 Task: Add a signature Mario Parker containing Best wishes for a happy National Human Trafficking Awareness Day, Mario Parker to email address softage.9@softage.net and add a folder Vendor contracts
Action: Mouse moved to (1225, 95)
Screenshot: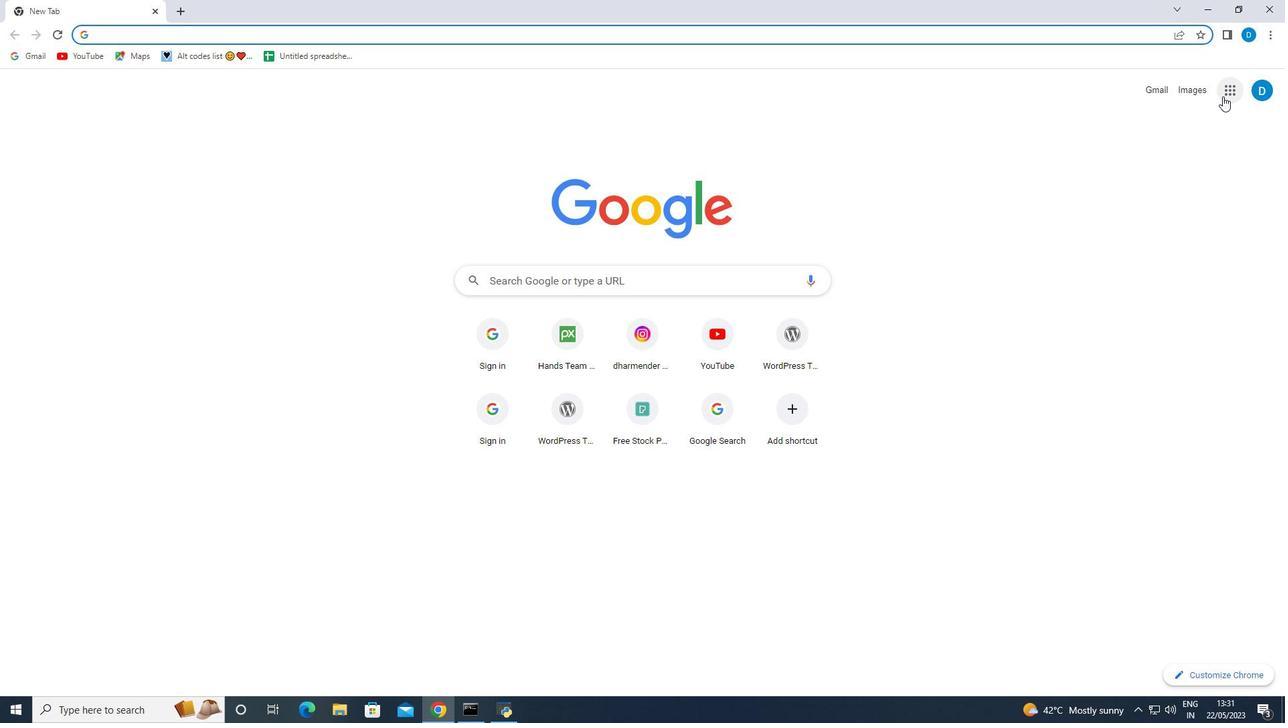 
Action: Mouse pressed left at (1225, 95)
Screenshot: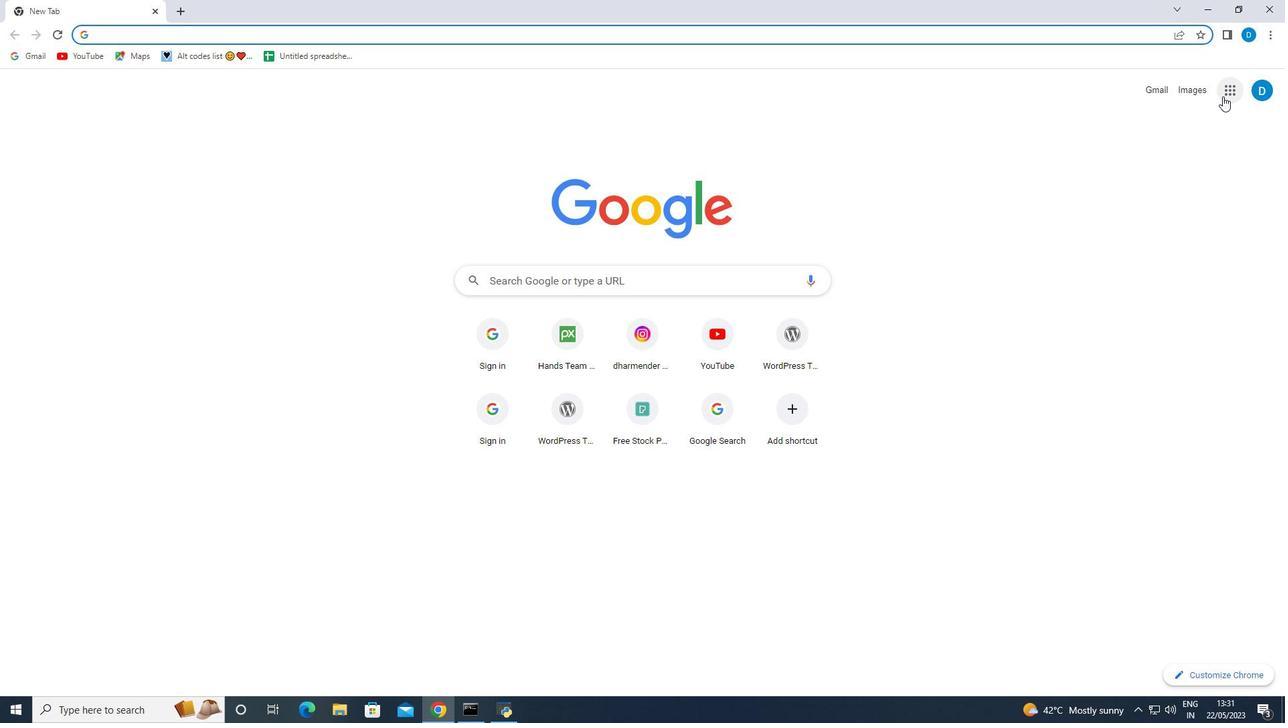 
Action: Mouse moved to (1113, 275)
Screenshot: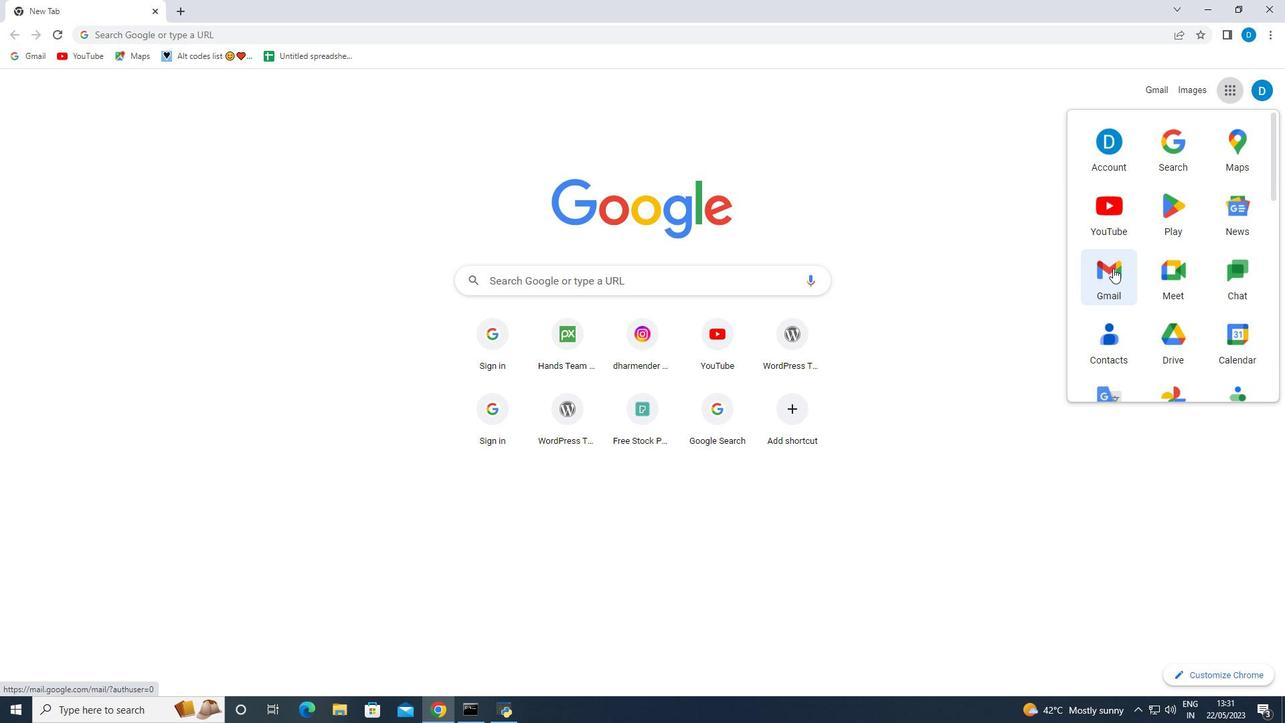 
Action: Mouse pressed left at (1113, 275)
Screenshot: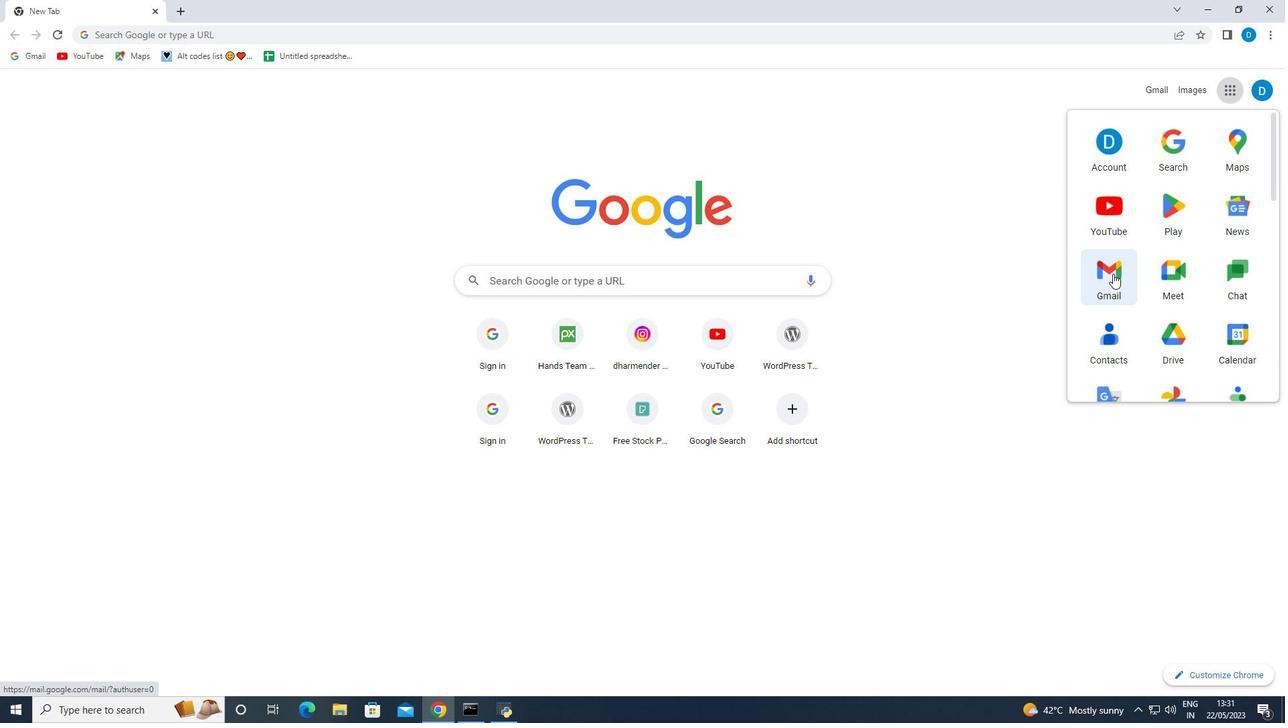 
Action: Mouse moved to (1201, 91)
Screenshot: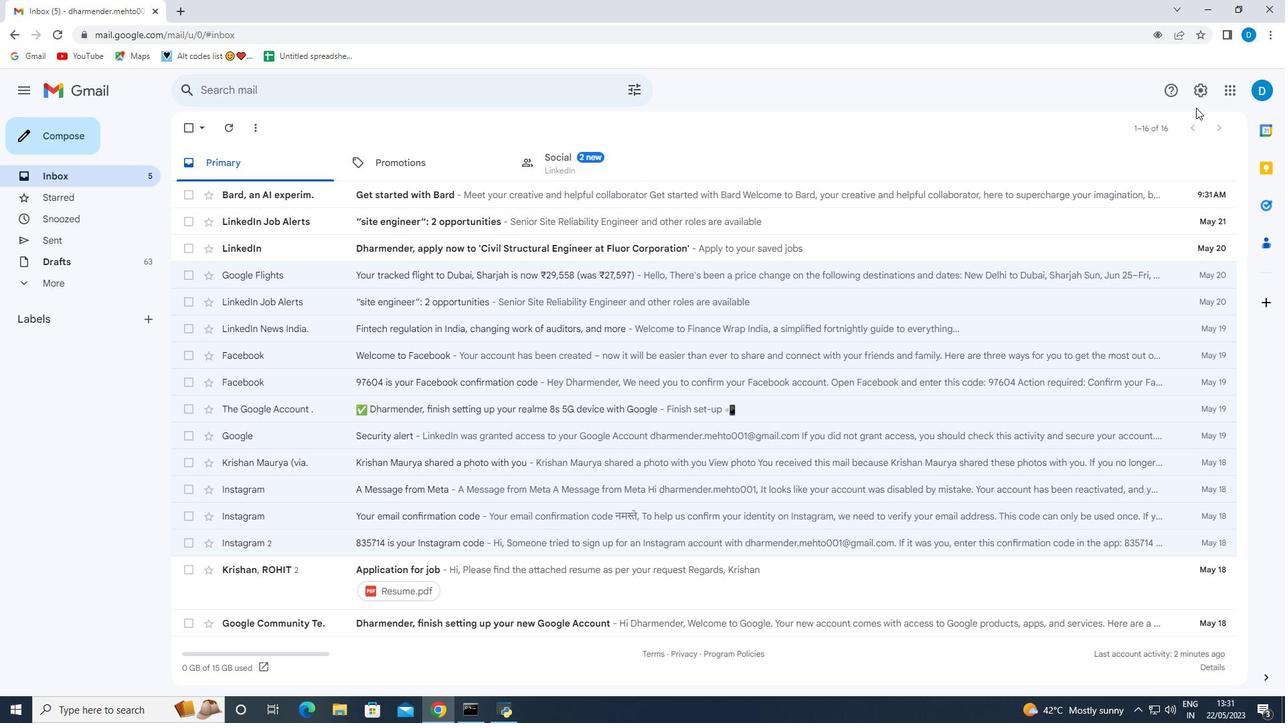 
Action: Mouse pressed left at (1201, 91)
Screenshot: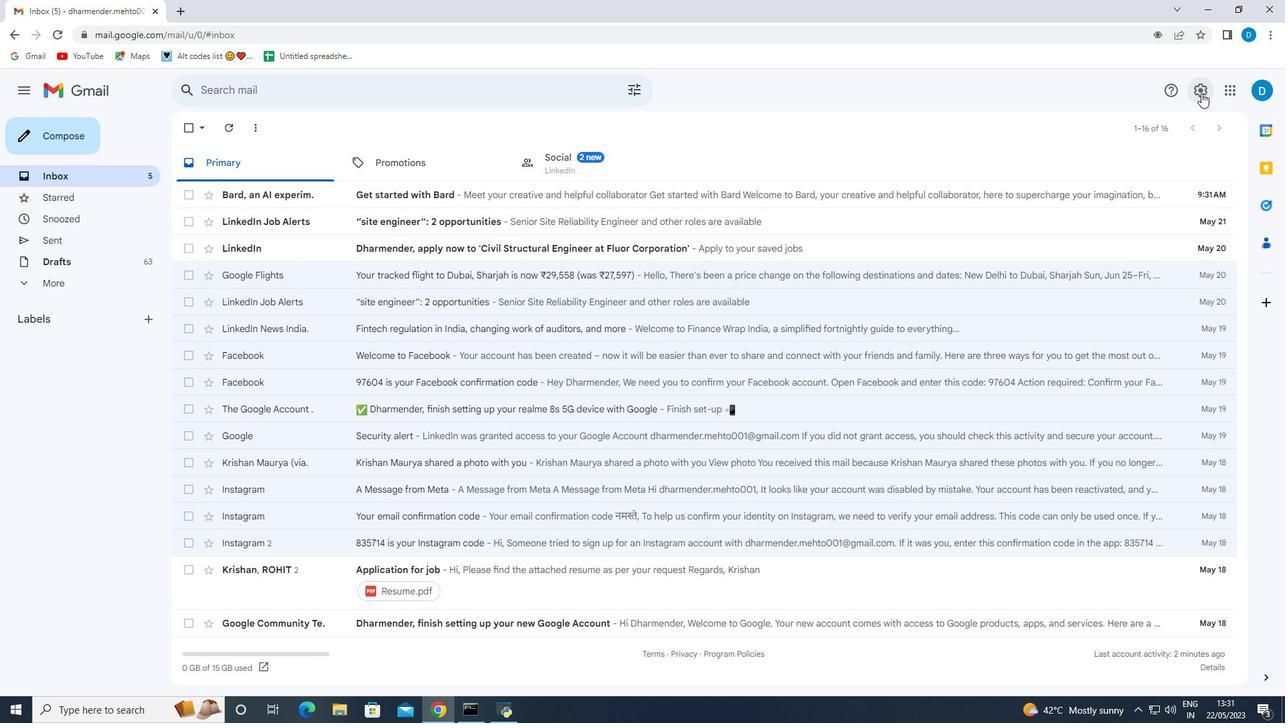 
Action: Mouse moved to (1131, 158)
Screenshot: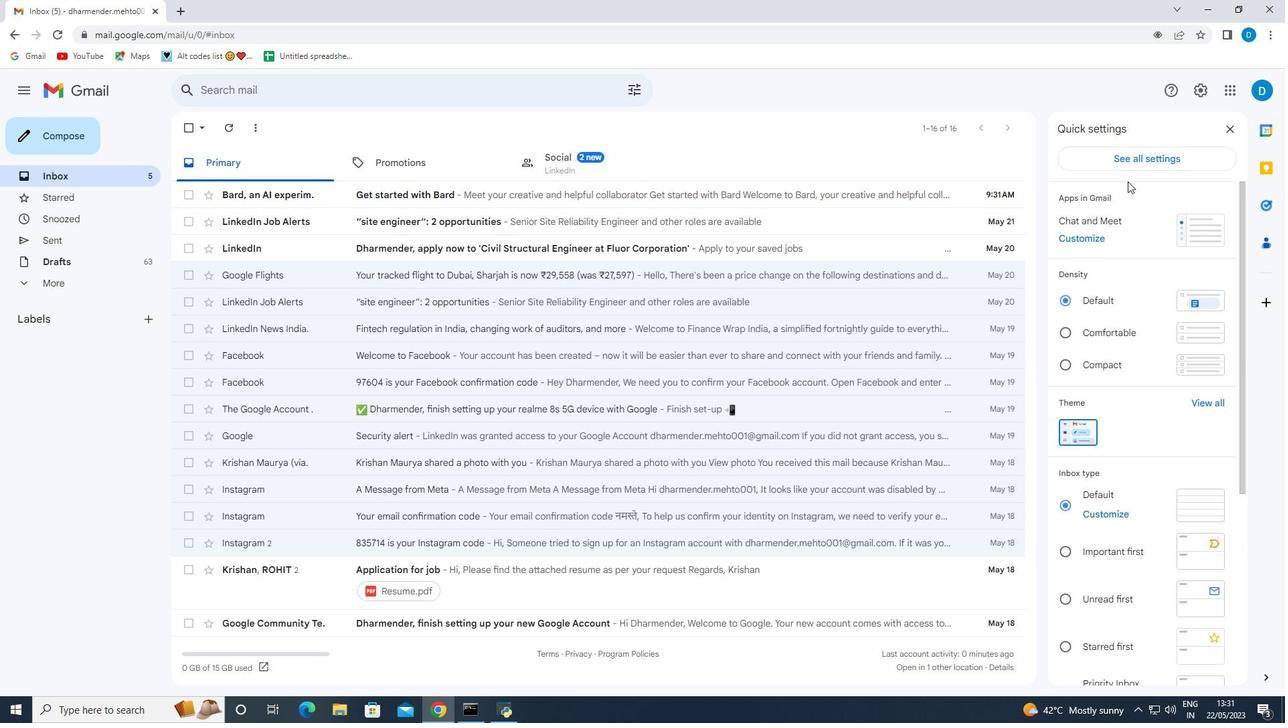 
Action: Mouse pressed left at (1131, 158)
Screenshot: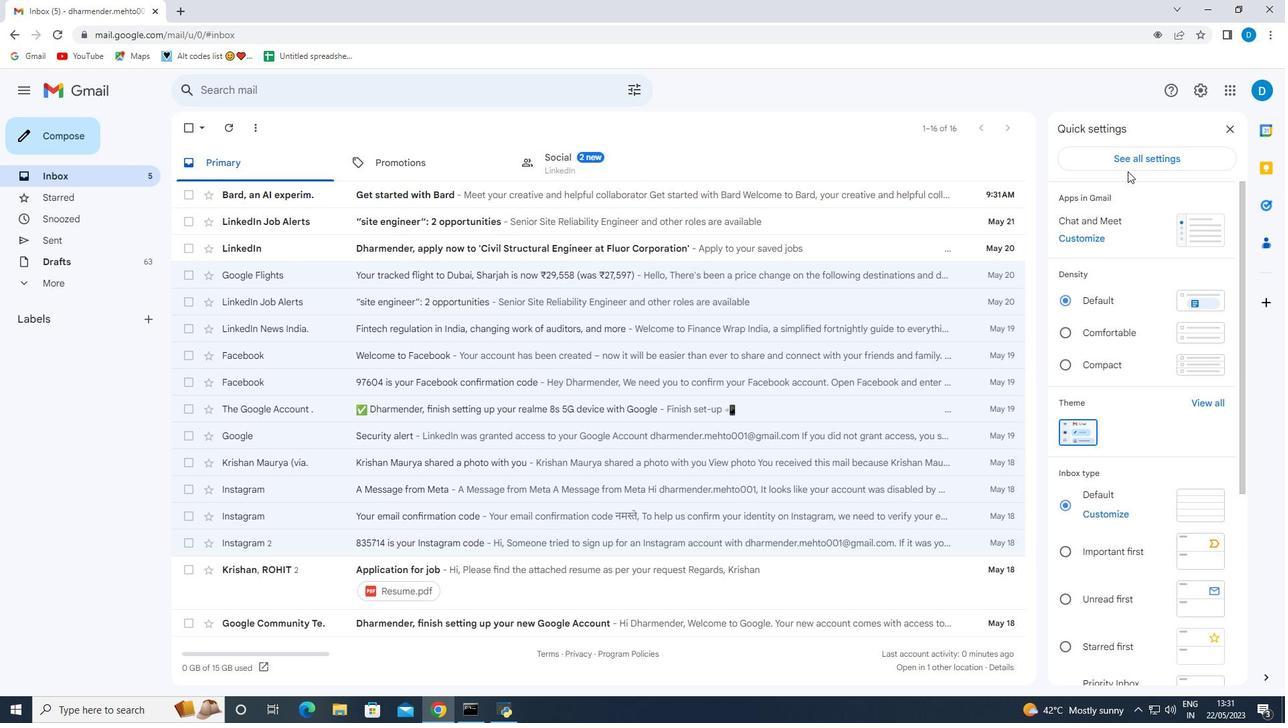 
Action: Mouse moved to (516, 385)
Screenshot: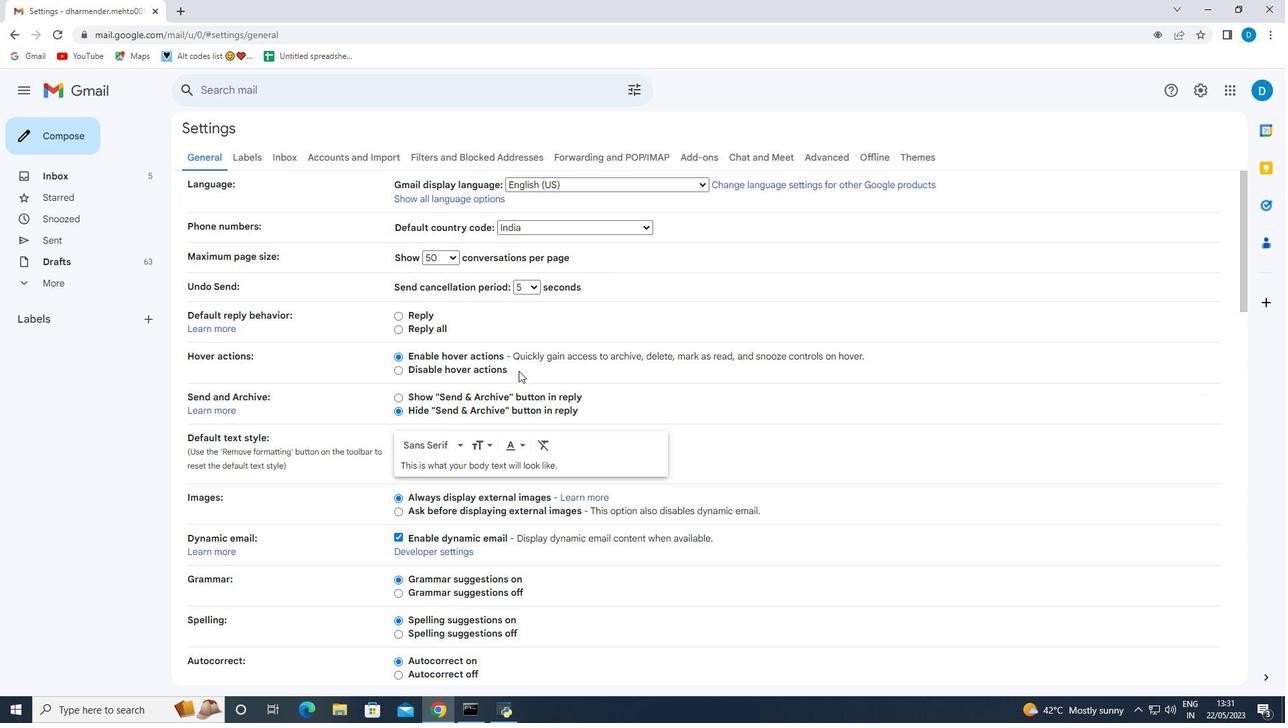 
Action: Mouse scrolled (516, 384) with delta (0, 0)
Screenshot: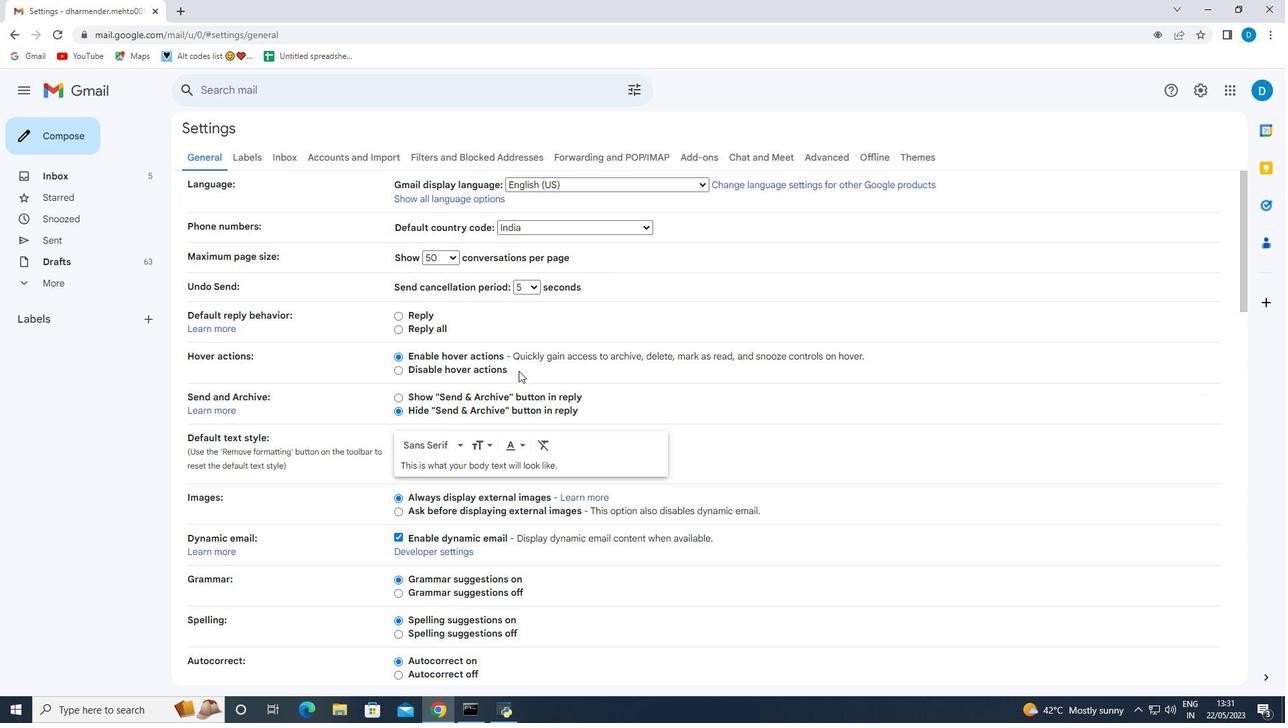 
Action: Mouse moved to (515, 402)
Screenshot: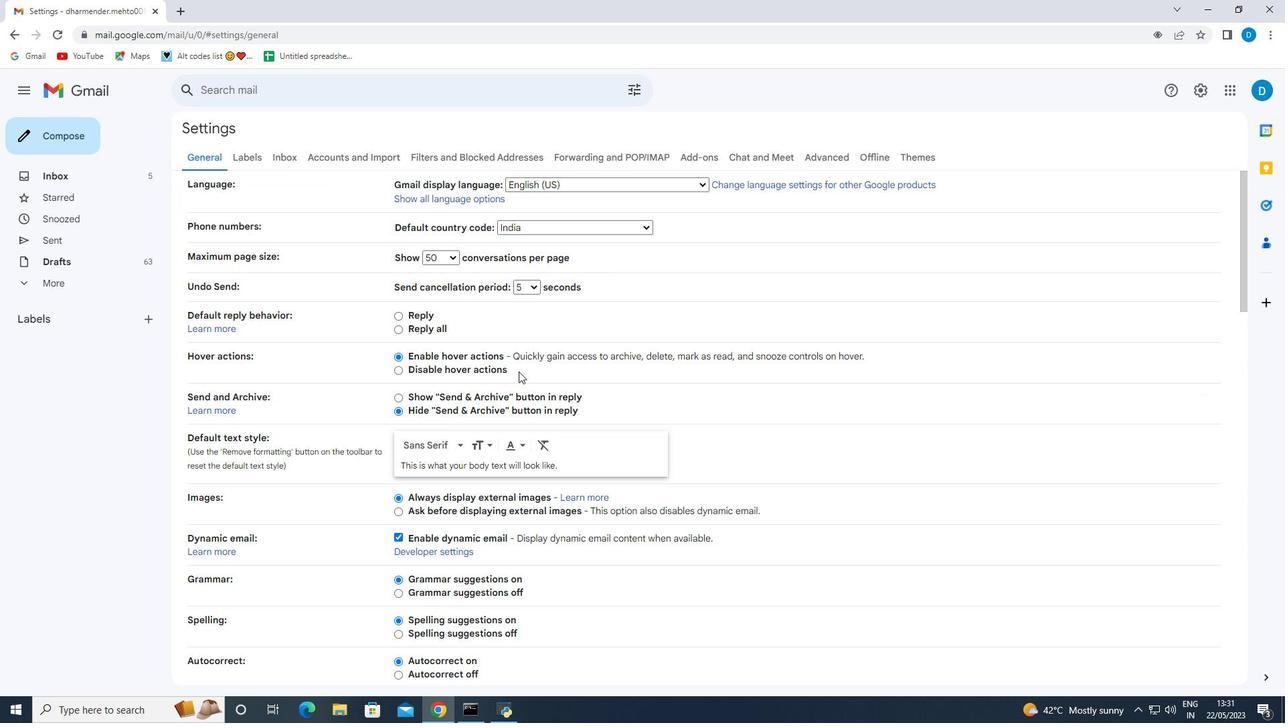 
Action: Mouse scrolled (515, 401) with delta (0, 0)
Screenshot: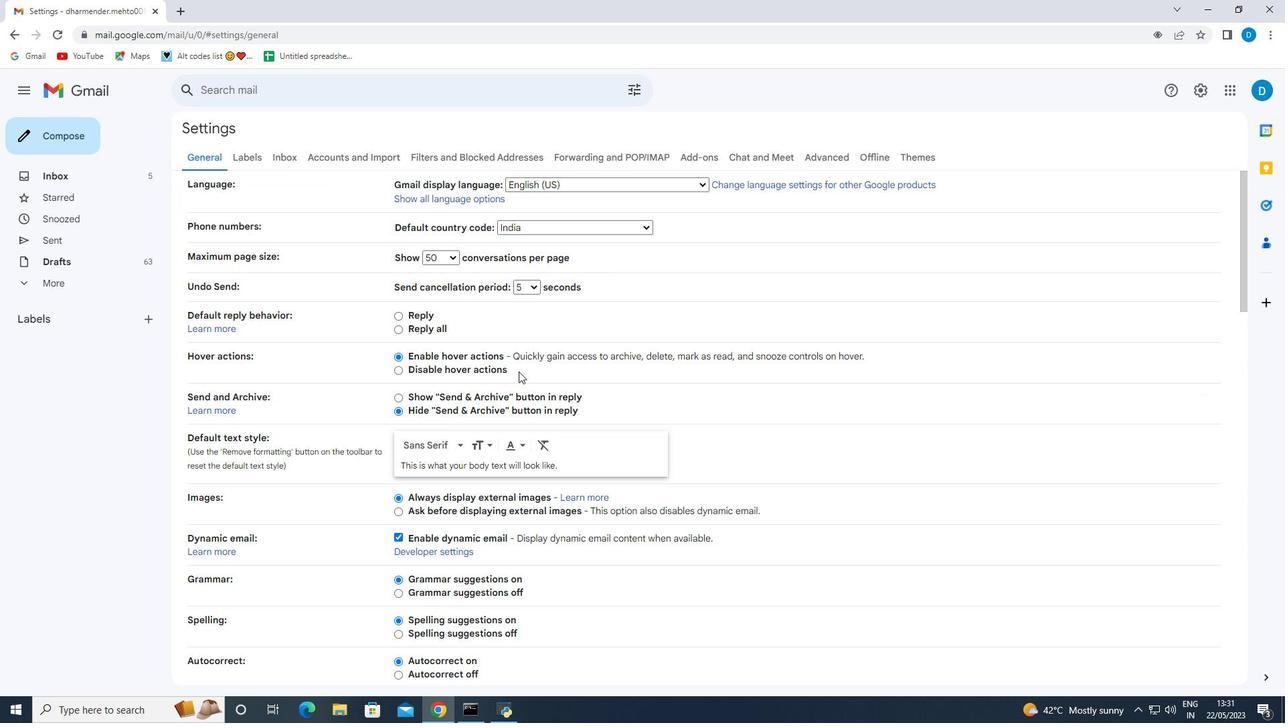
Action: Mouse moved to (514, 406)
Screenshot: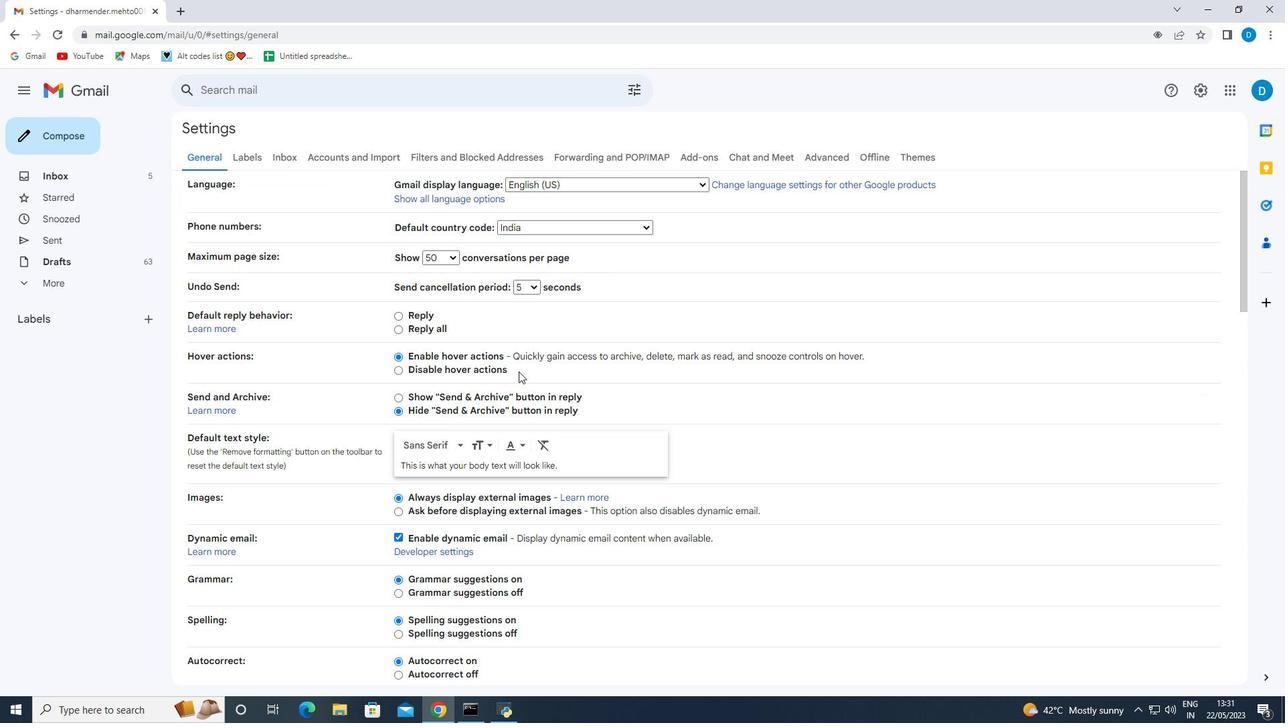 
Action: Mouse scrolled (514, 405) with delta (0, 0)
Screenshot: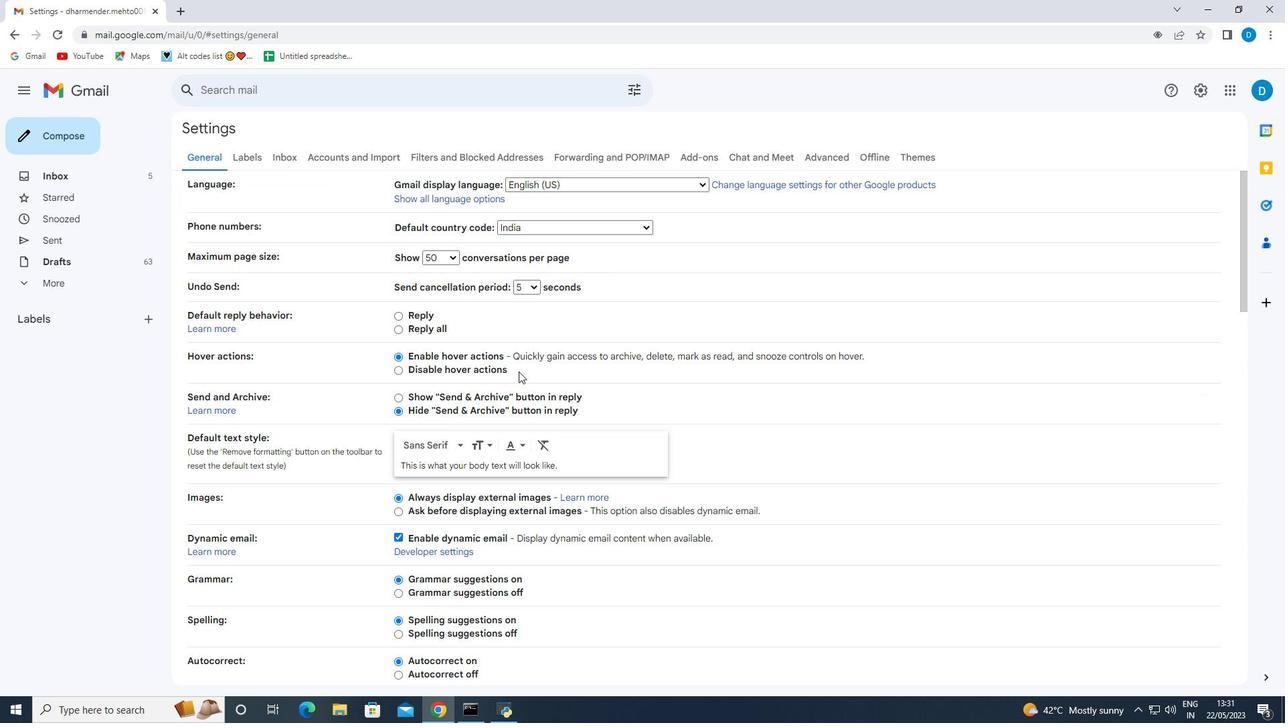 
Action: Mouse moved to (514, 407)
Screenshot: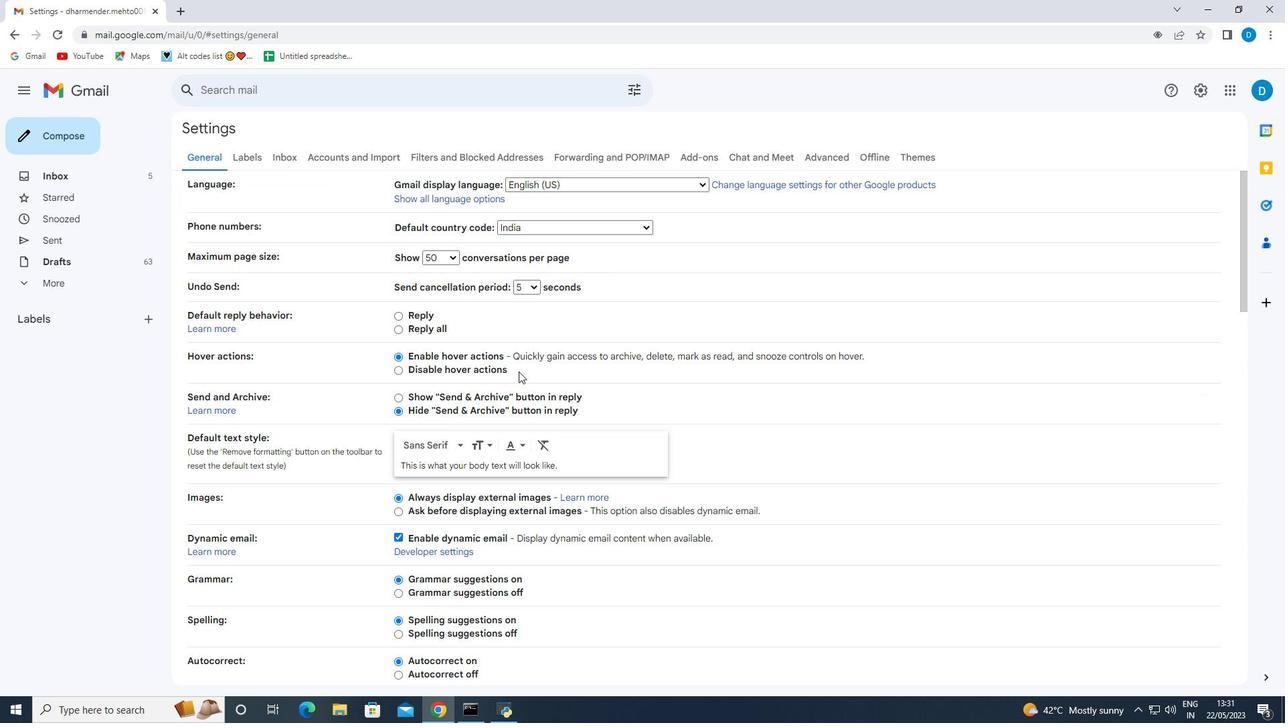 
Action: Mouse scrolled (514, 407) with delta (0, 0)
Screenshot: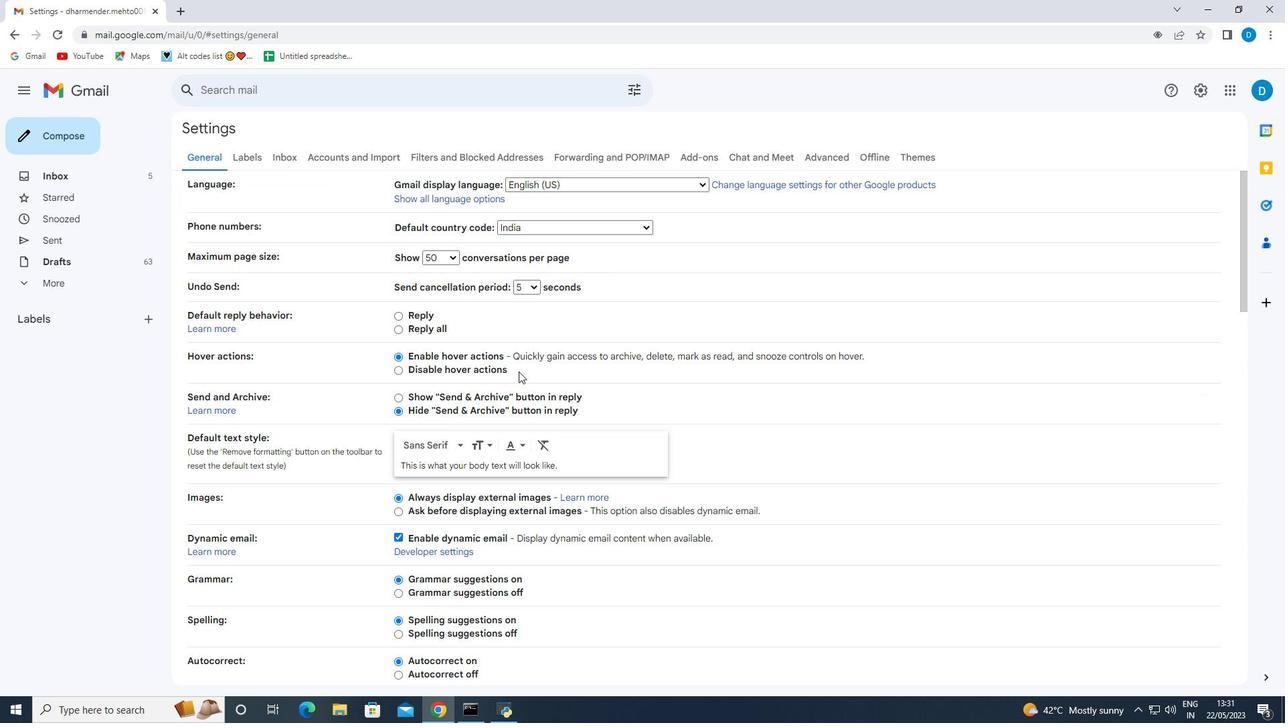 
Action: Mouse moved to (514, 408)
Screenshot: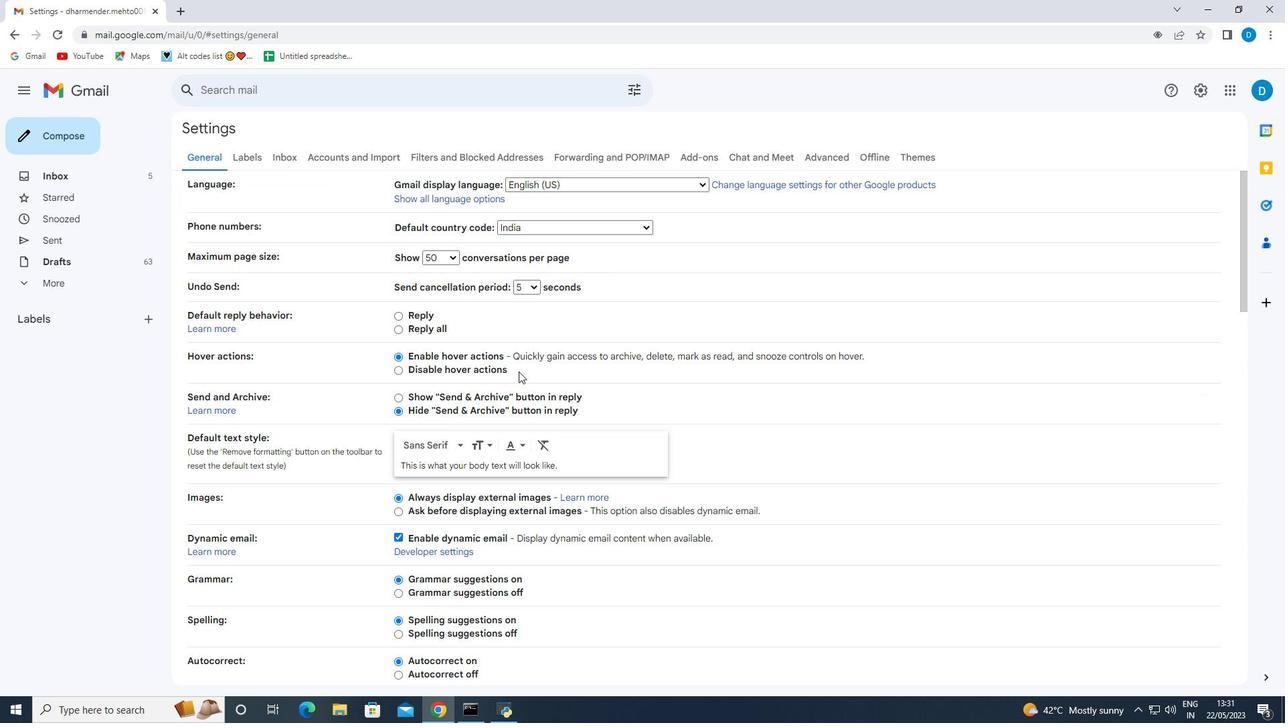 
Action: Mouse scrolled (514, 407) with delta (0, 0)
Screenshot: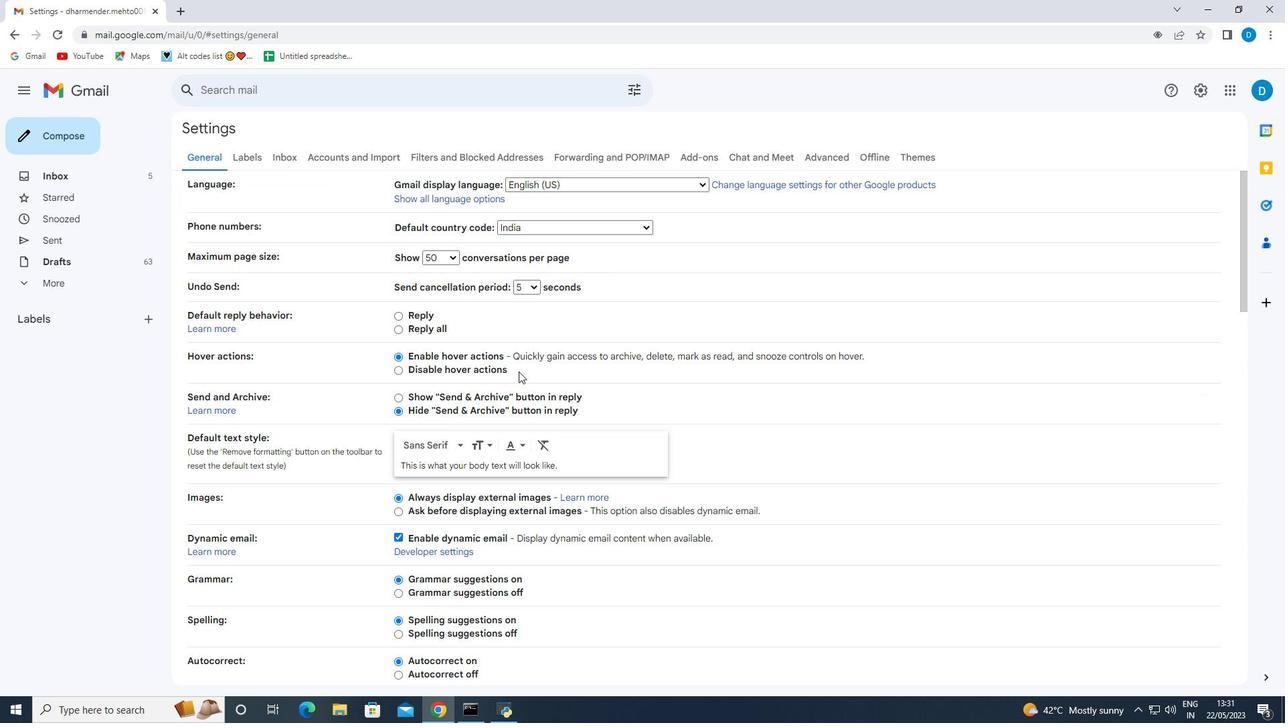 
Action: Mouse scrolled (514, 407) with delta (0, 0)
Screenshot: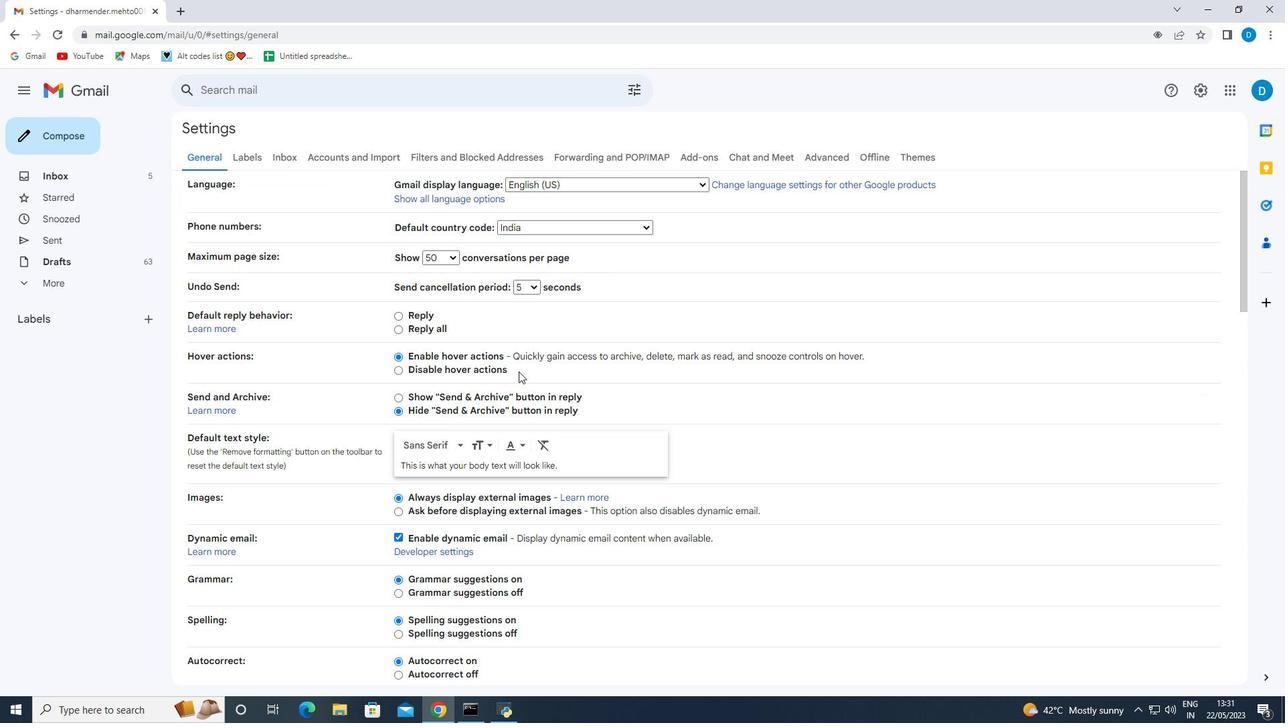 
Action: Mouse scrolled (514, 407) with delta (0, 0)
Screenshot: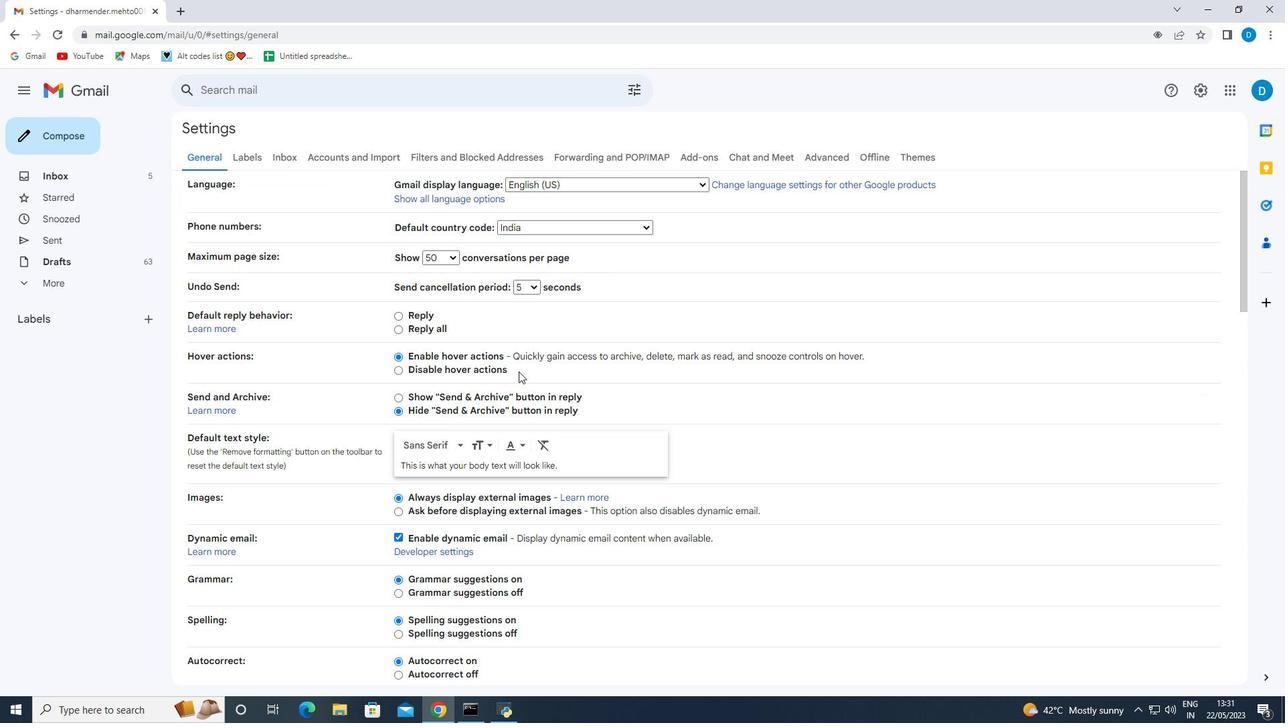 
Action: Mouse moved to (515, 409)
Screenshot: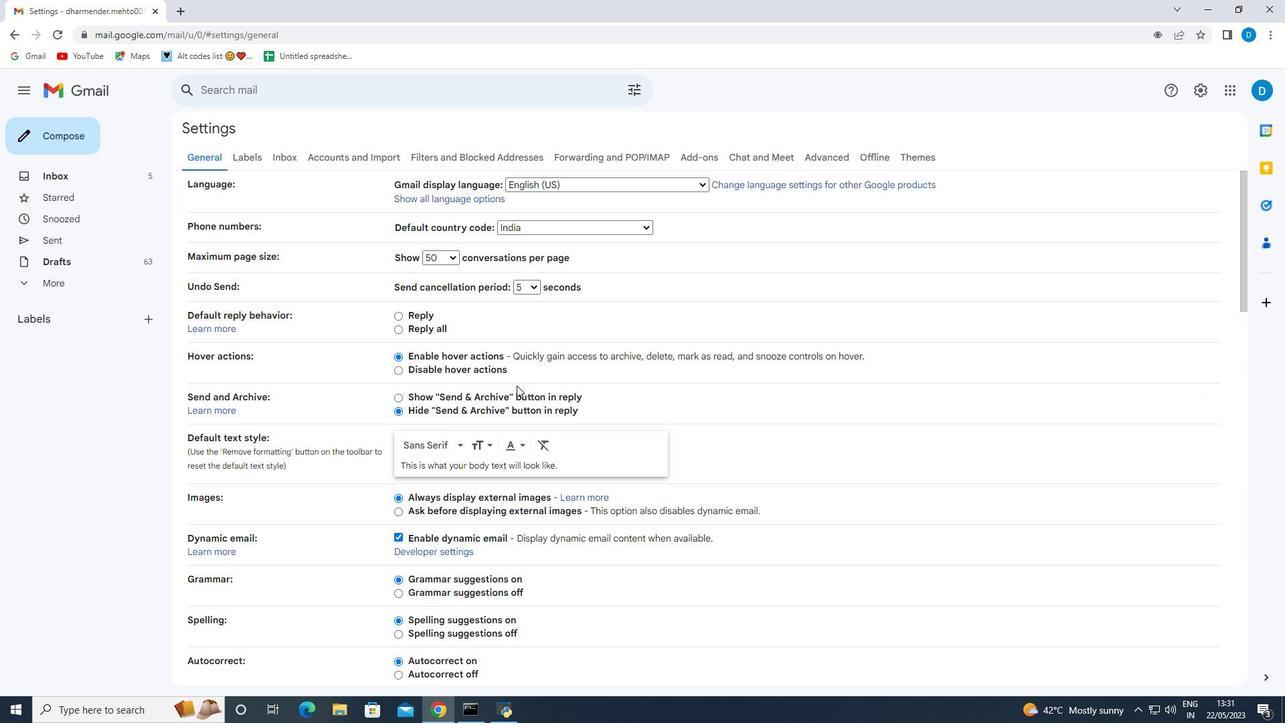 
Action: Mouse scrolled (515, 408) with delta (0, 0)
Screenshot: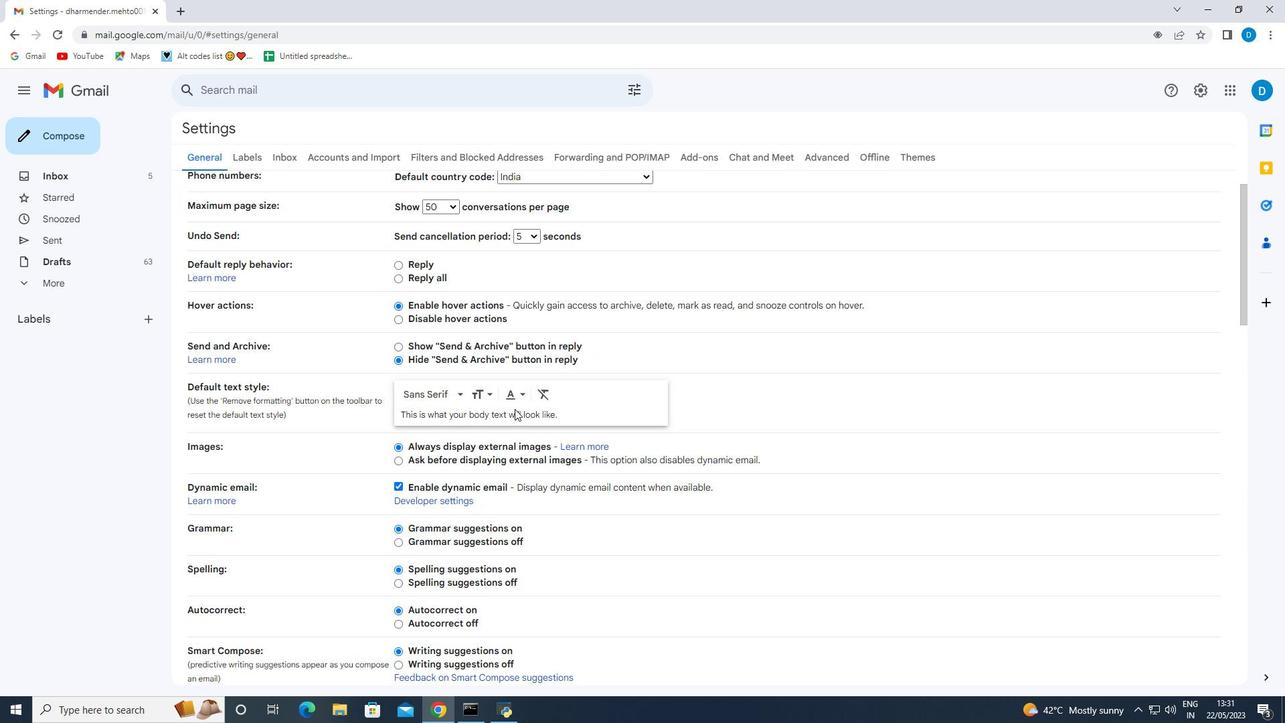 
Action: Mouse scrolled (515, 408) with delta (0, 0)
Screenshot: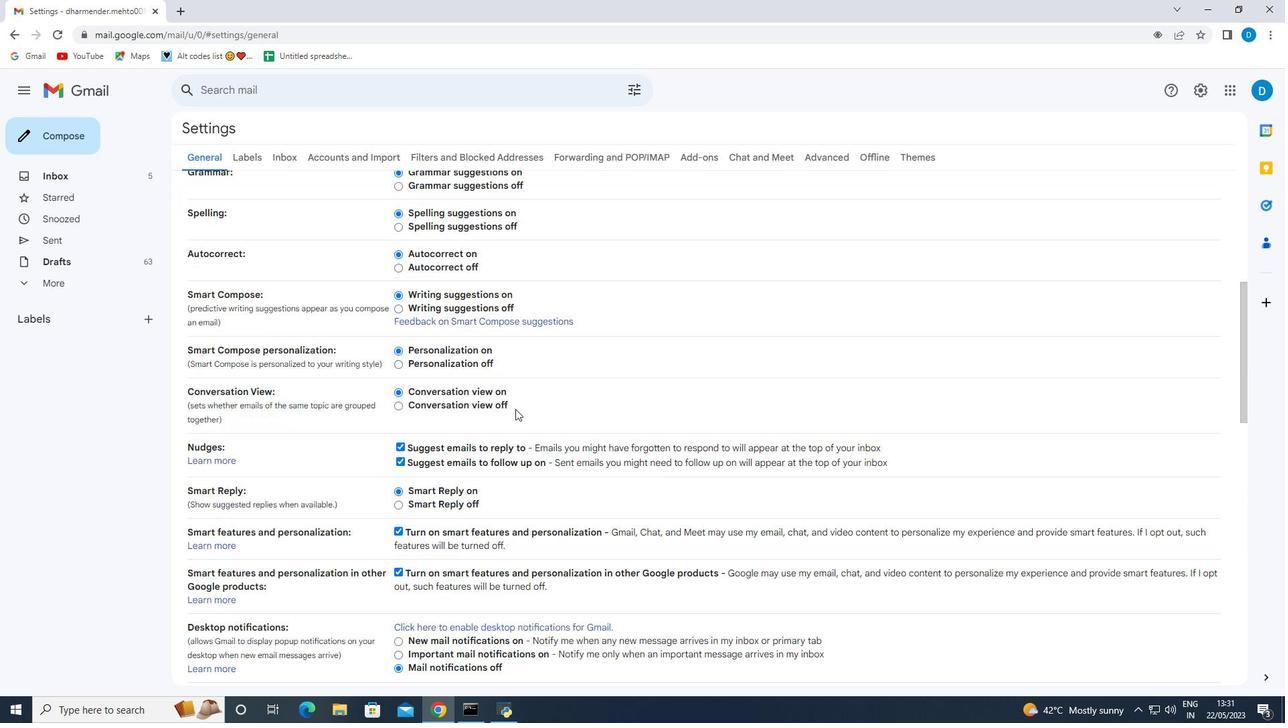 
Action: Mouse scrolled (515, 408) with delta (0, 0)
Screenshot: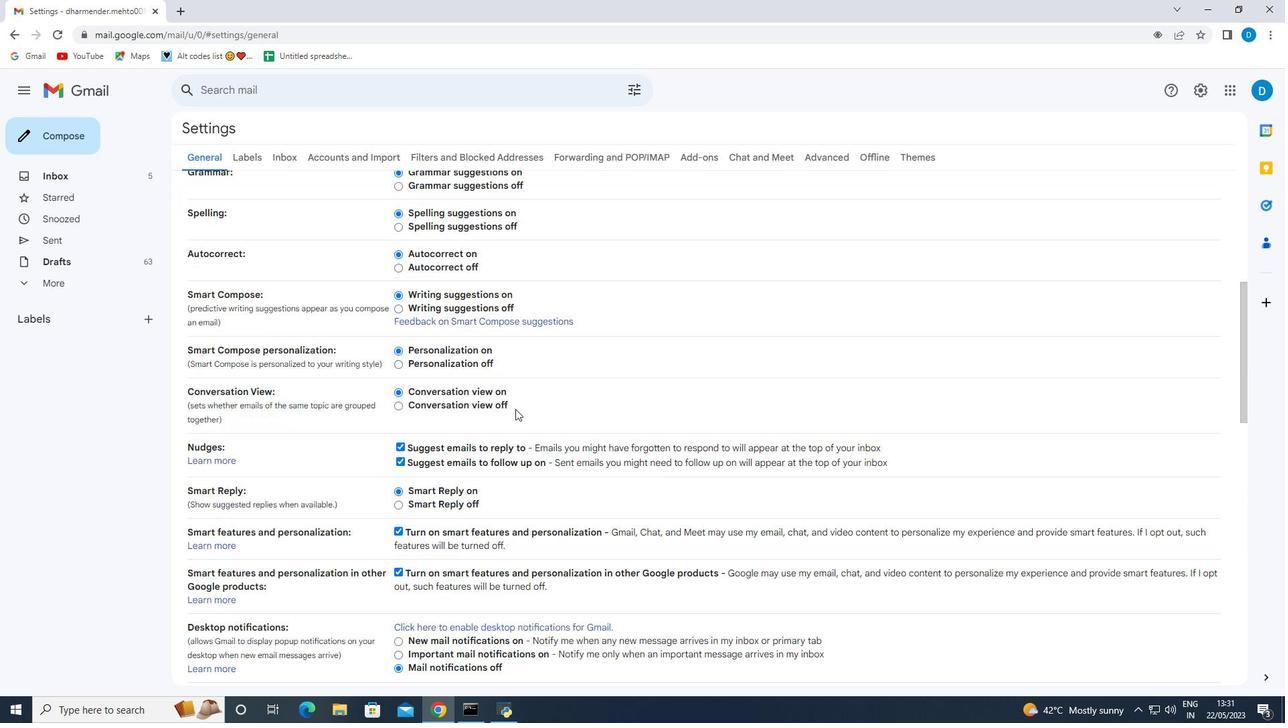 
Action: Mouse scrolled (515, 408) with delta (0, 0)
Screenshot: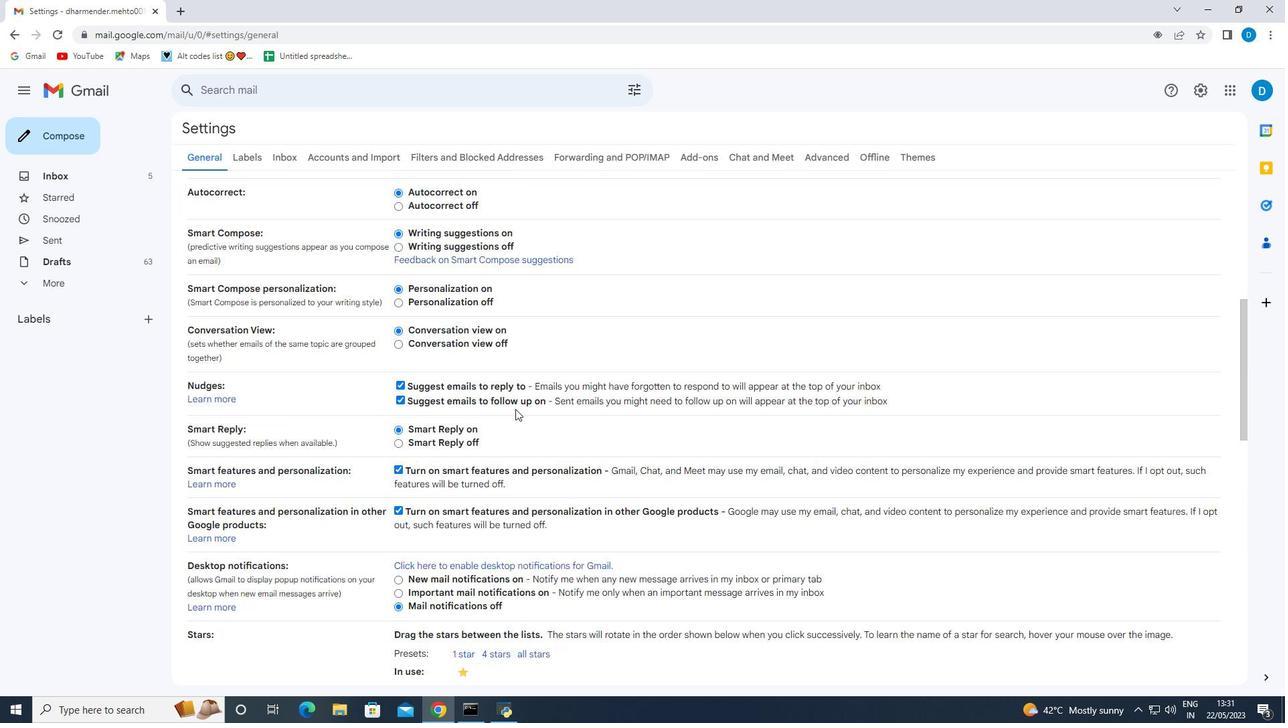 
Action: Mouse scrolled (515, 408) with delta (0, 0)
Screenshot: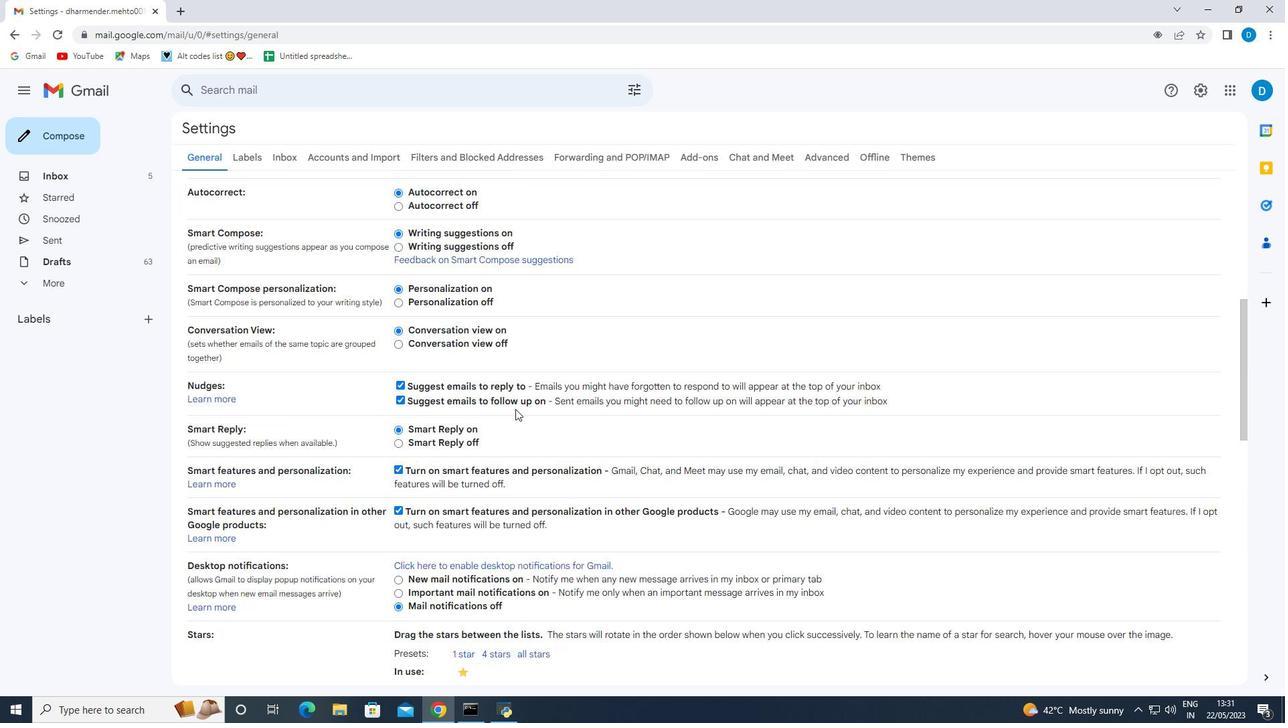
Action: Mouse scrolled (515, 408) with delta (0, 0)
Screenshot: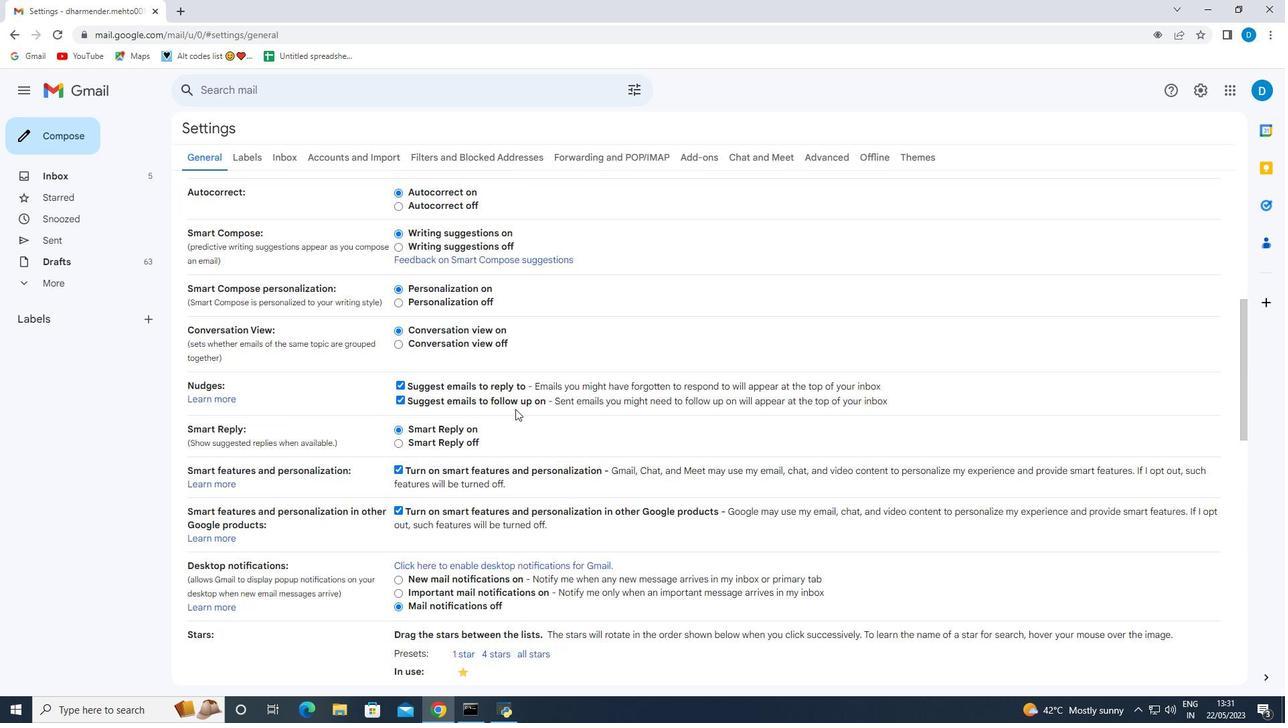 
Action: Mouse scrolled (515, 408) with delta (0, 0)
Screenshot: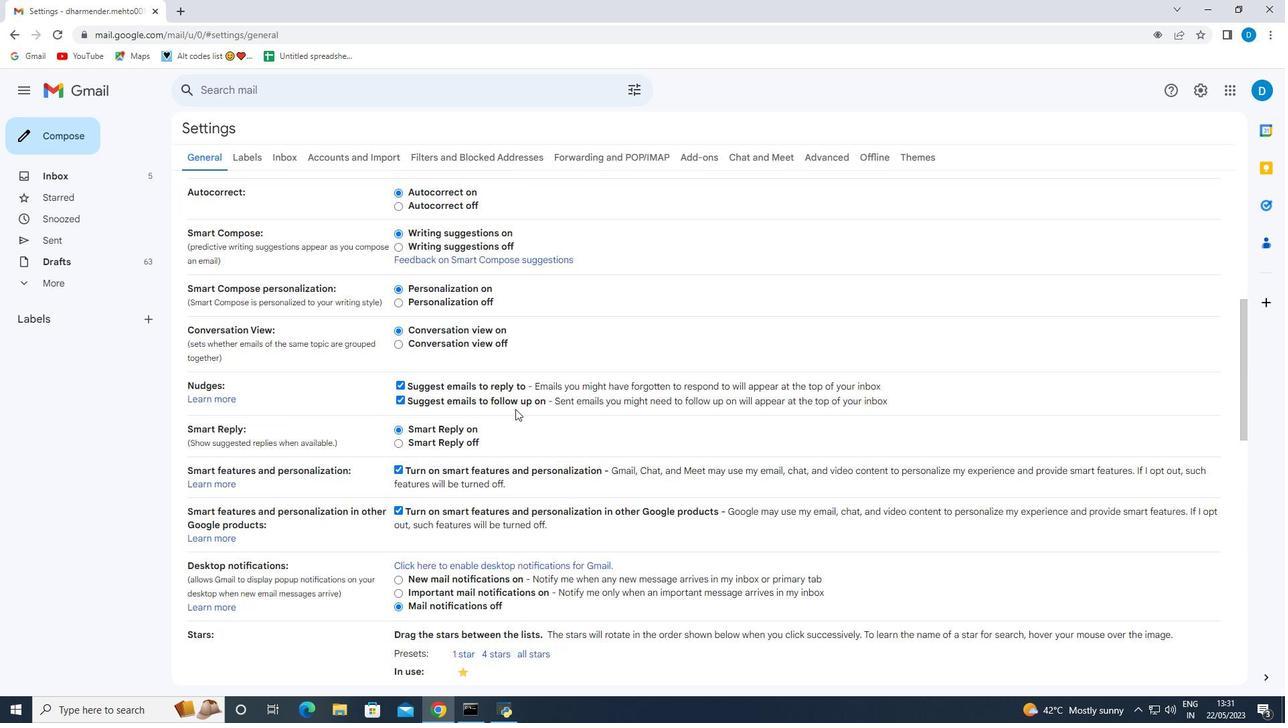 
Action: Mouse moved to (537, 468)
Screenshot: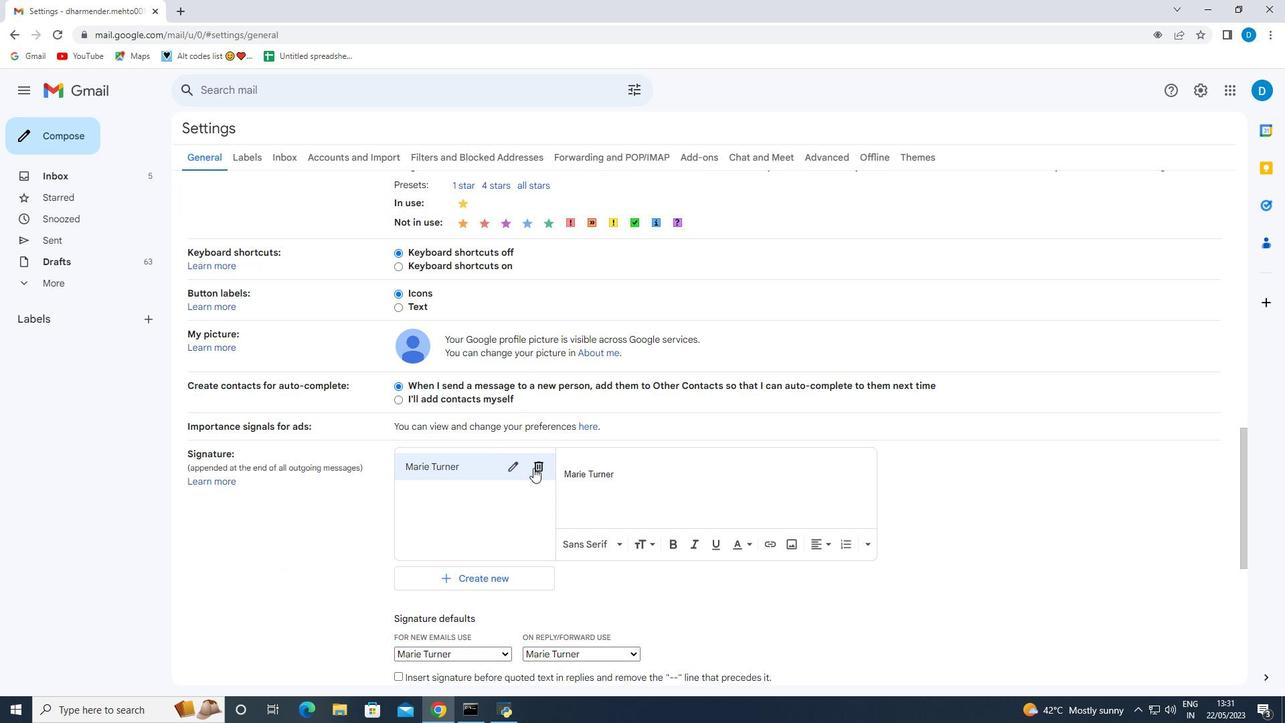 
Action: Mouse pressed left at (537, 468)
Screenshot: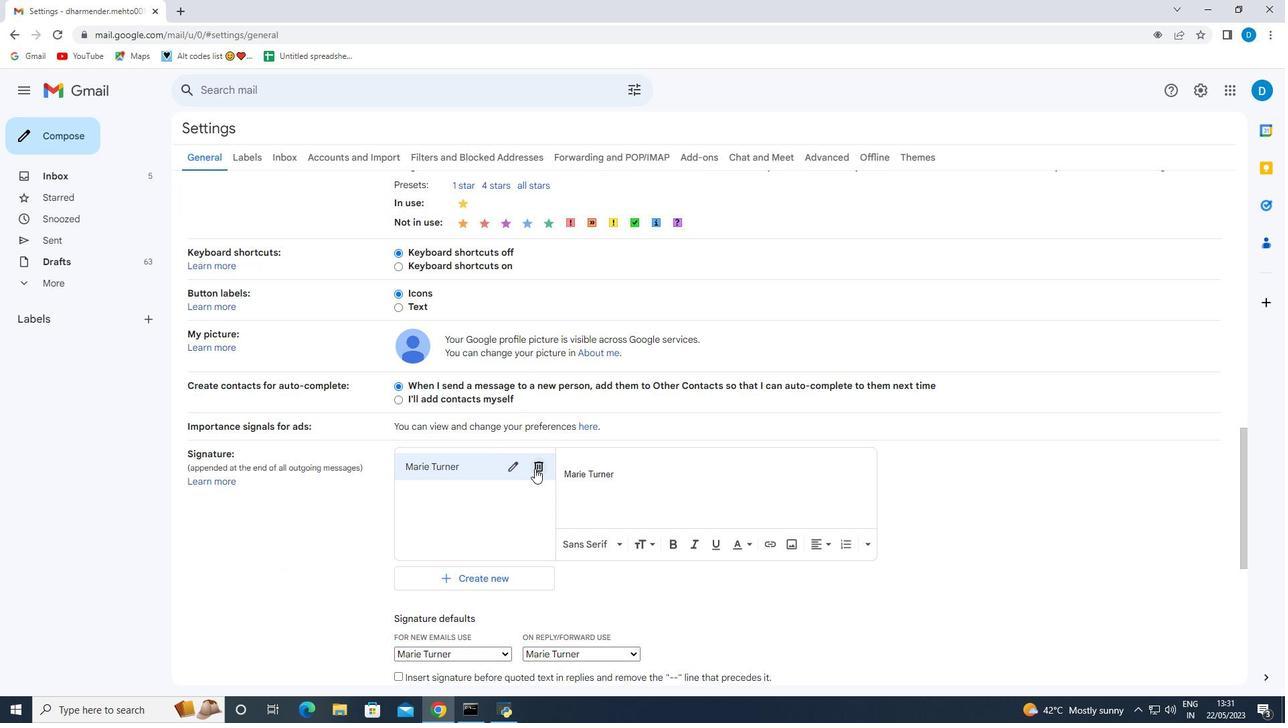
Action: Mouse moved to (757, 402)
Screenshot: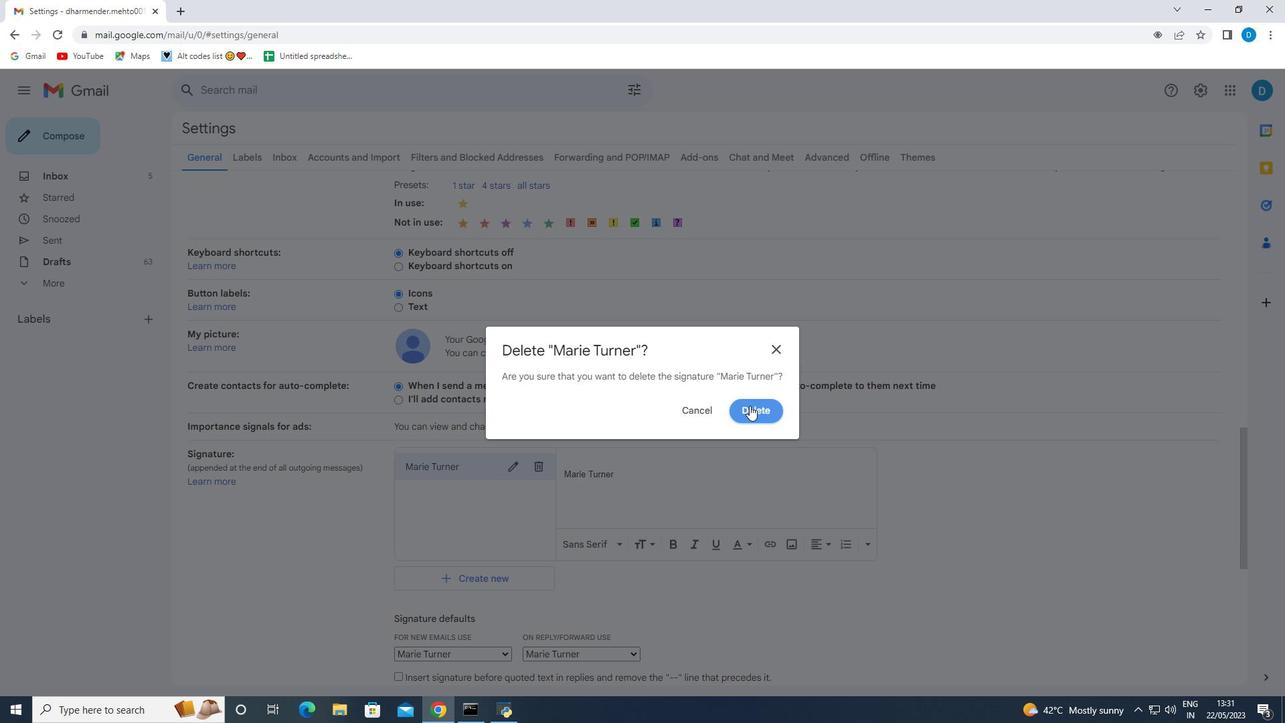
Action: Mouse pressed left at (757, 402)
Screenshot: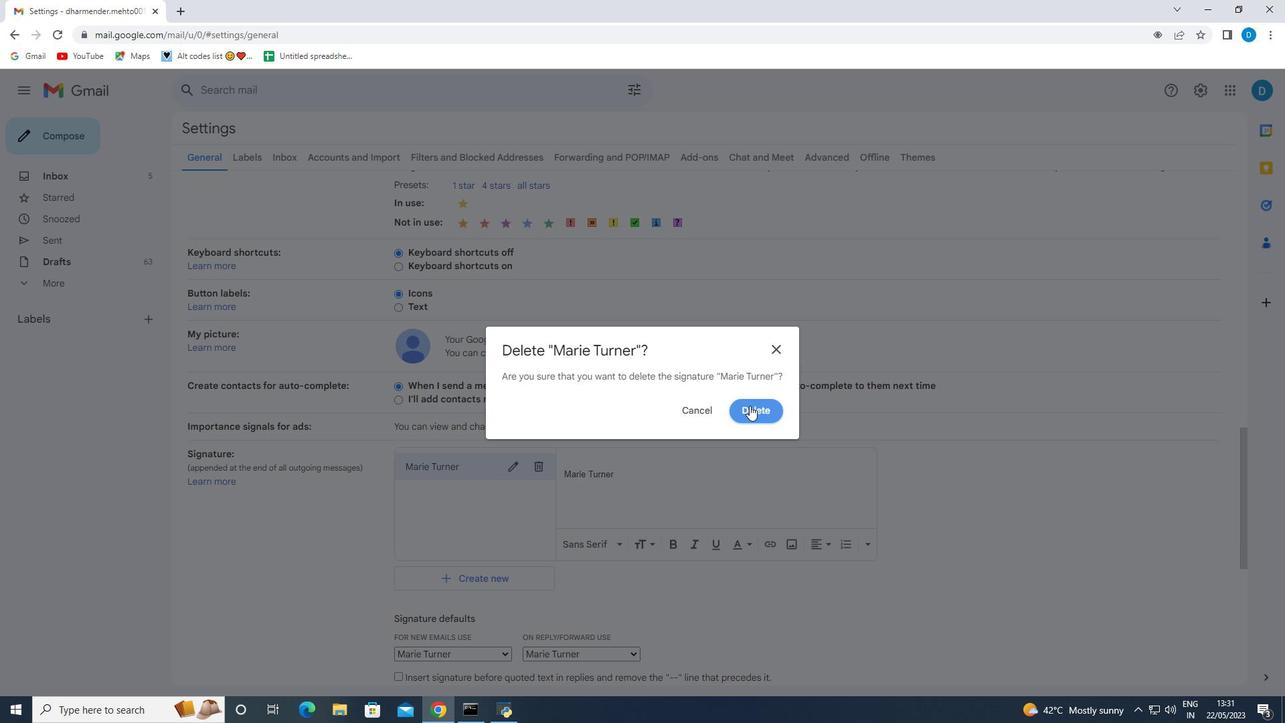 
Action: Mouse moved to (448, 479)
Screenshot: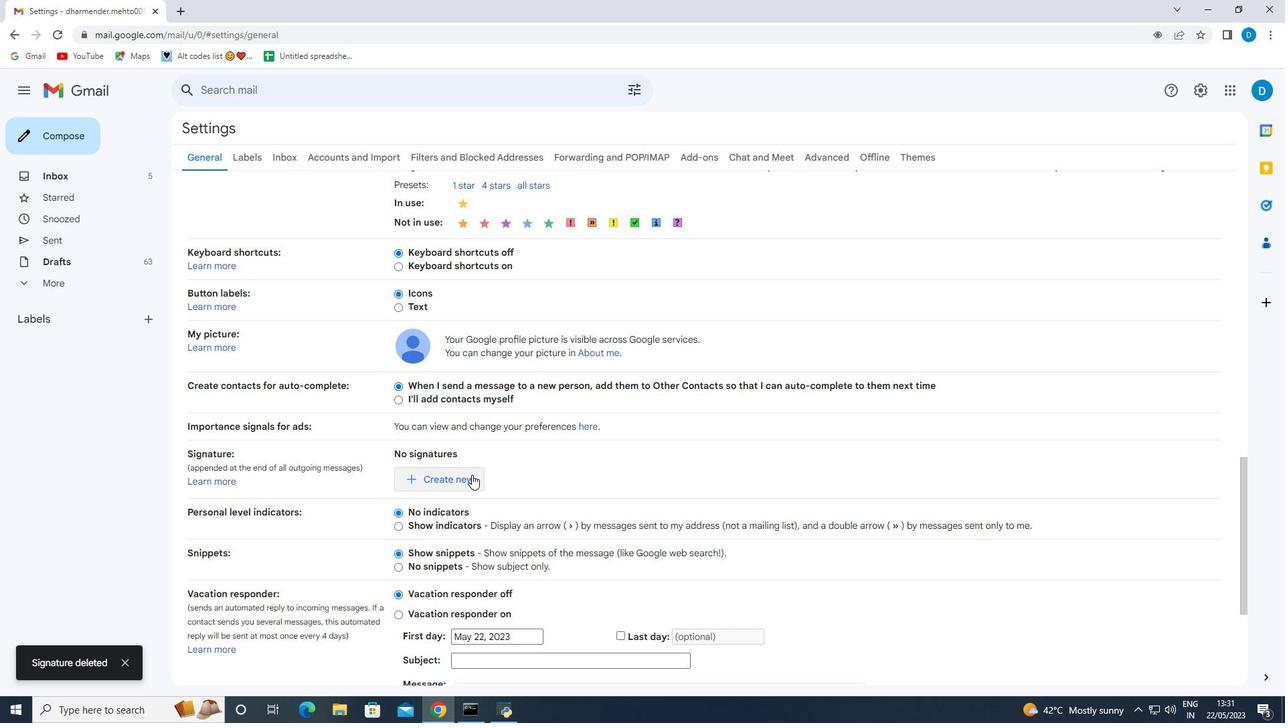 
Action: Mouse pressed left at (448, 479)
Screenshot: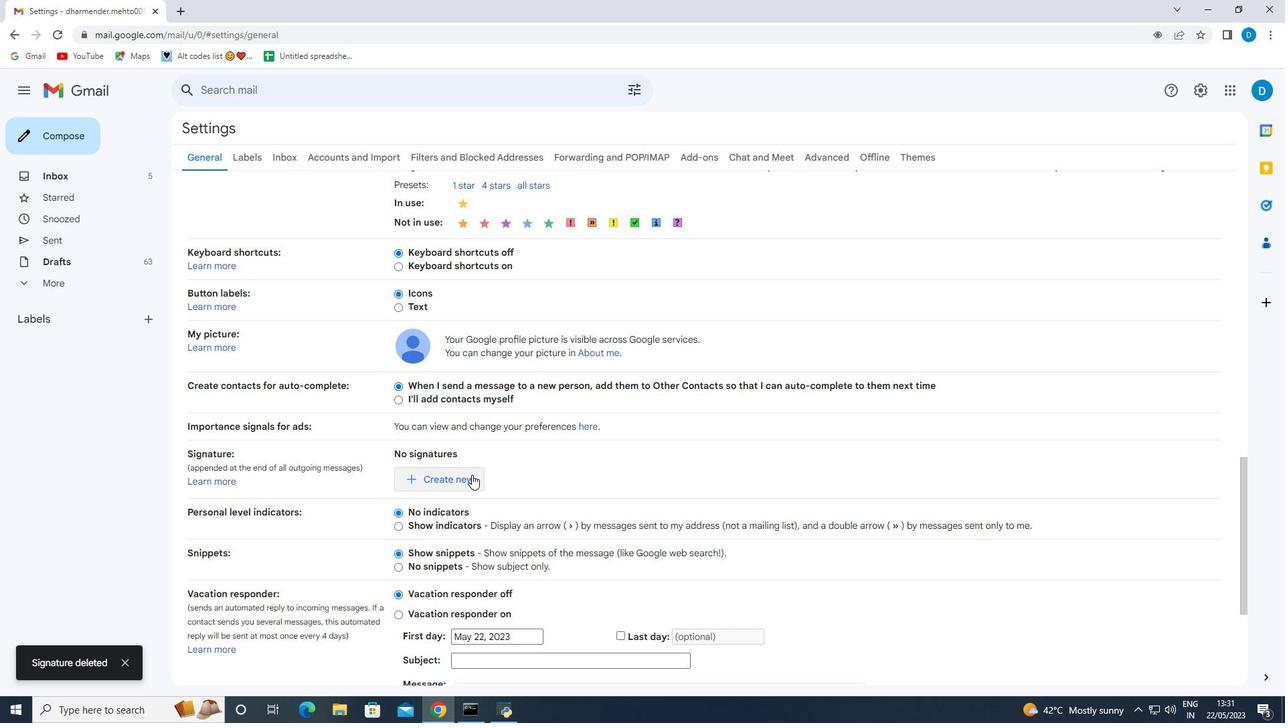 
Action: Mouse moved to (546, 380)
Screenshot: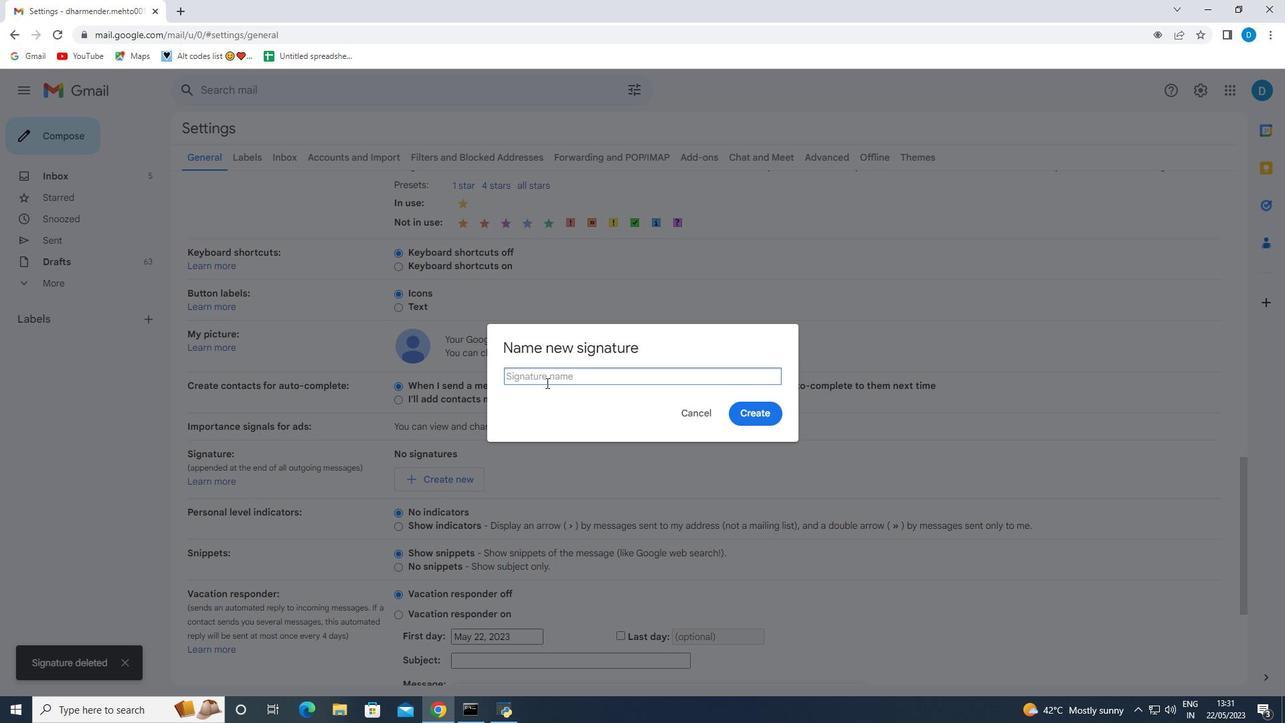 
Action: Mouse pressed left at (546, 380)
Screenshot: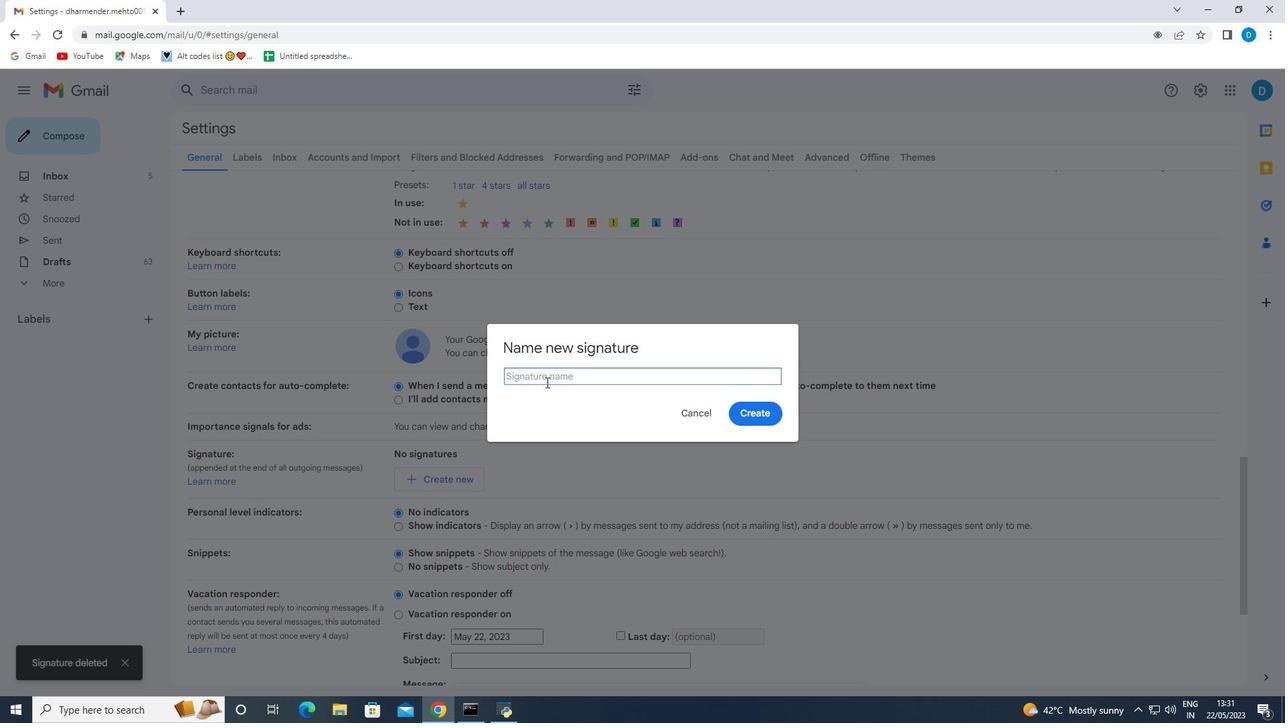 
Action: Key pressed <Key.shift>Mario<Key.space><Key.shift>Parker
Screenshot: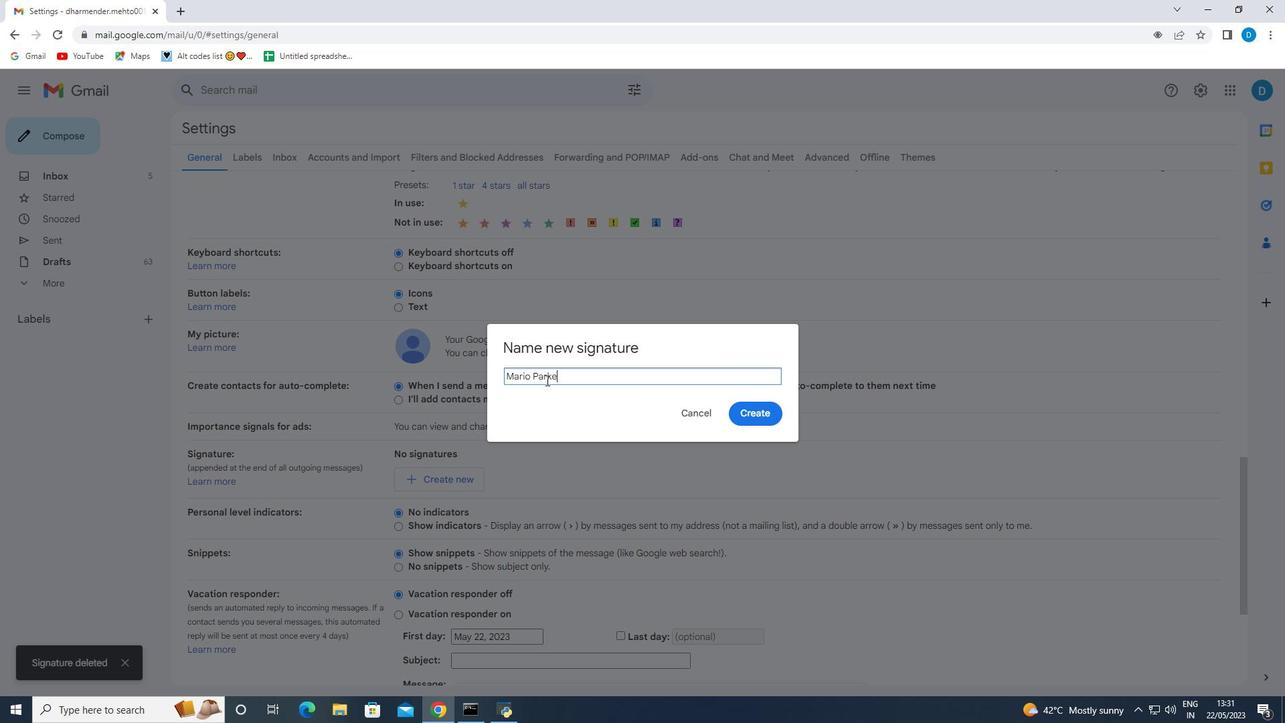 
Action: Mouse moved to (761, 407)
Screenshot: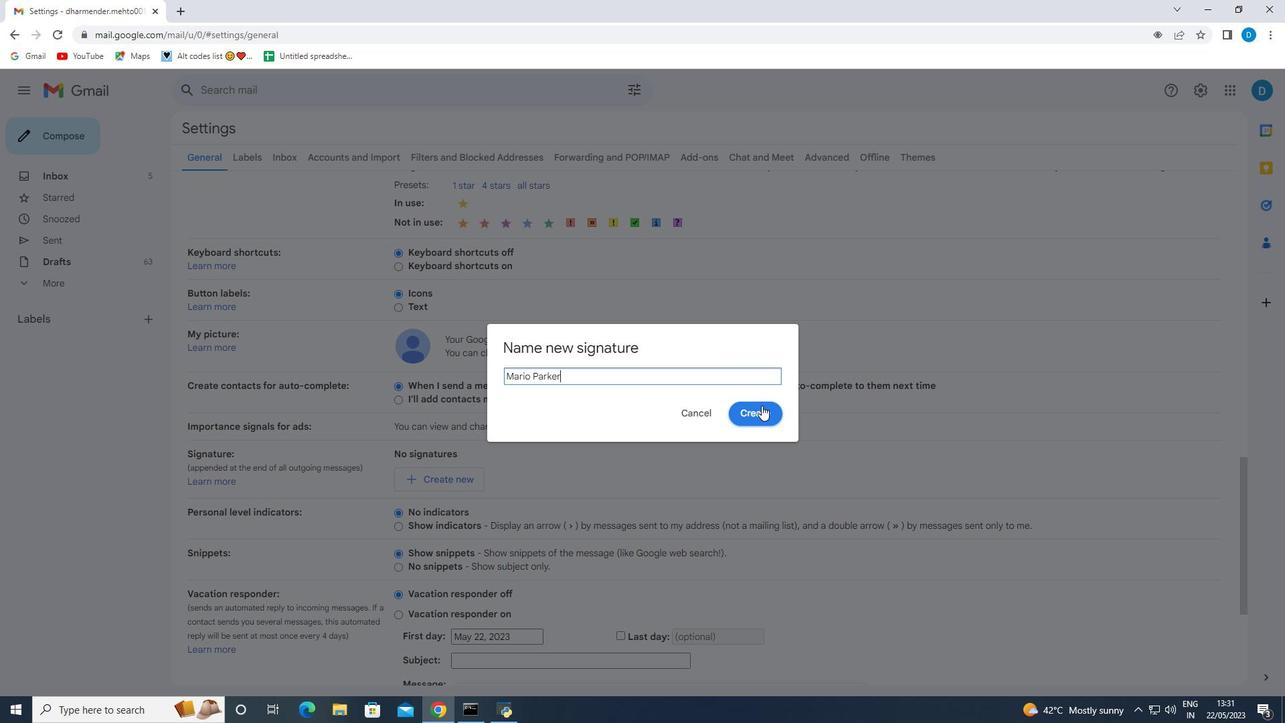
Action: Mouse pressed left at (761, 407)
Screenshot: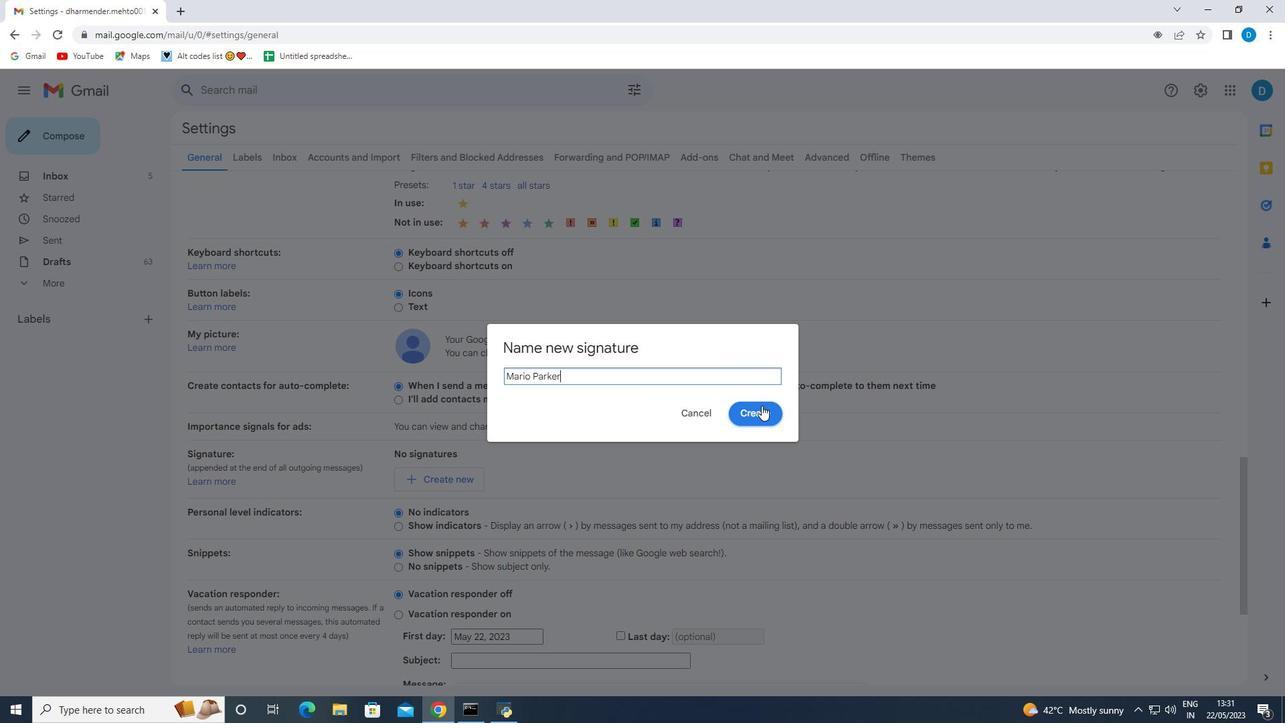 
Action: Mouse moved to (610, 477)
Screenshot: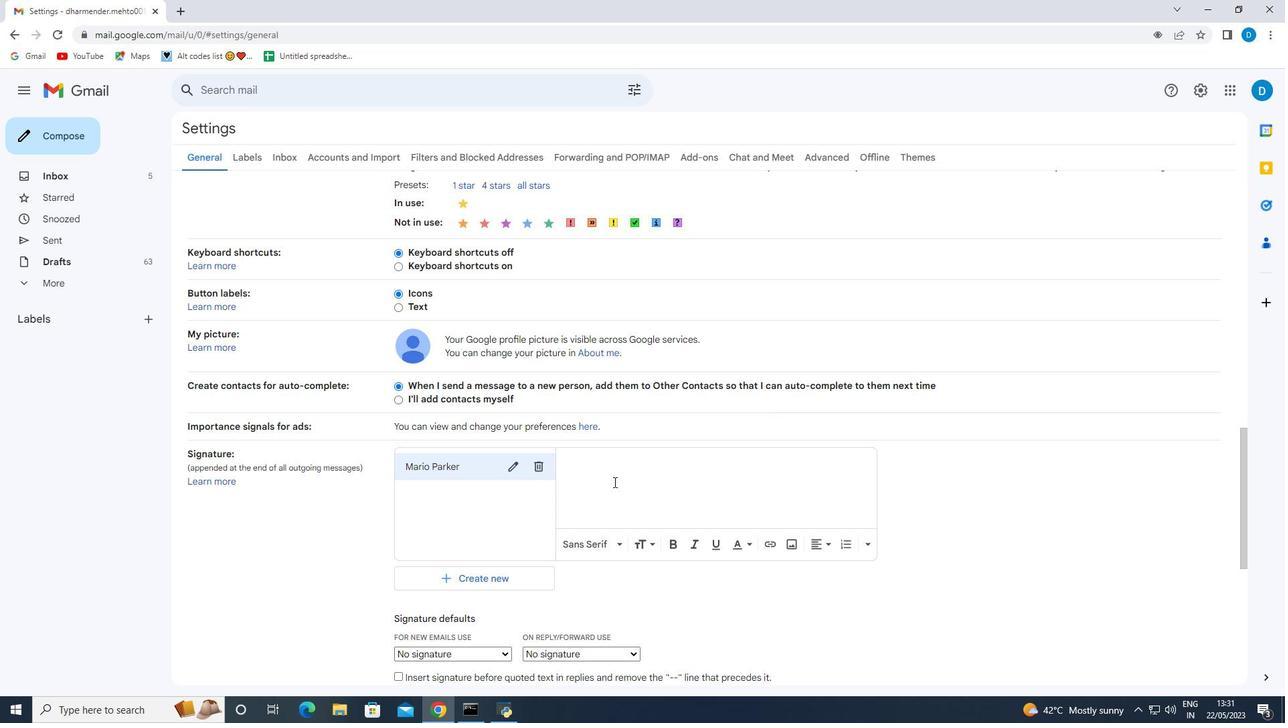 
Action: Mouse pressed left at (610, 477)
Screenshot: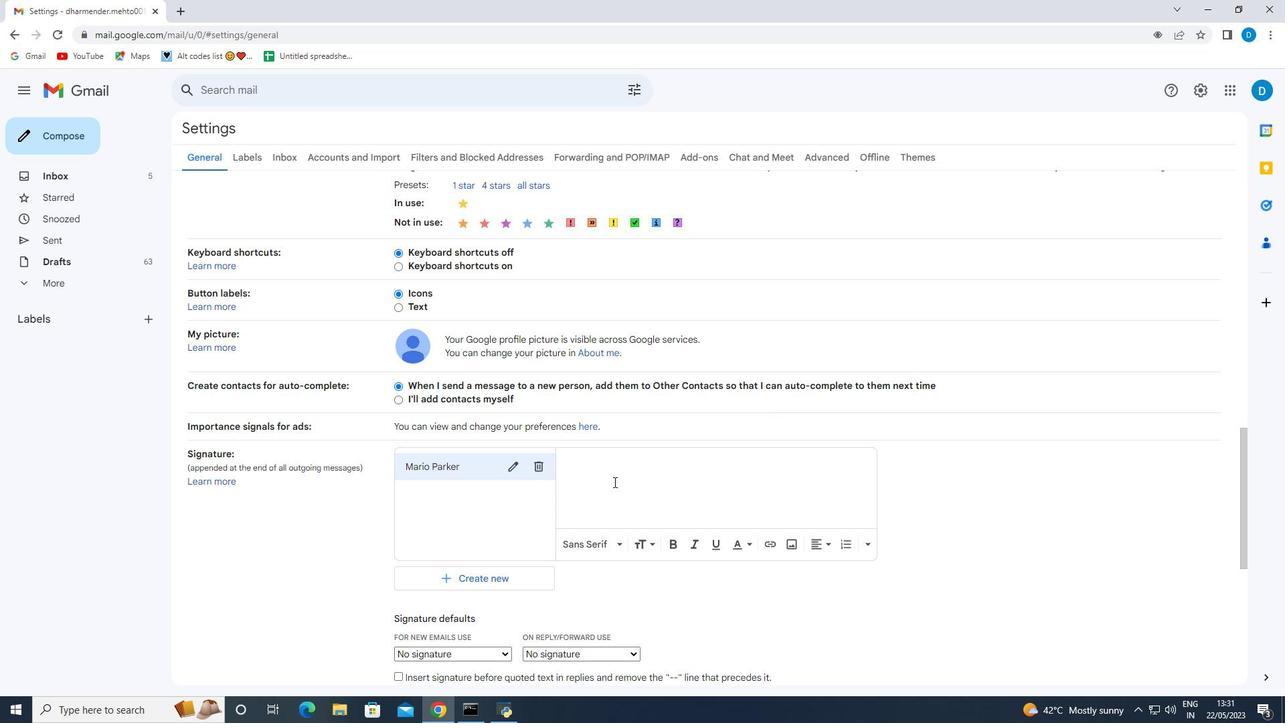 
Action: Mouse moved to (610, 475)
Screenshot: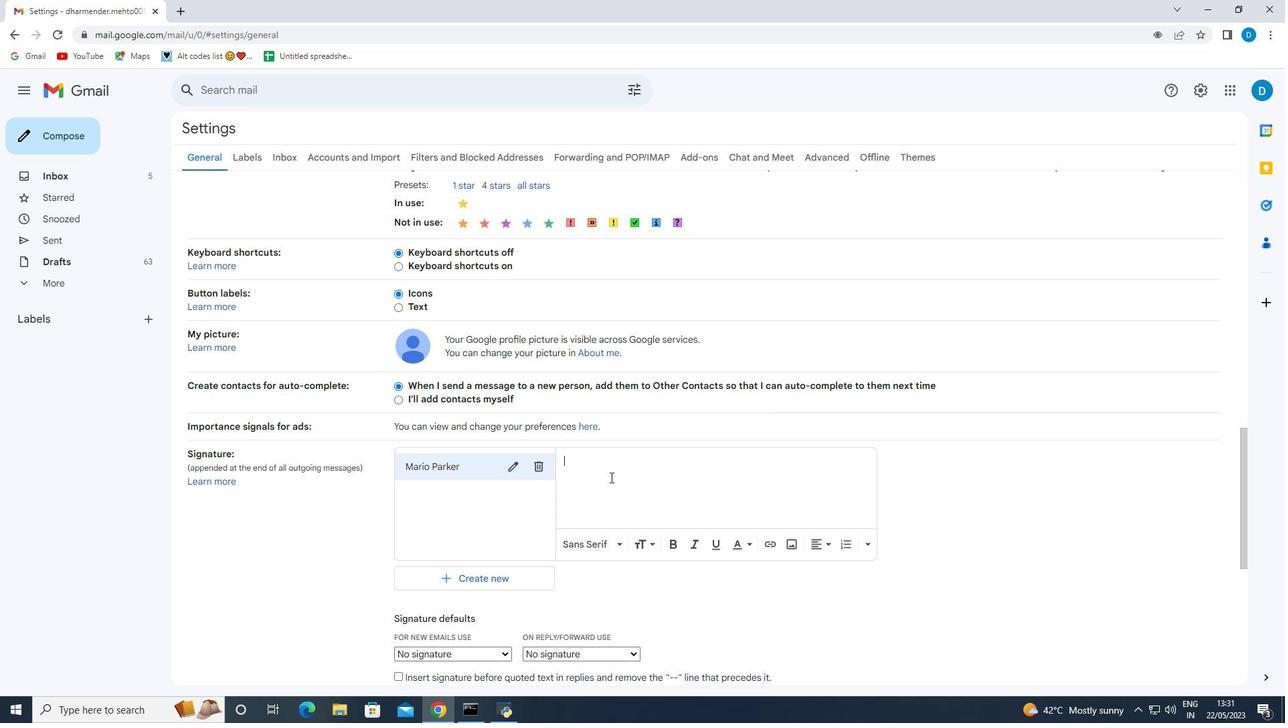 
Action: Key pressed <Key.shift>Mario<Key.space><Key.shift>Parker
Screenshot: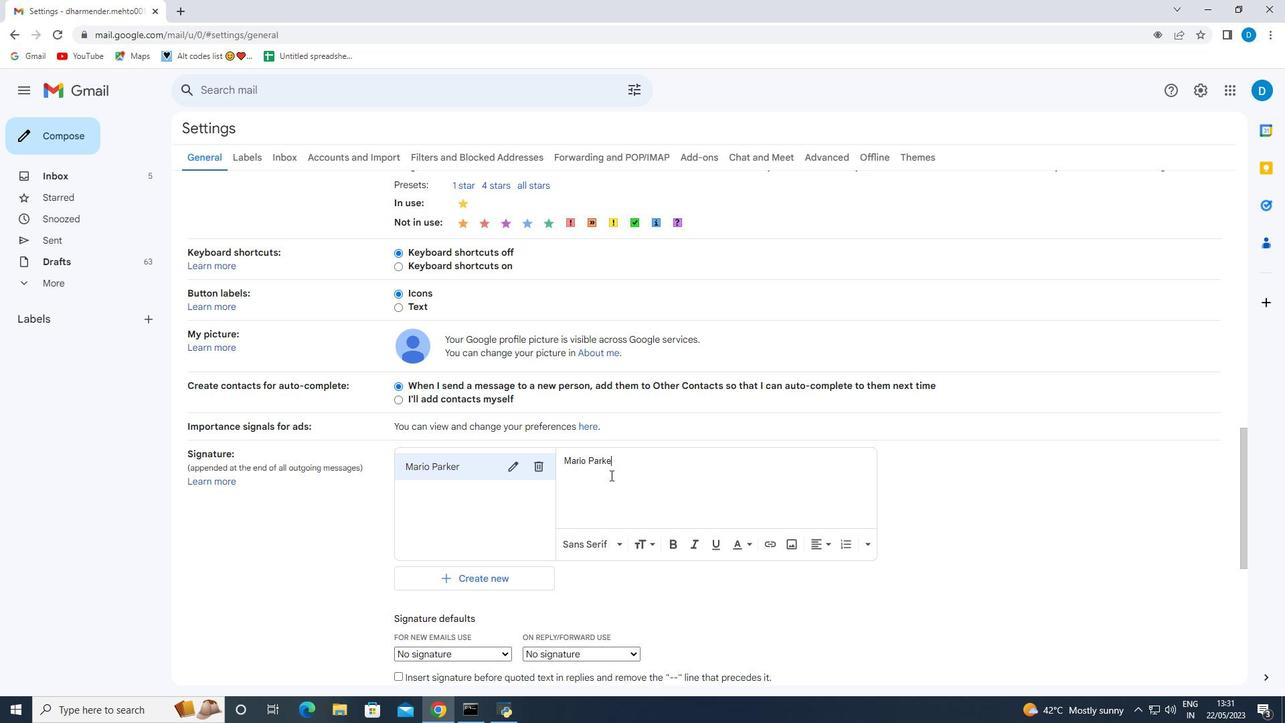 
Action: Mouse moved to (653, 508)
Screenshot: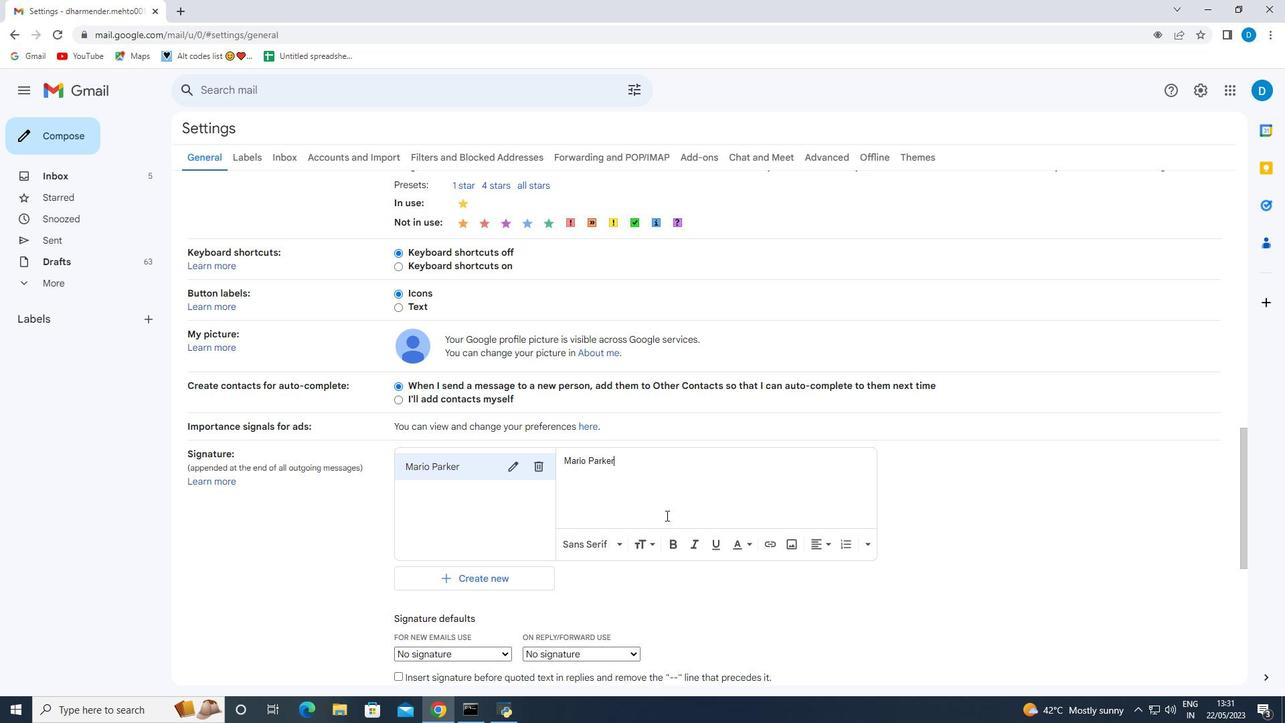
Action: Mouse scrolled (653, 508) with delta (0, 0)
Screenshot: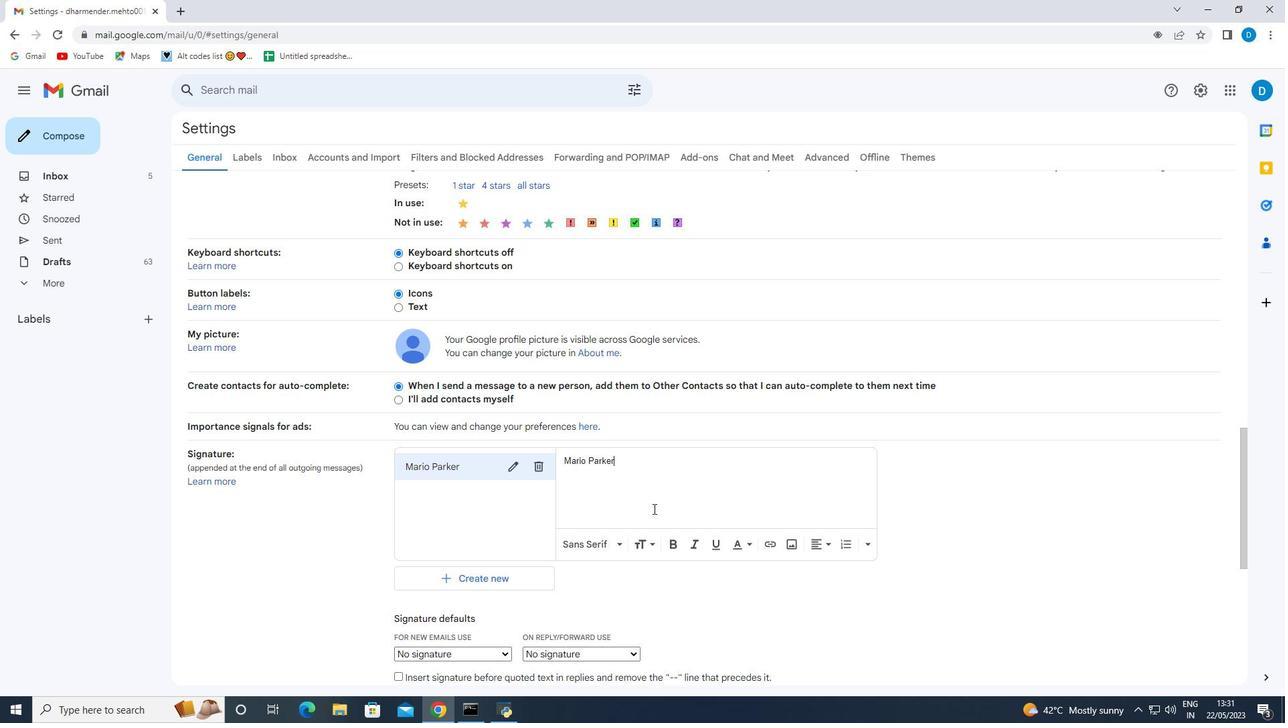 
Action: Mouse scrolled (653, 508) with delta (0, 0)
Screenshot: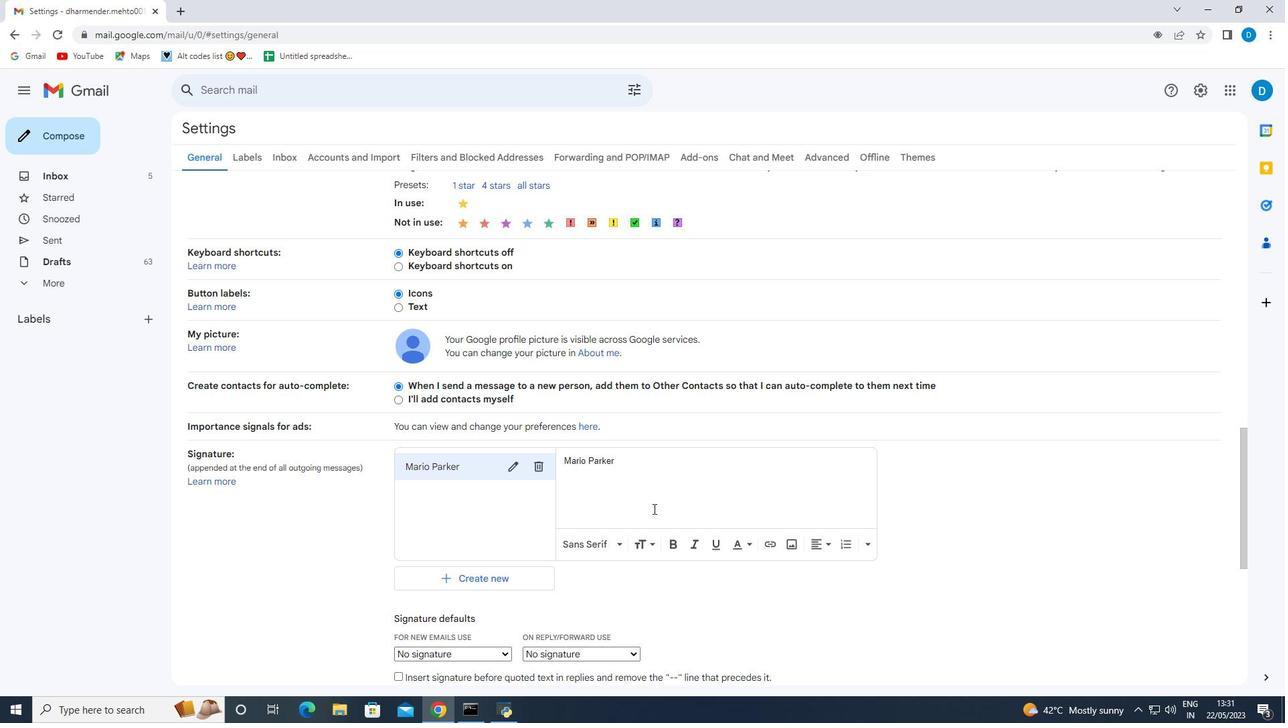 
Action: Mouse moved to (559, 520)
Screenshot: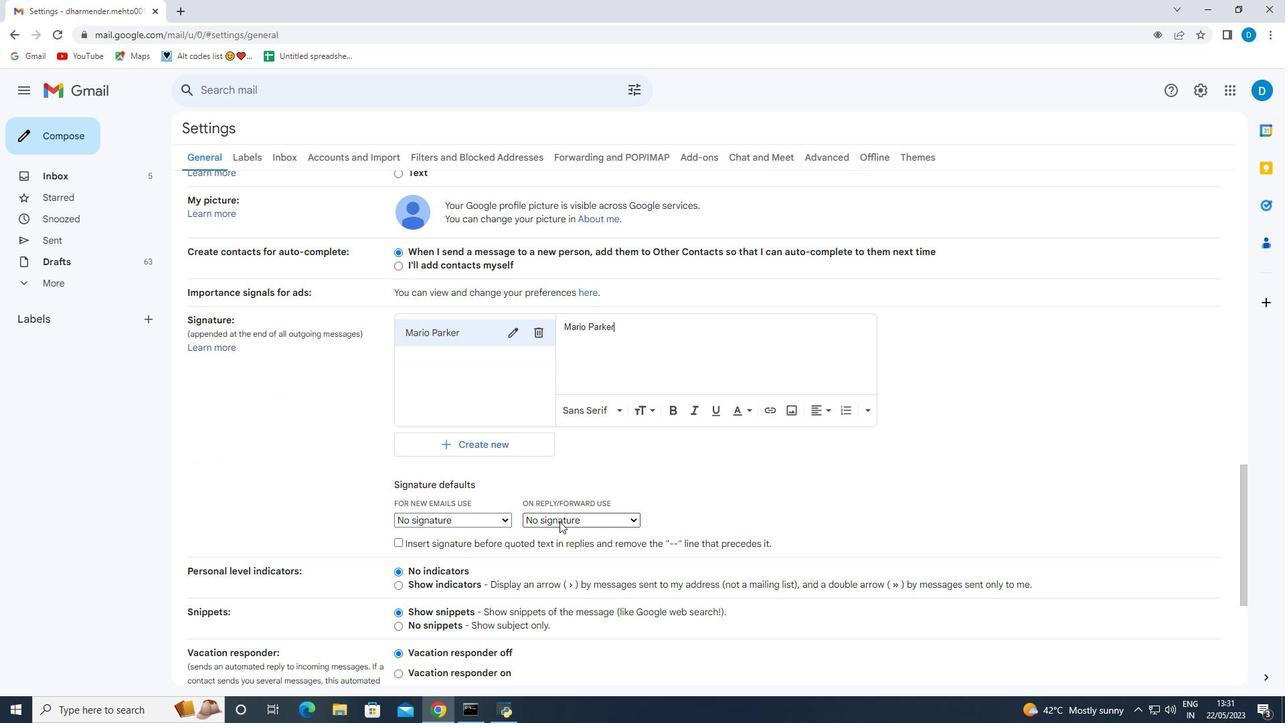 
Action: Mouse pressed left at (559, 520)
Screenshot: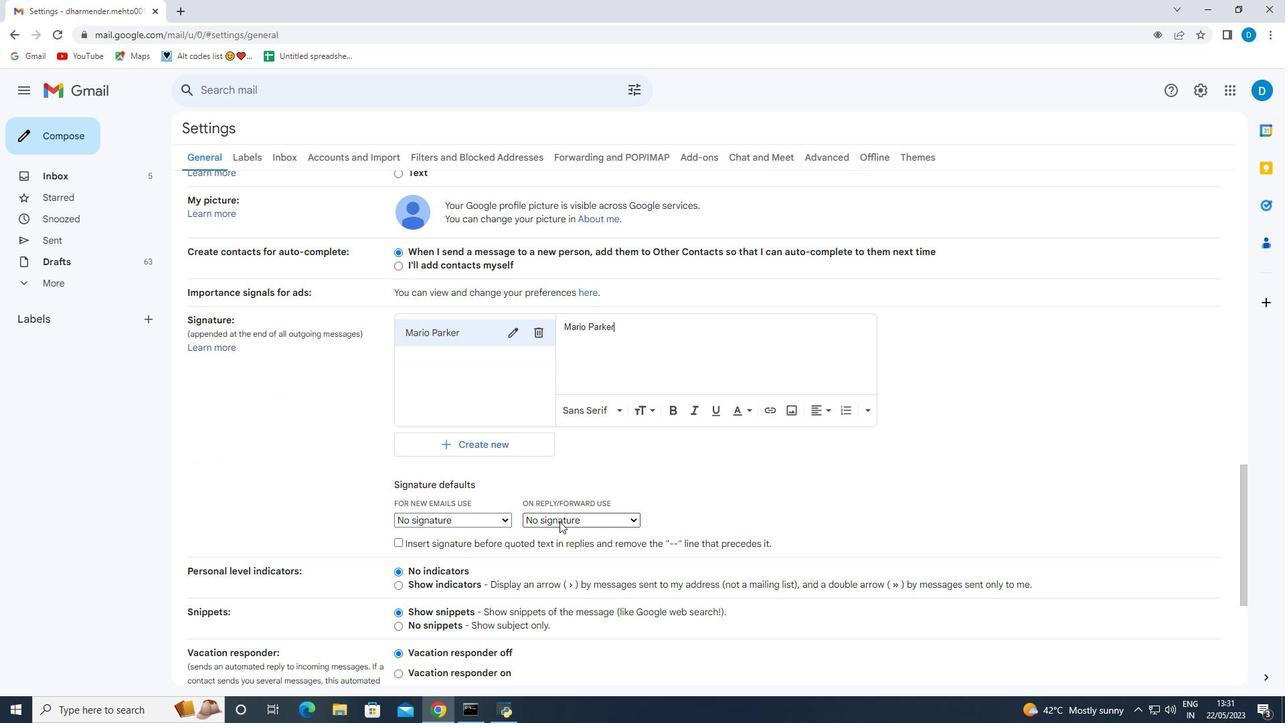 
Action: Mouse moved to (569, 543)
Screenshot: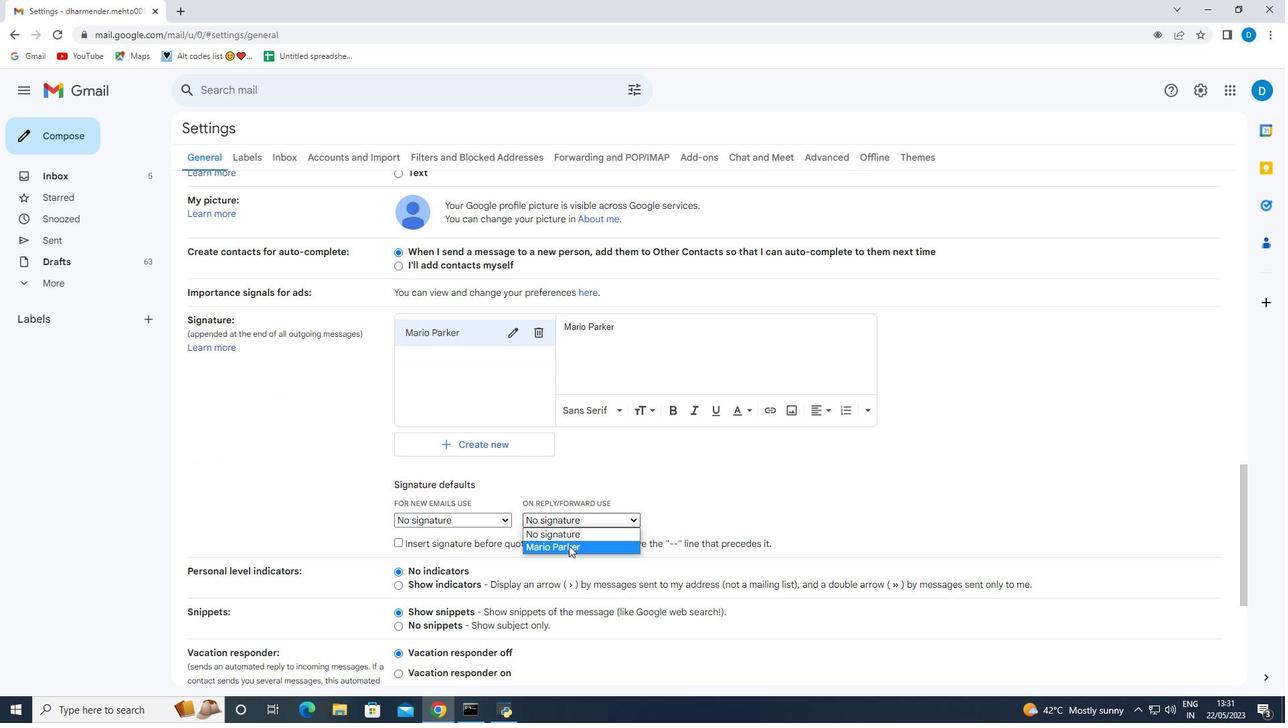 
Action: Mouse pressed left at (569, 543)
Screenshot: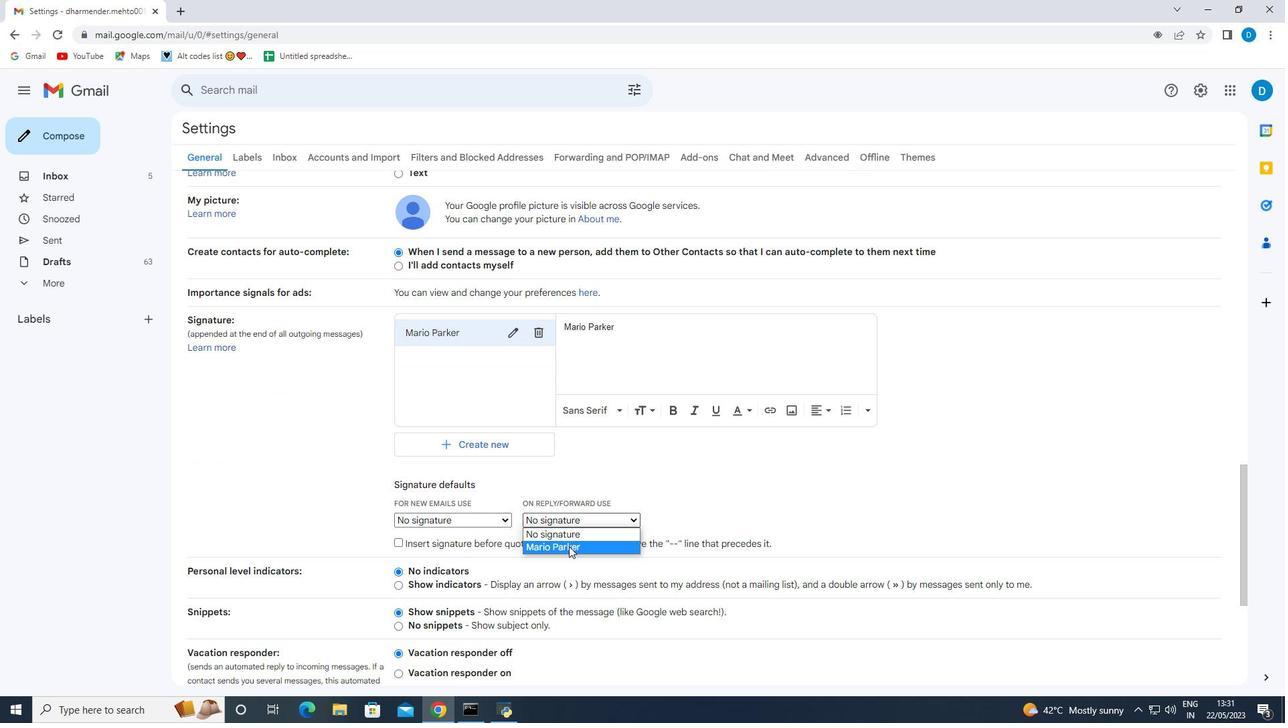 
Action: Mouse moved to (479, 520)
Screenshot: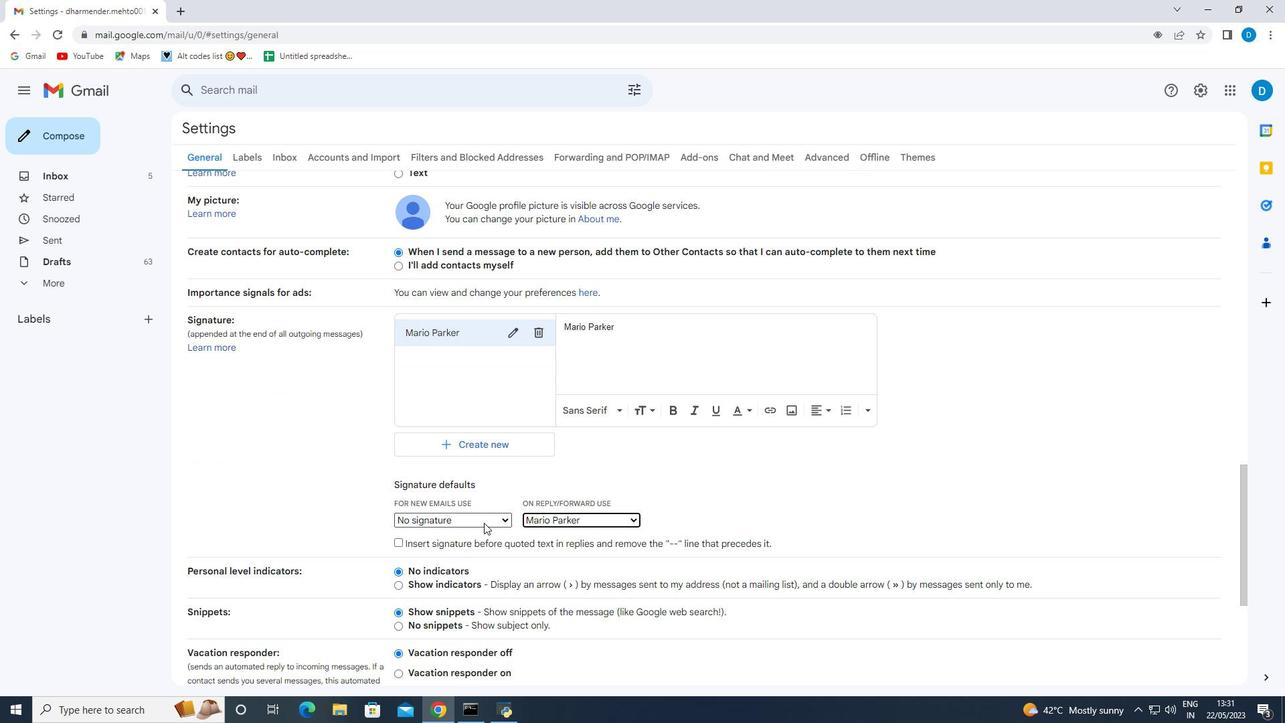 
Action: Mouse pressed left at (479, 520)
Screenshot: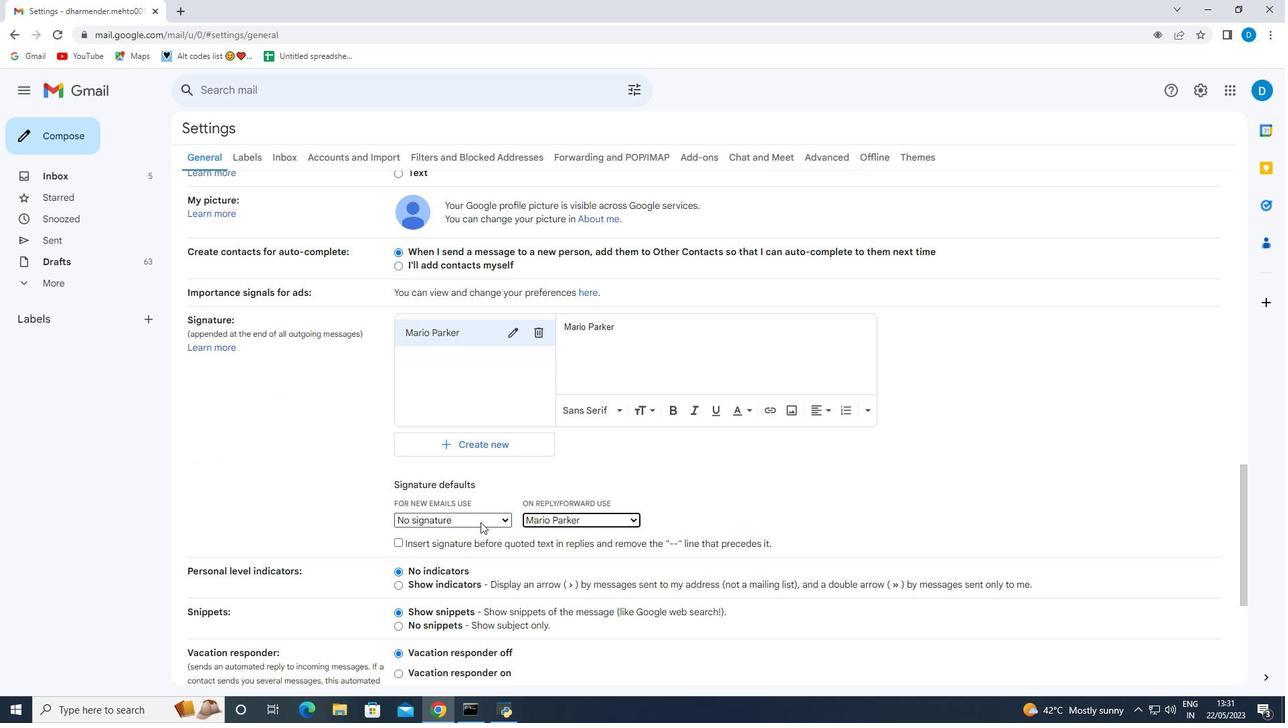 
Action: Mouse moved to (477, 549)
Screenshot: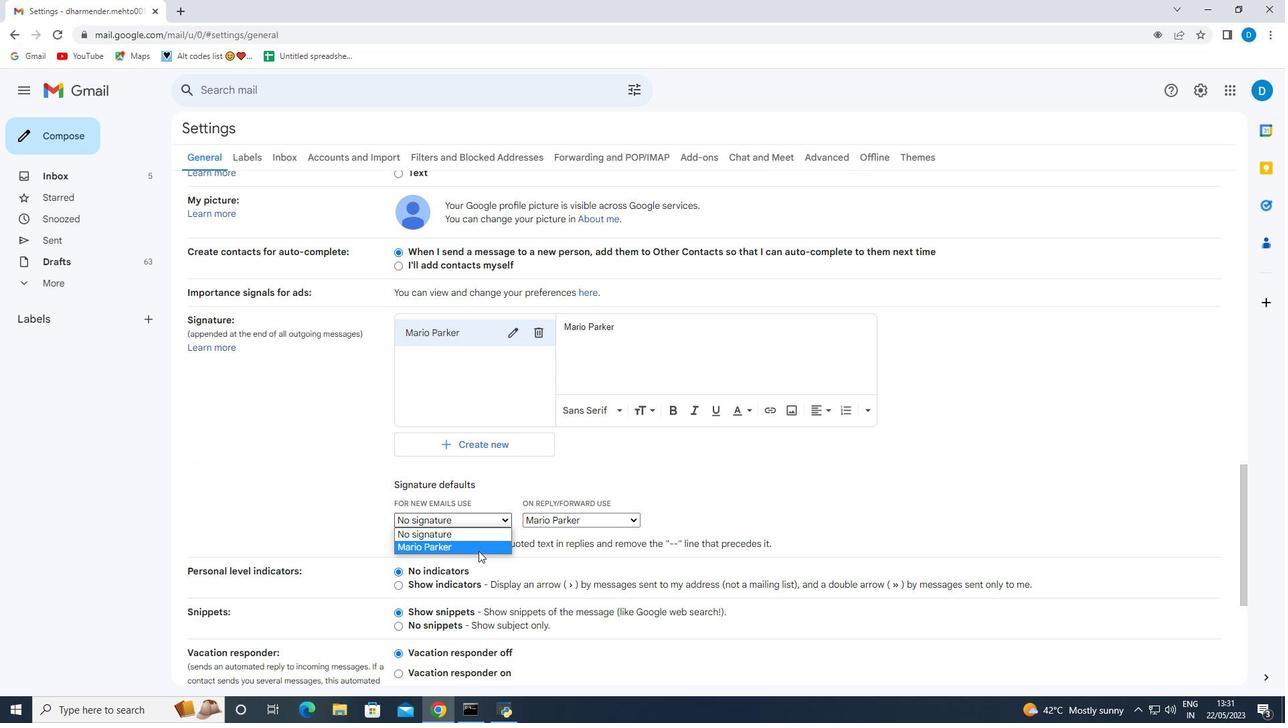
Action: Mouse pressed left at (477, 549)
Screenshot: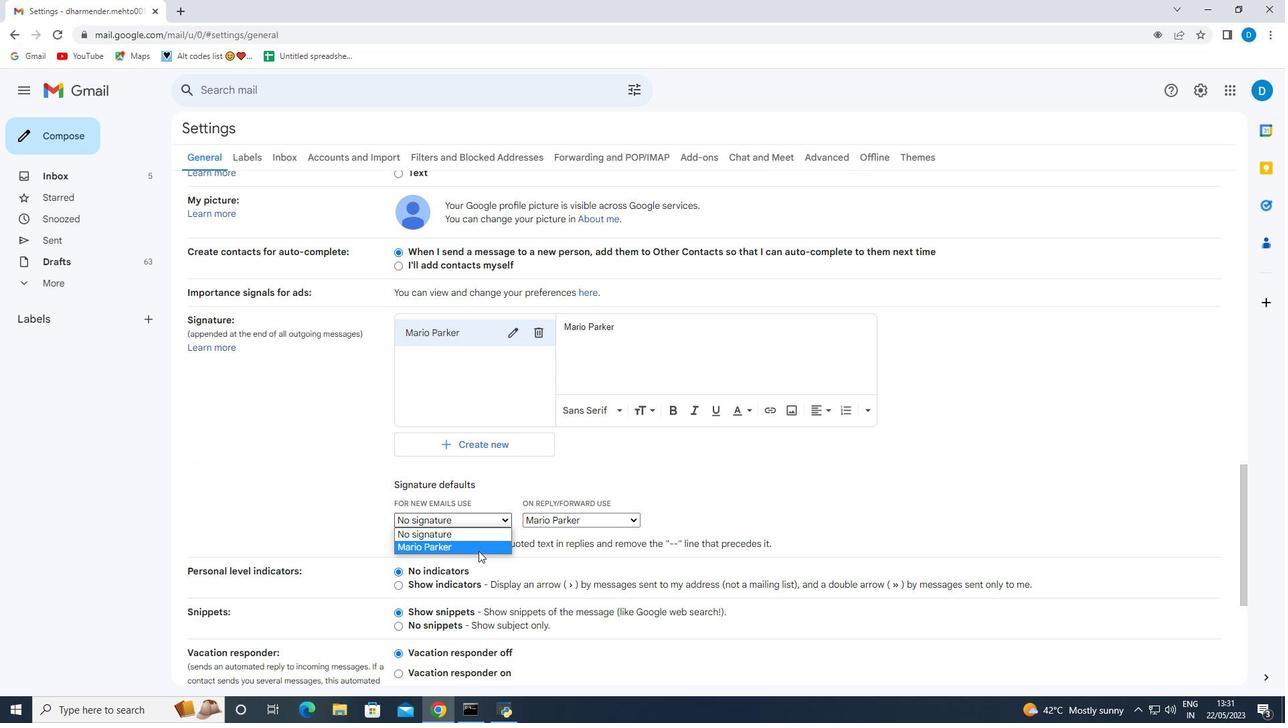 
Action: Mouse moved to (506, 525)
Screenshot: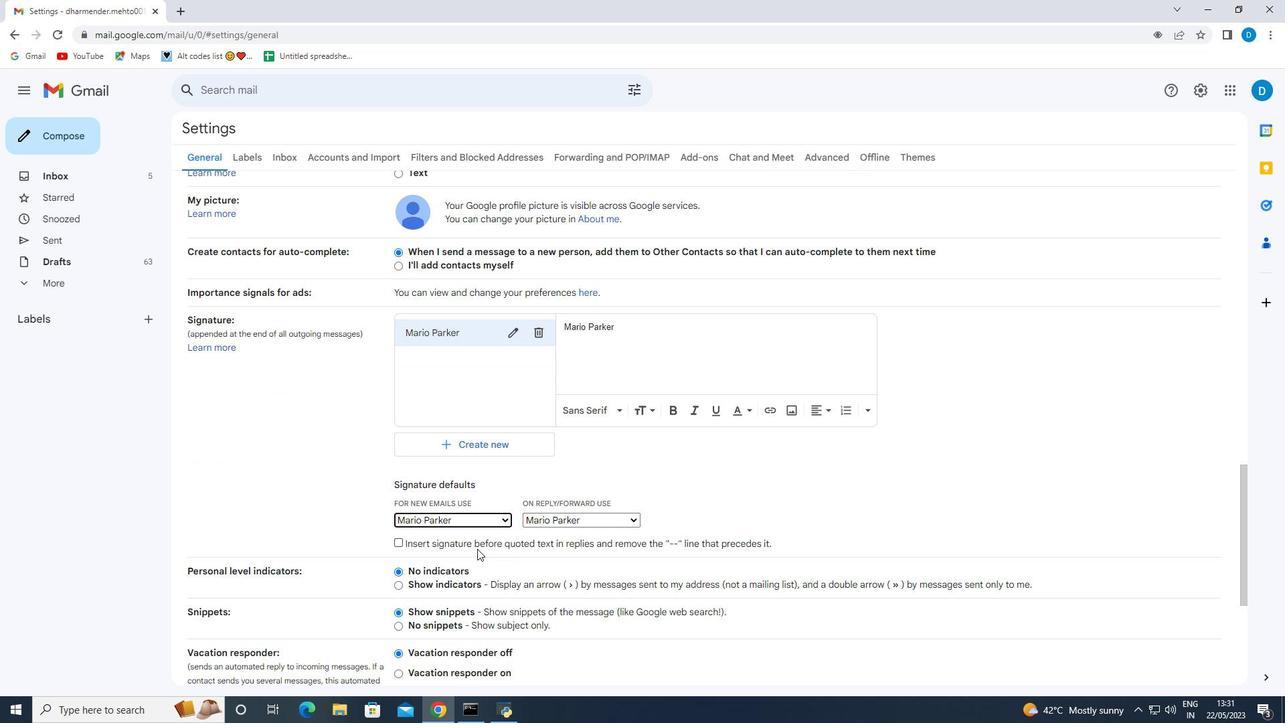 
Action: Mouse scrolled (506, 524) with delta (0, 0)
Screenshot: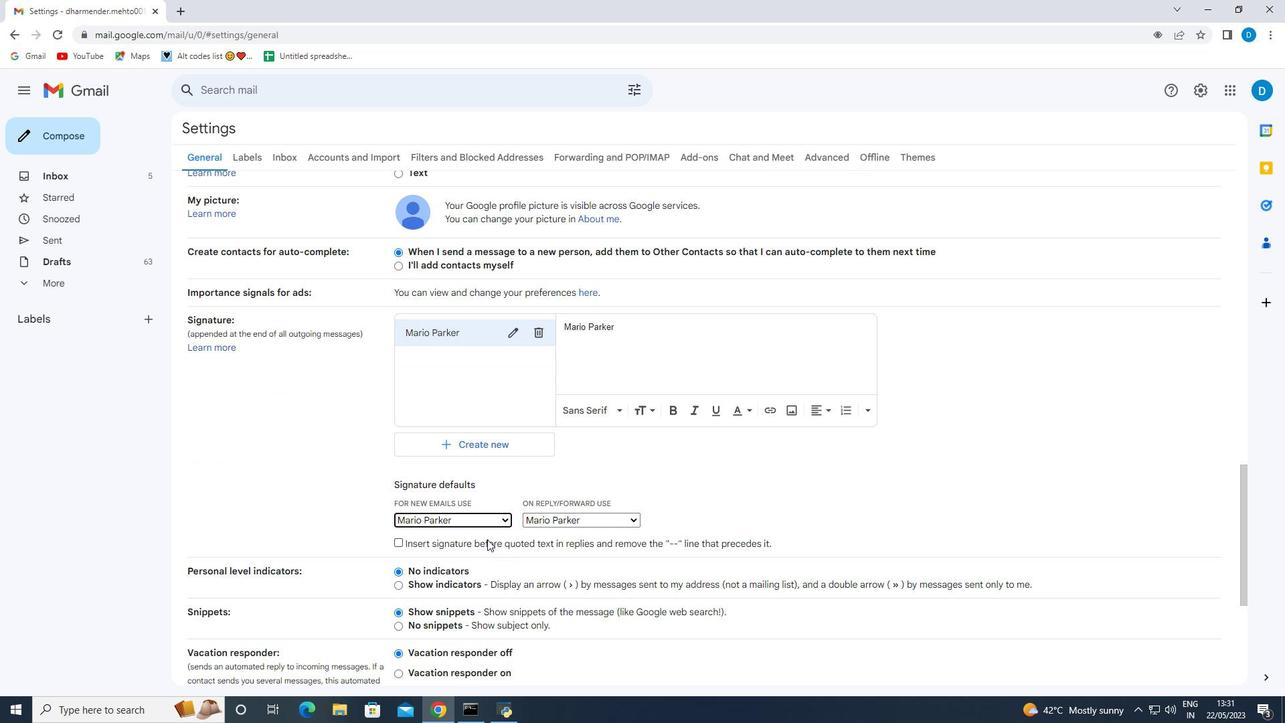 
Action: Mouse scrolled (506, 524) with delta (0, 0)
Screenshot: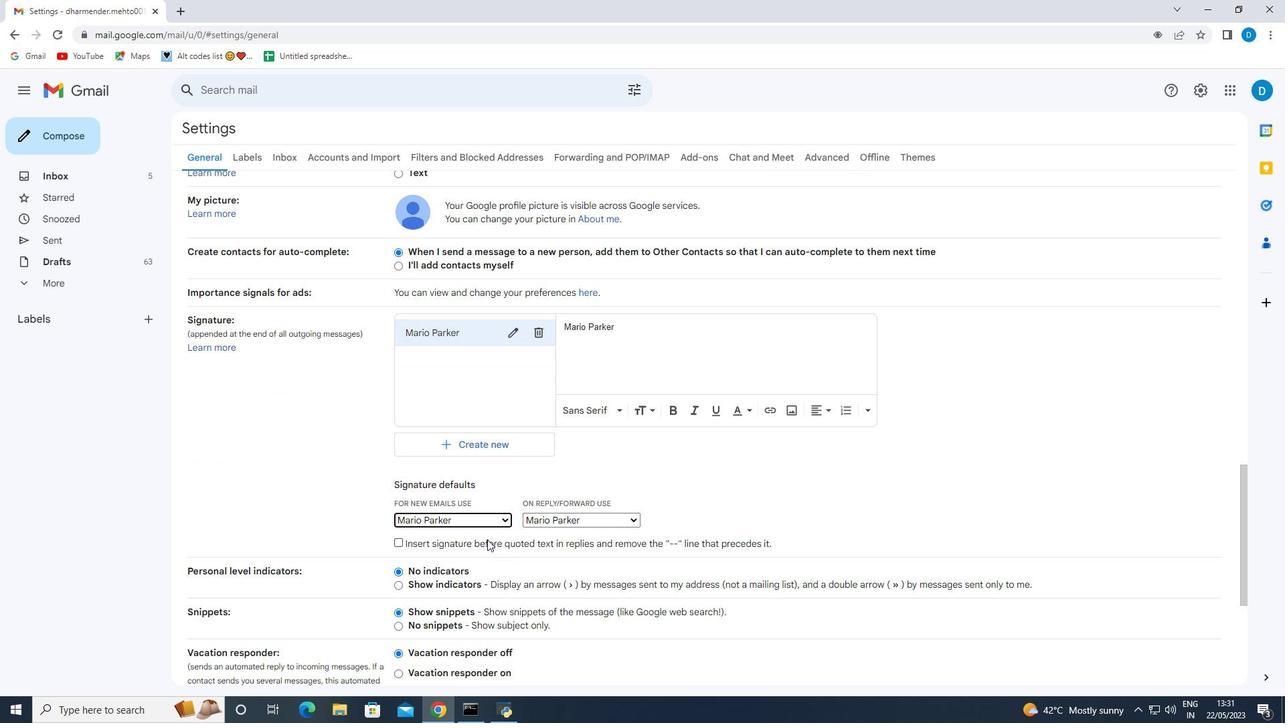 
Action: Mouse scrolled (506, 524) with delta (0, 0)
Screenshot: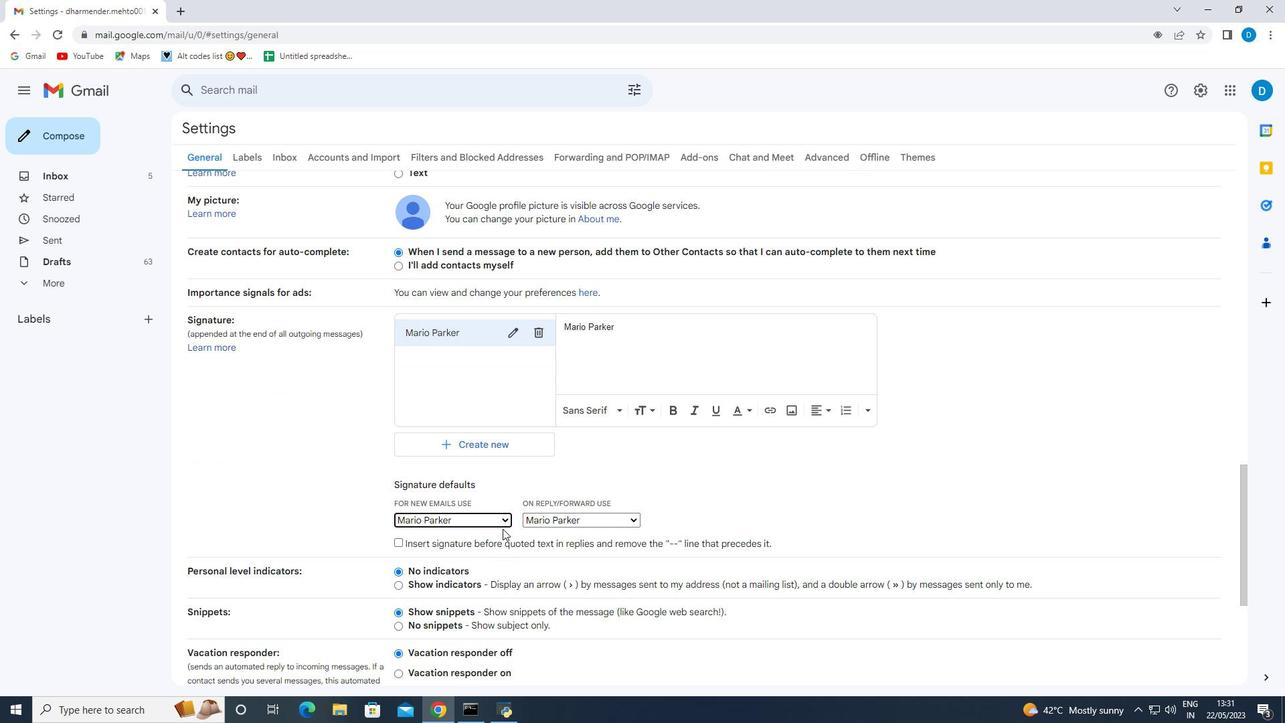 
Action: Mouse scrolled (506, 524) with delta (0, 0)
Screenshot: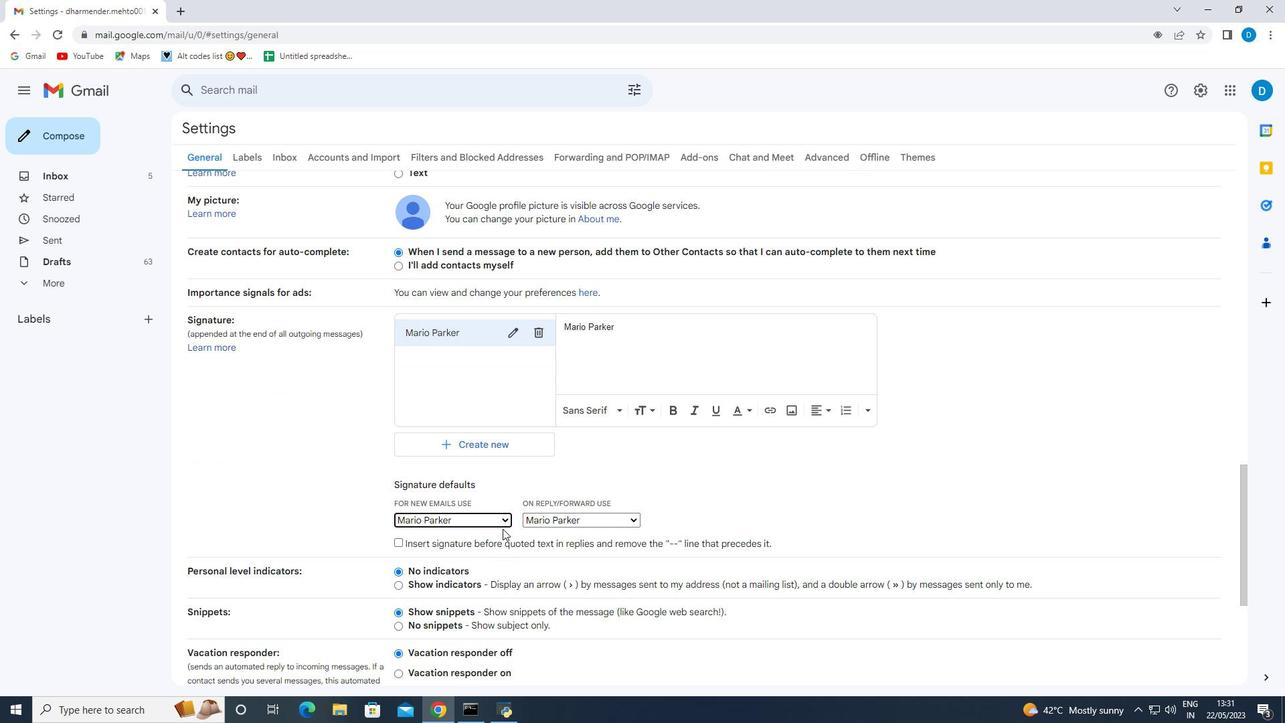 
Action: Mouse scrolled (506, 524) with delta (0, 0)
Screenshot: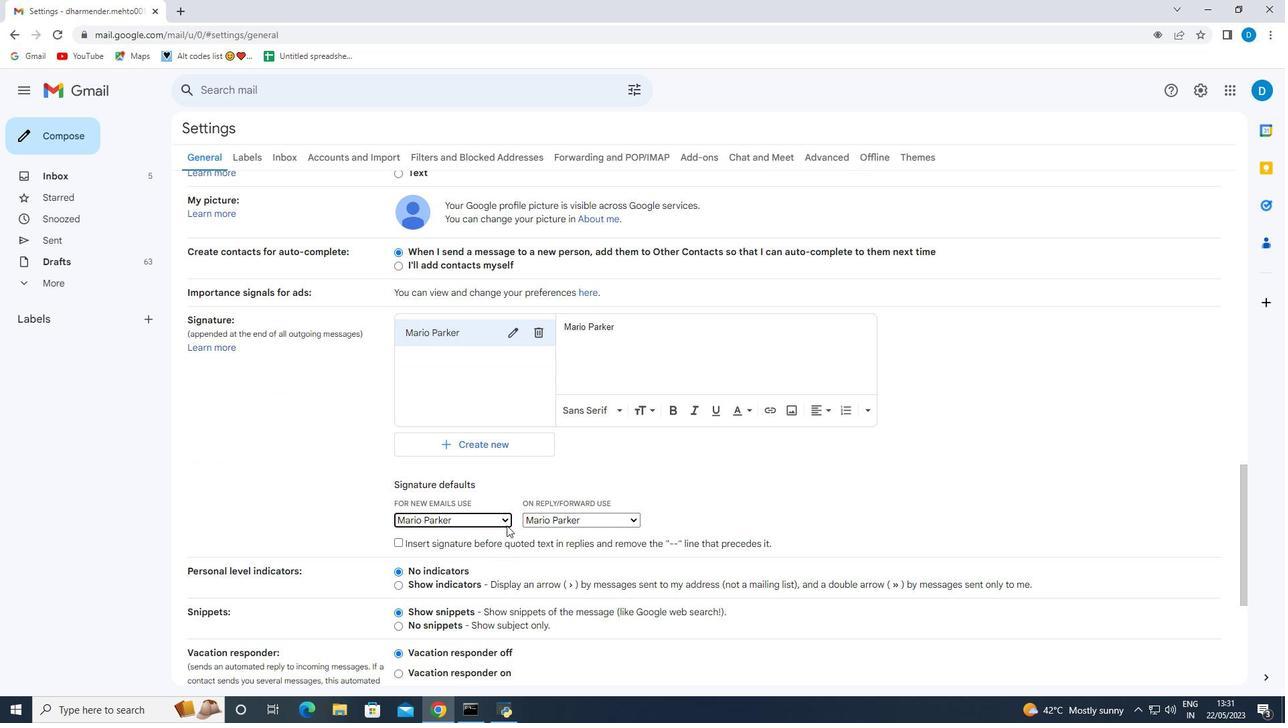 
Action: Mouse scrolled (506, 524) with delta (0, 0)
Screenshot: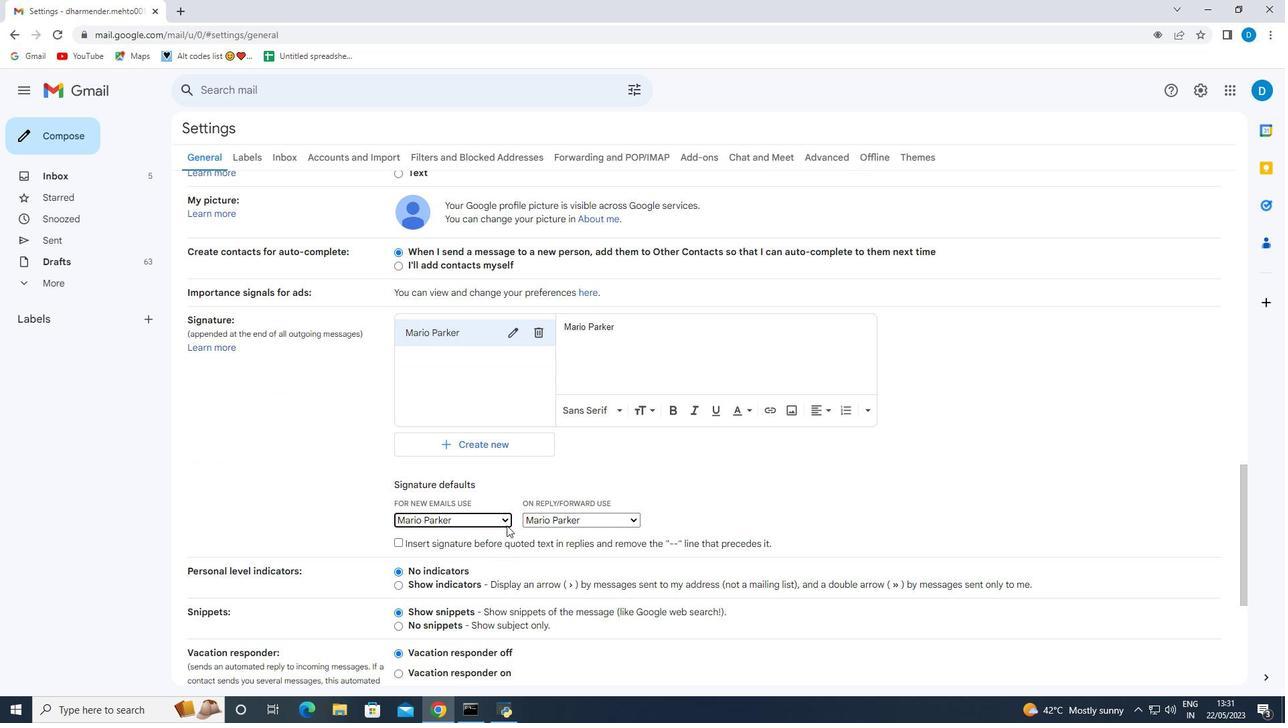 
Action: Mouse moved to (697, 614)
Screenshot: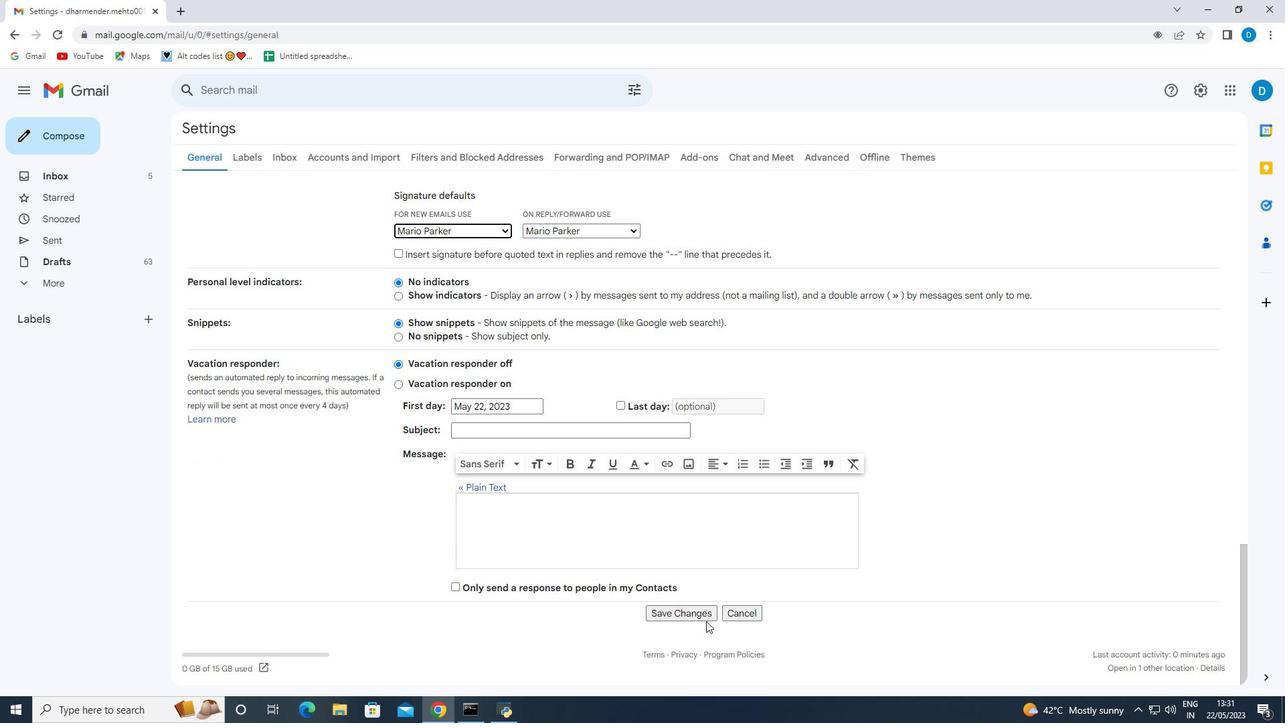 
Action: Mouse pressed left at (697, 614)
Screenshot: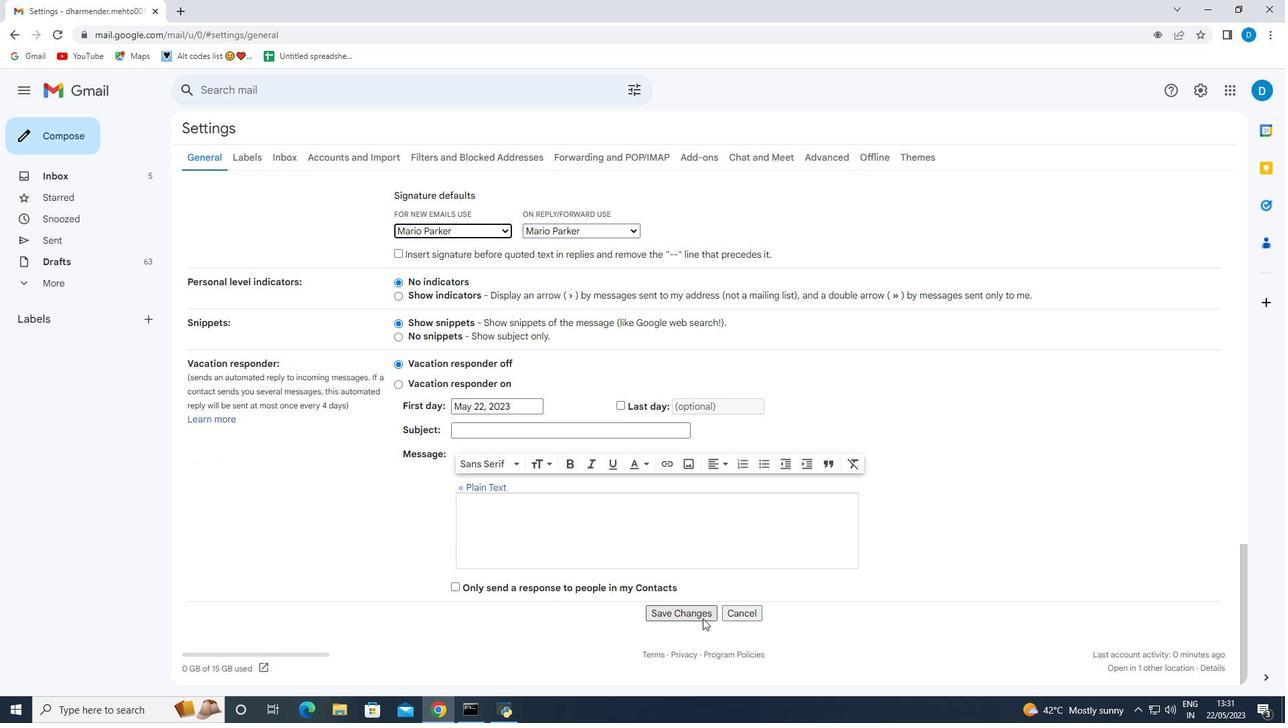 
Action: Mouse moved to (929, 429)
Screenshot: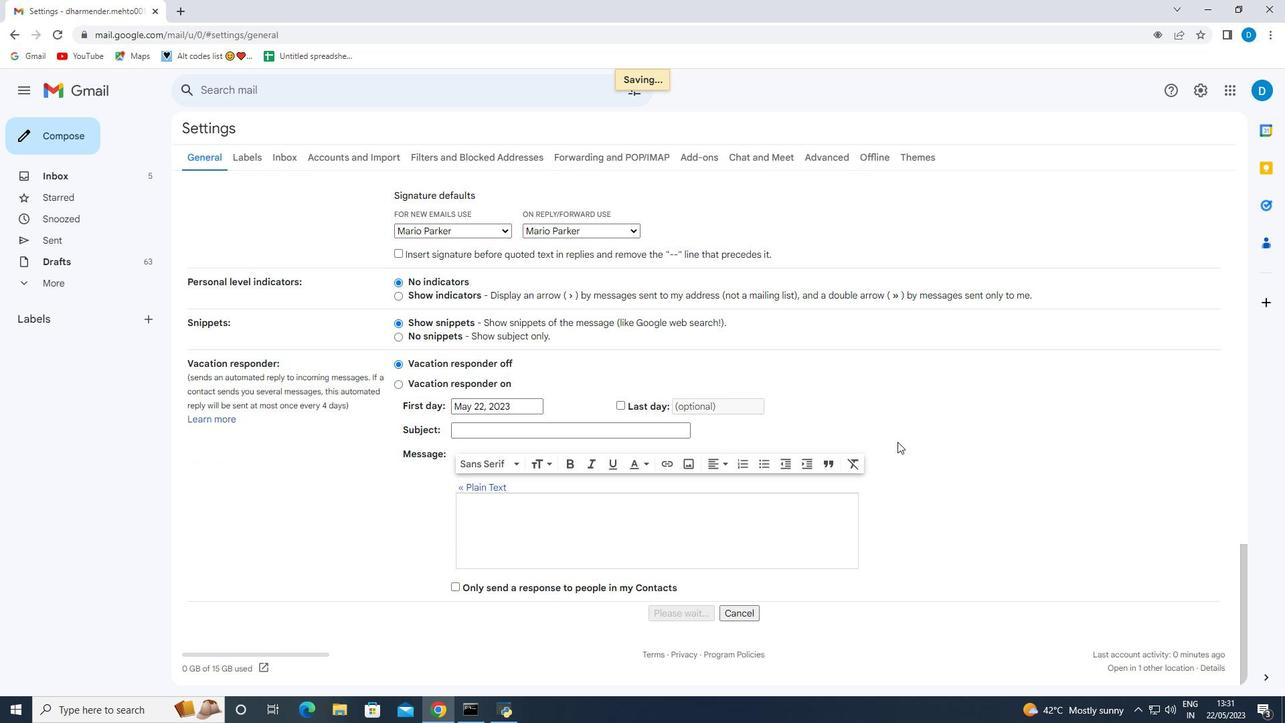 
Action: Mouse scrolled (929, 430) with delta (0, 0)
Screenshot: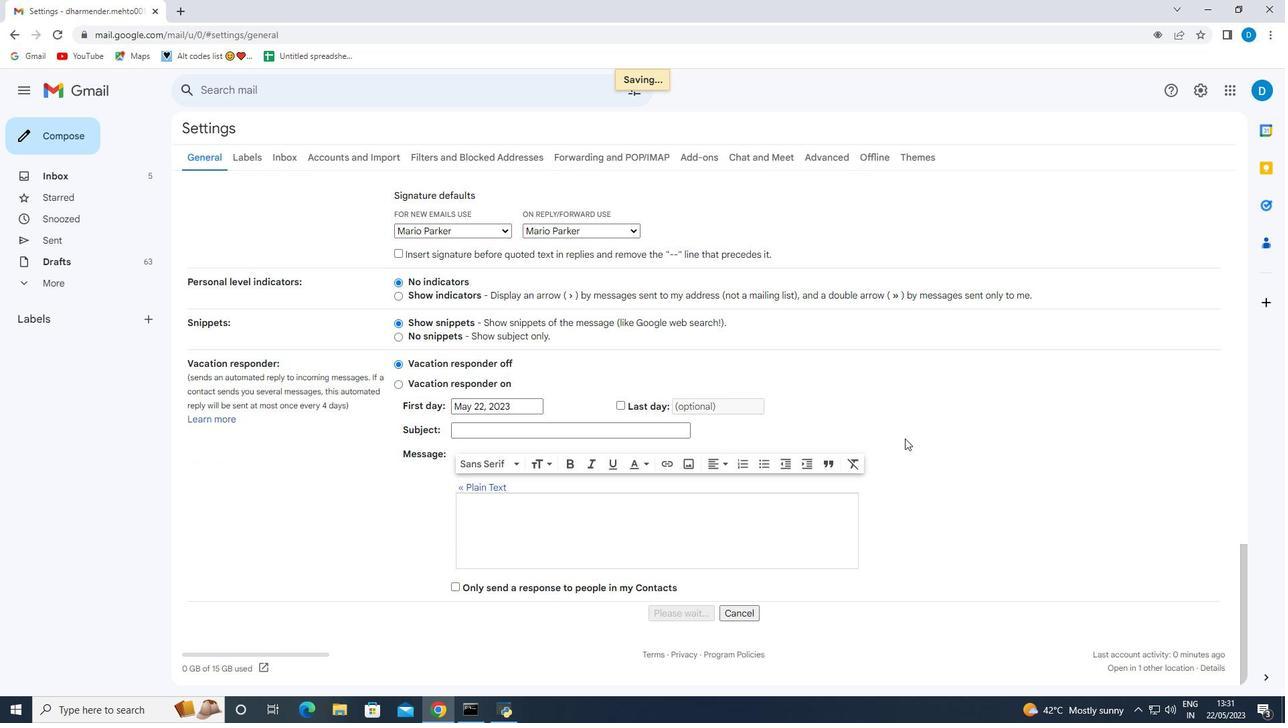 
Action: Mouse moved to (931, 429)
Screenshot: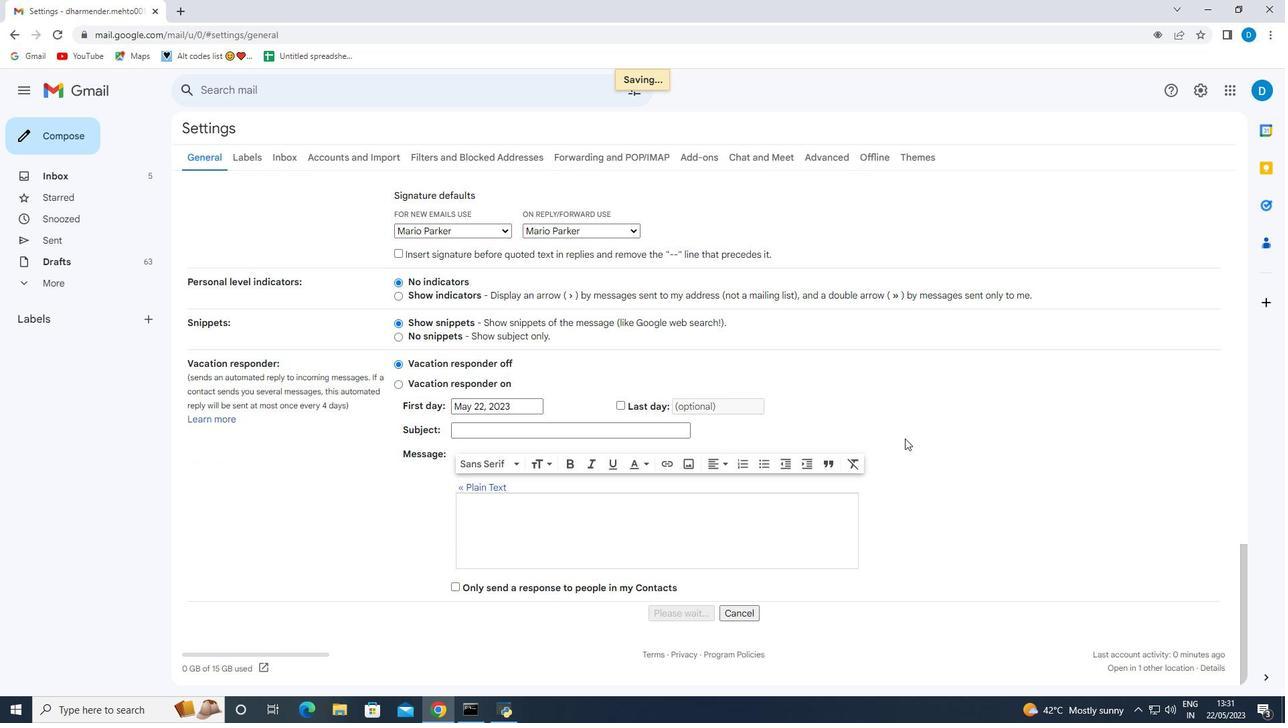
Action: Mouse scrolled (931, 429) with delta (0, 0)
Screenshot: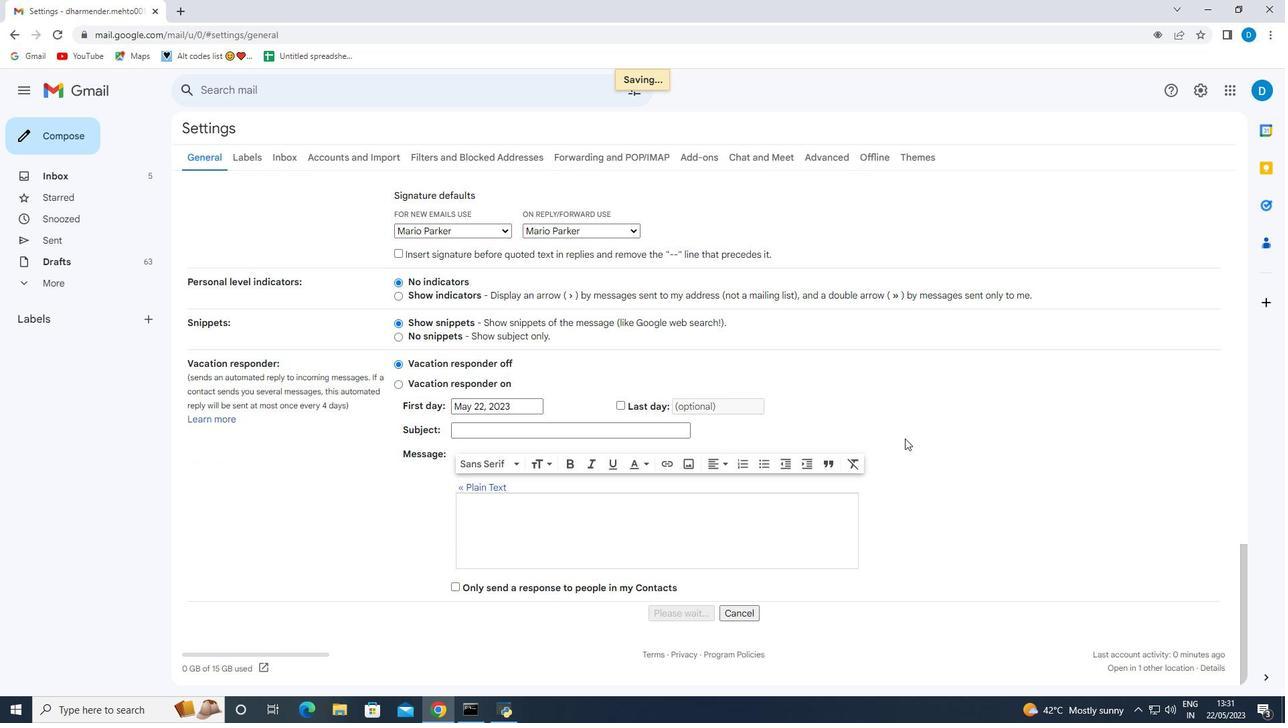 
Action: Mouse moved to (932, 428)
Screenshot: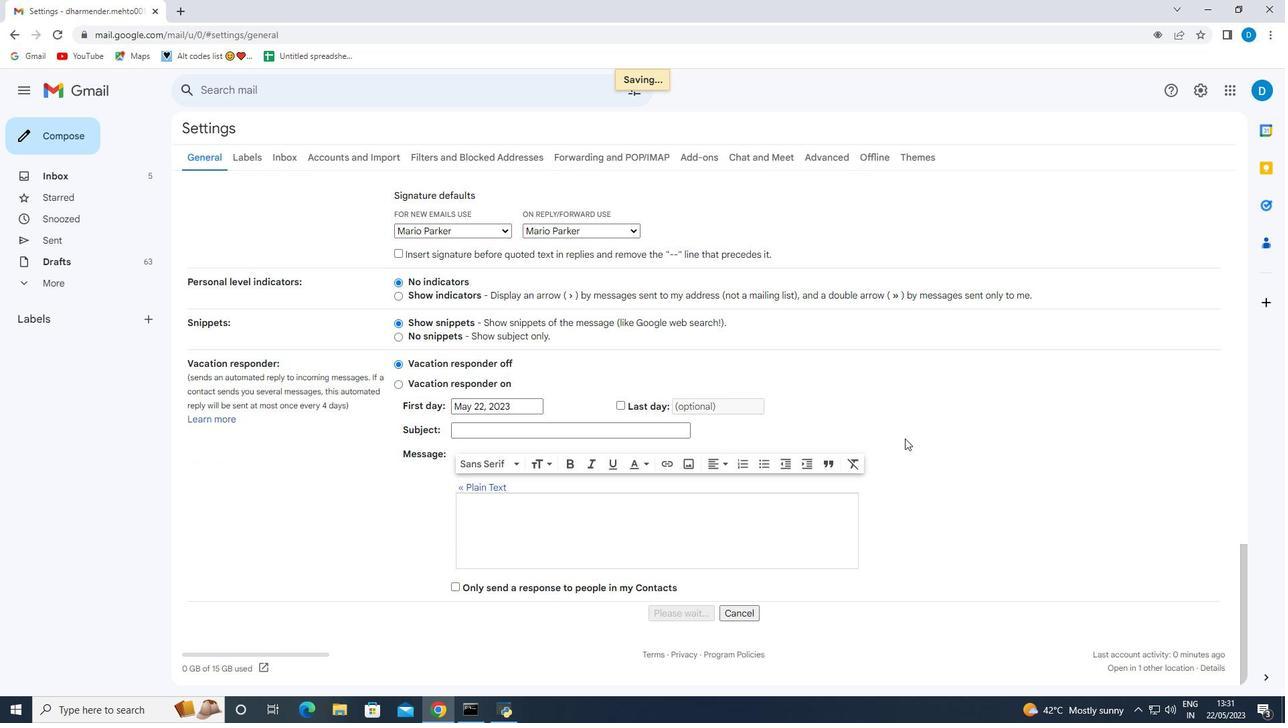 
Action: Mouse scrolled (932, 429) with delta (0, 0)
Screenshot: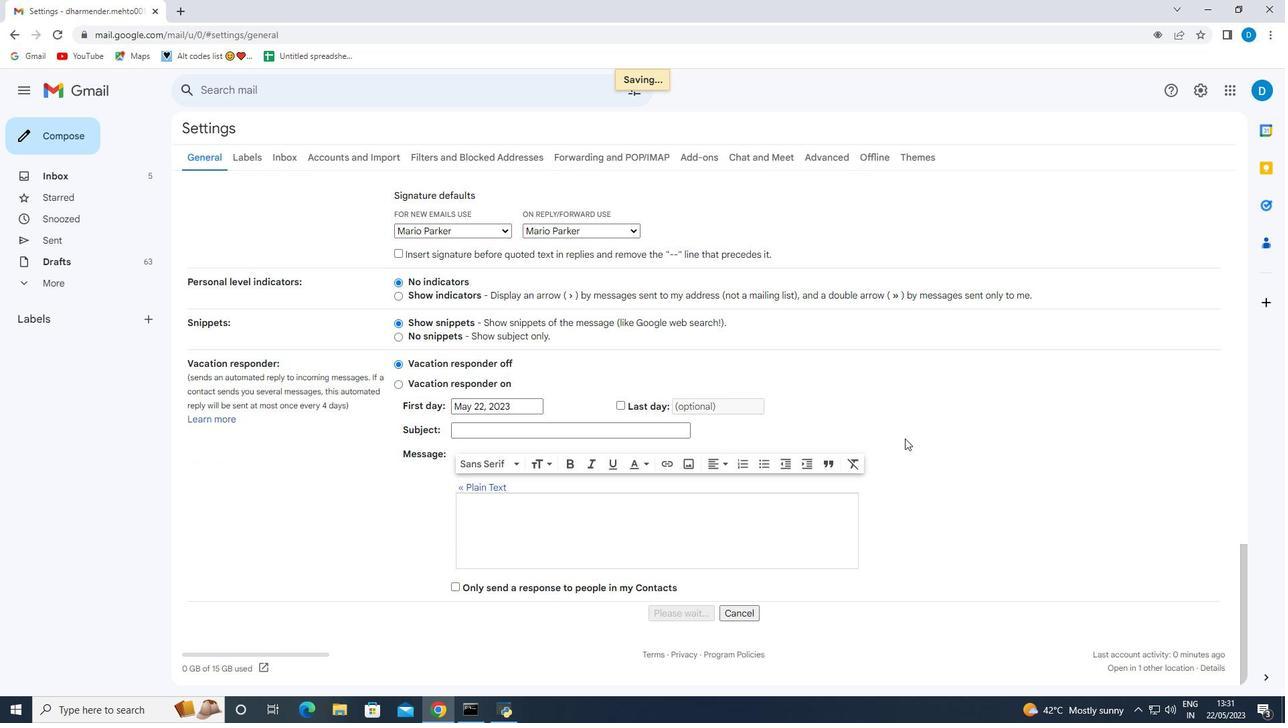 
Action: Mouse moved to (933, 427)
Screenshot: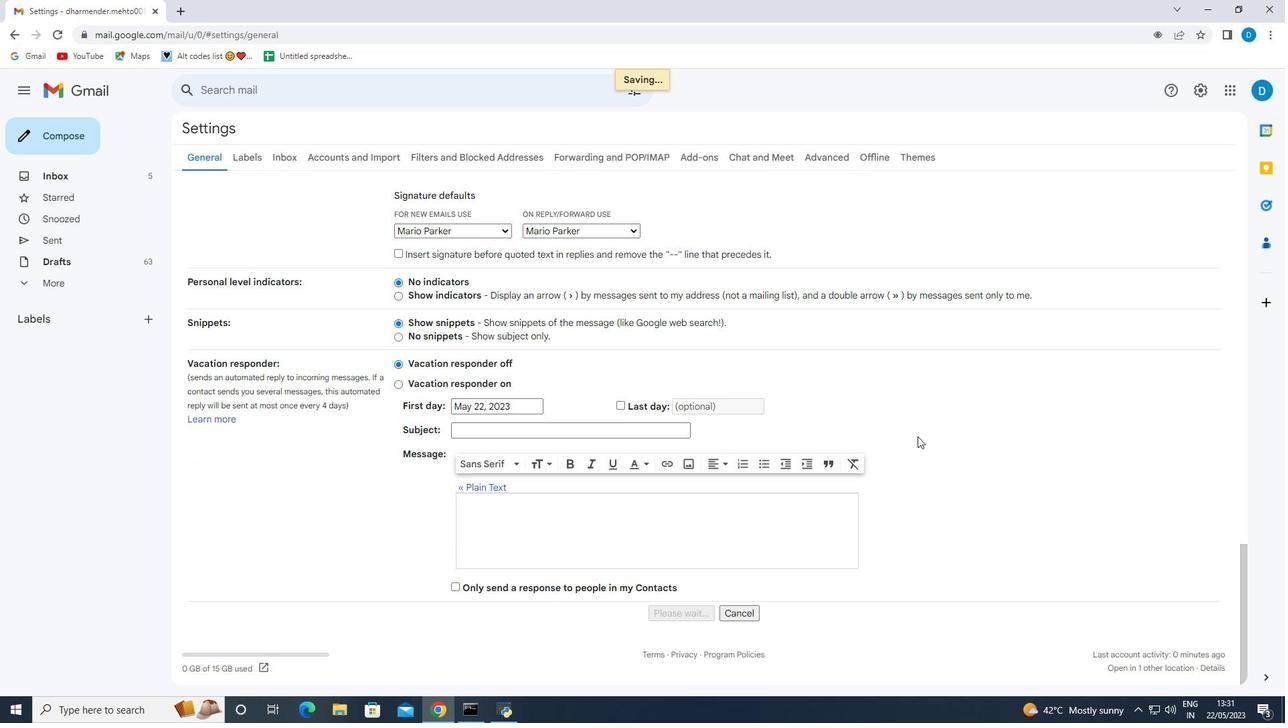 
Action: Mouse scrolled (933, 428) with delta (0, 0)
Screenshot: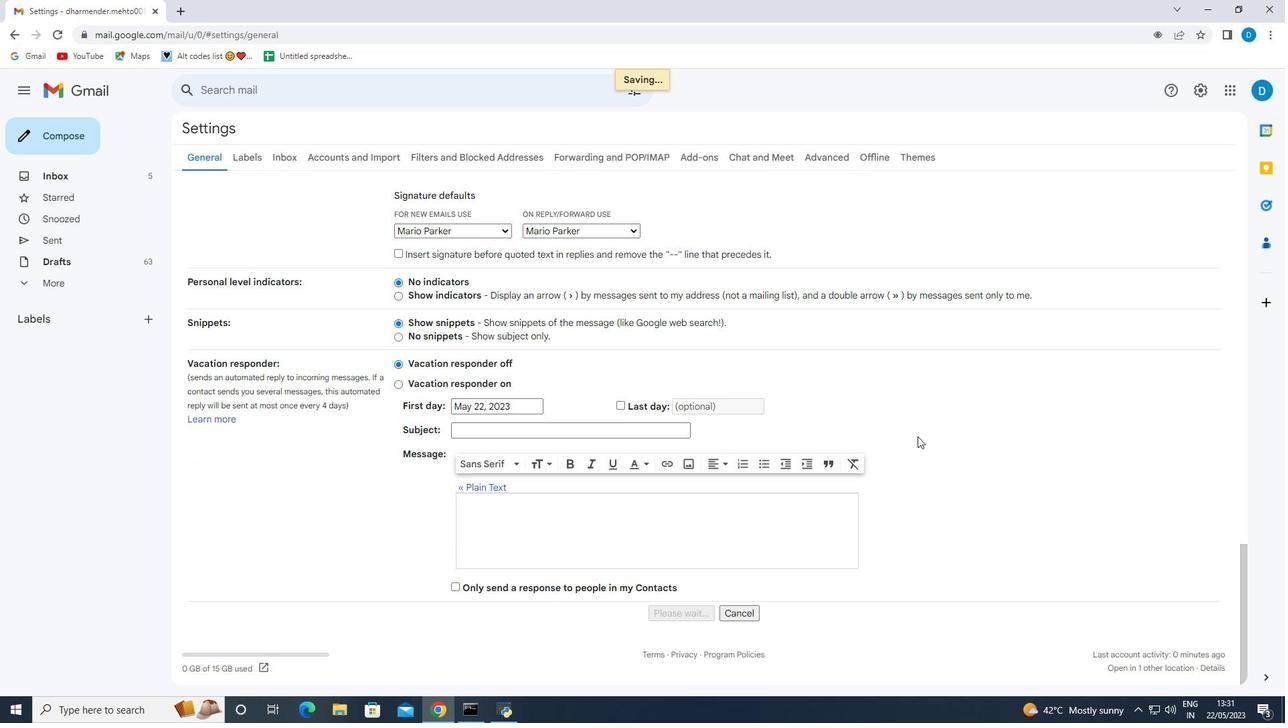 
Action: Mouse moved to (965, 397)
Screenshot: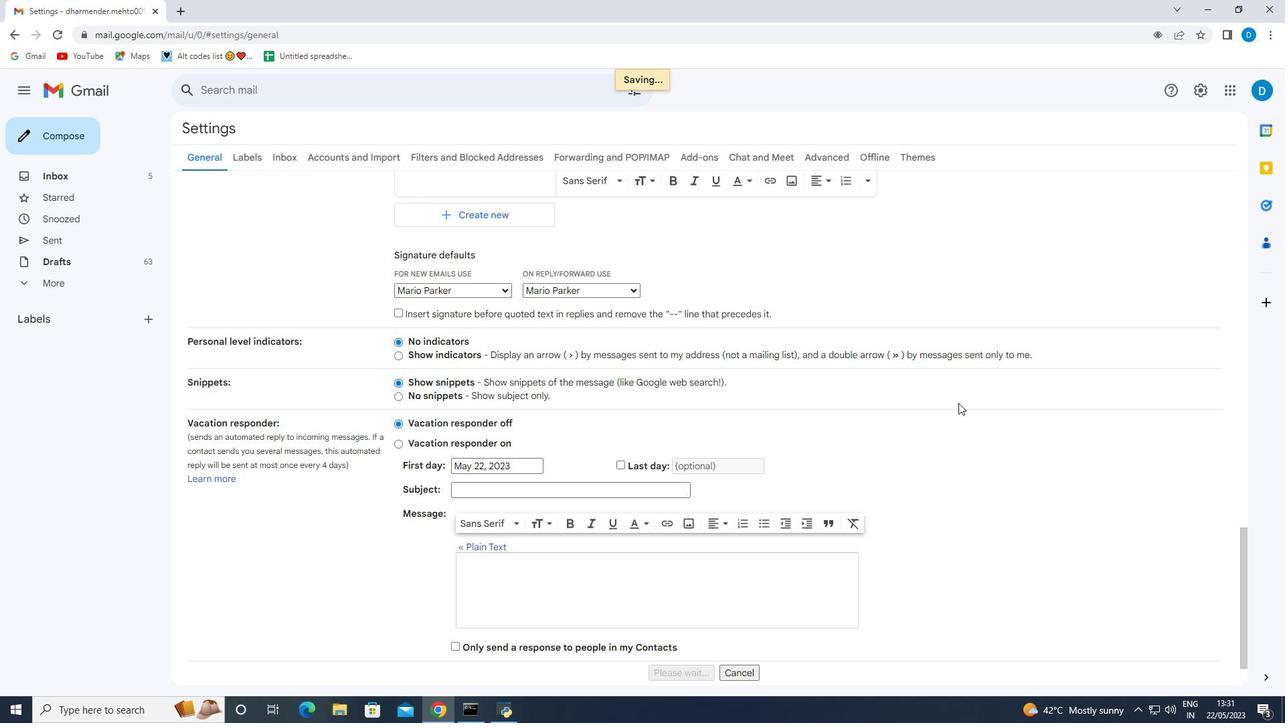 
Action: Mouse scrolled (965, 398) with delta (0, 0)
Screenshot: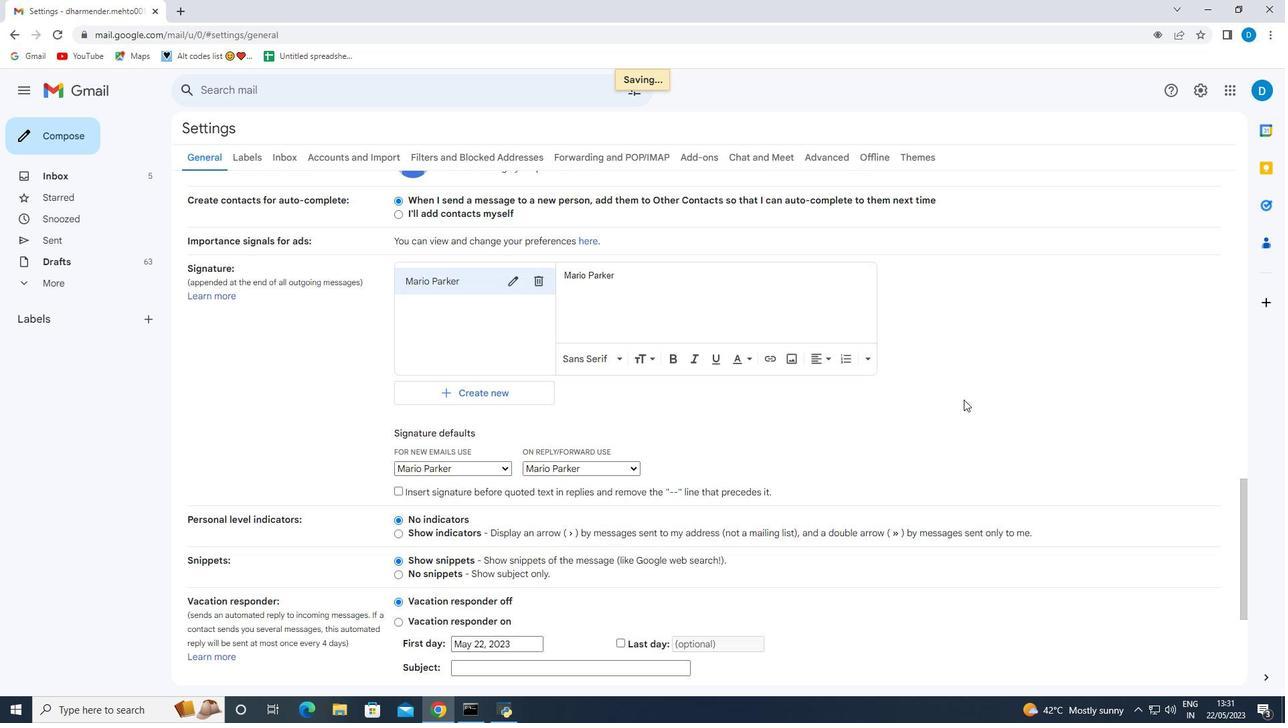 
Action: Mouse moved to (965, 397)
Screenshot: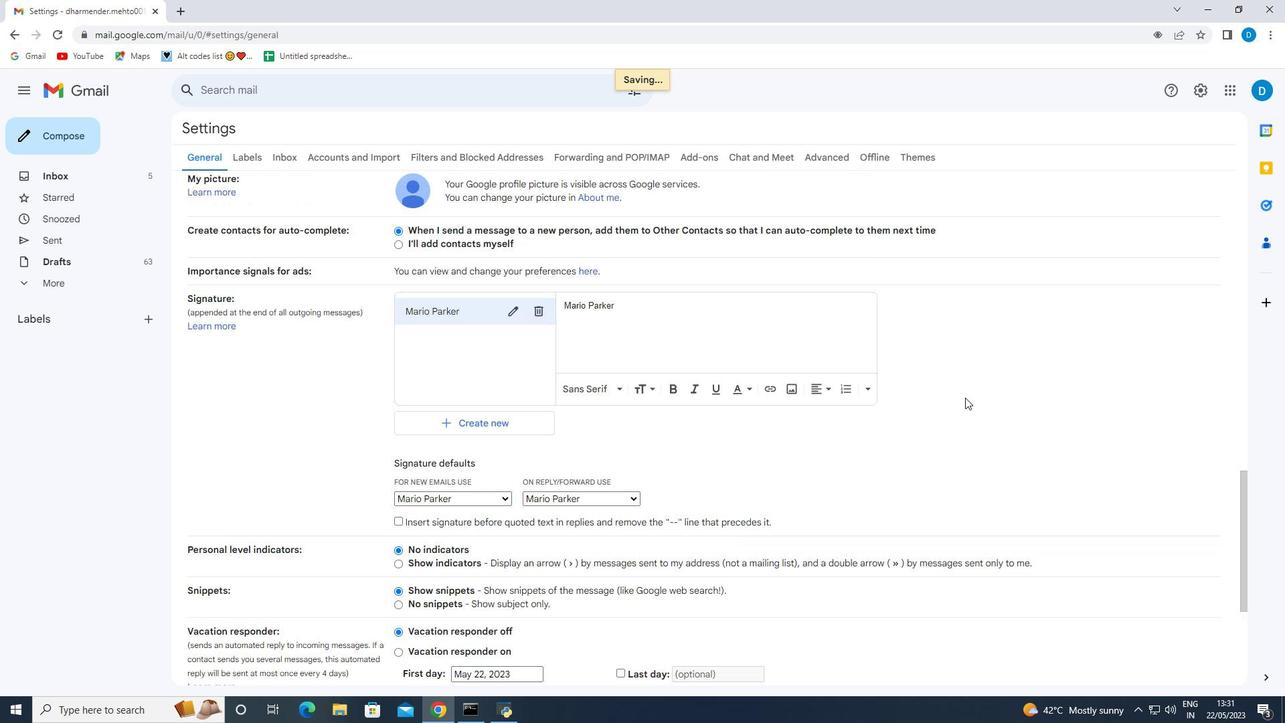 
Action: Mouse scrolled (965, 398) with delta (0, 0)
Screenshot: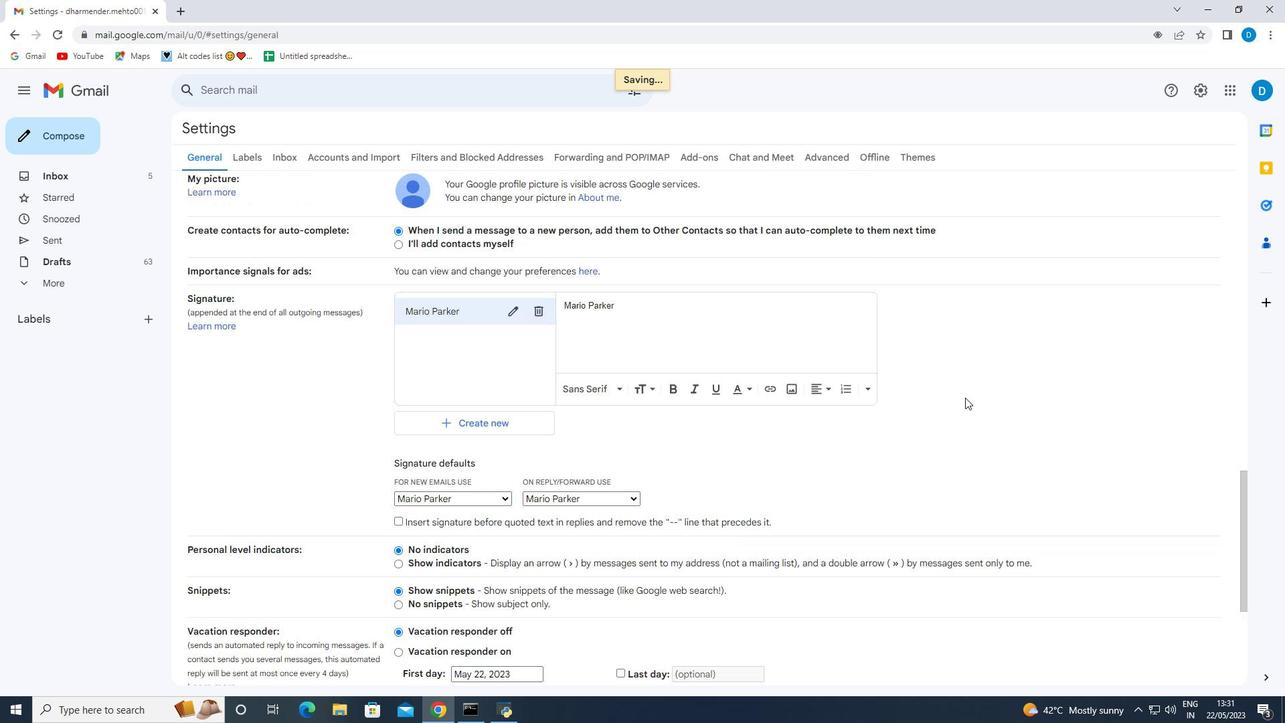 
Action: Mouse moved to (963, 398)
Screenshot: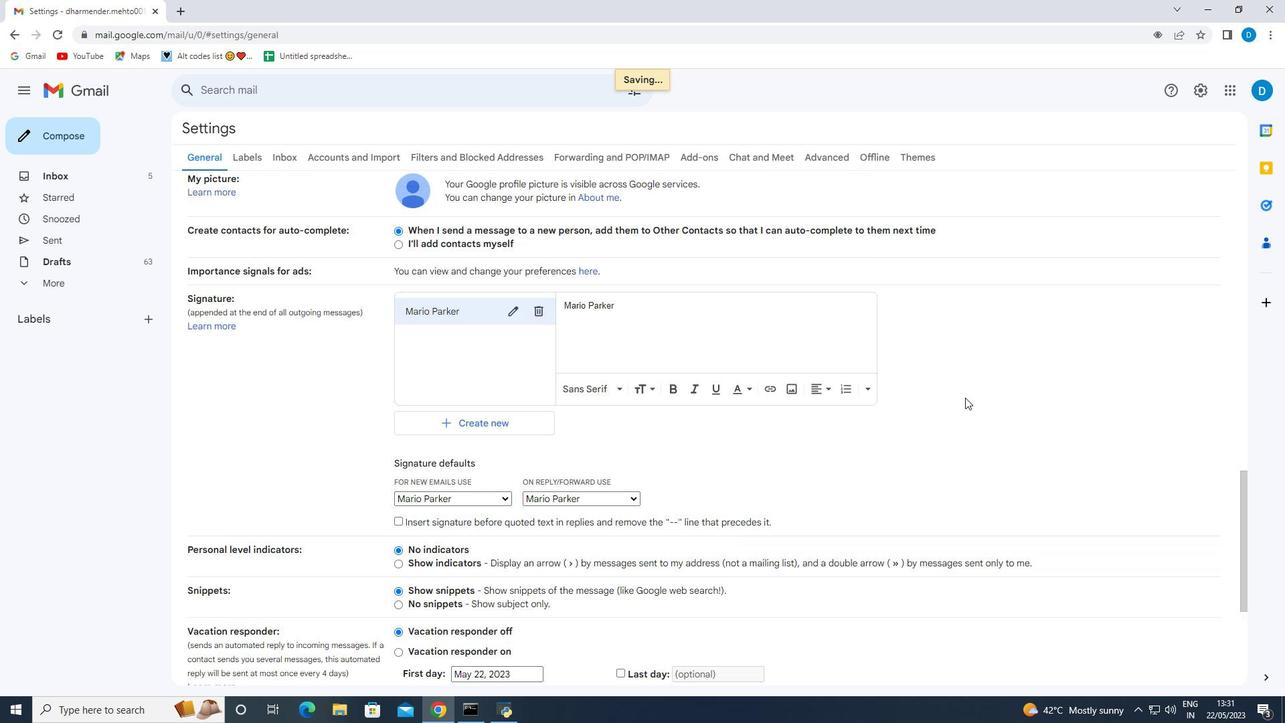 
Action: Mouse scrolled (964, 399) with delta (0, 0)
Screenshot: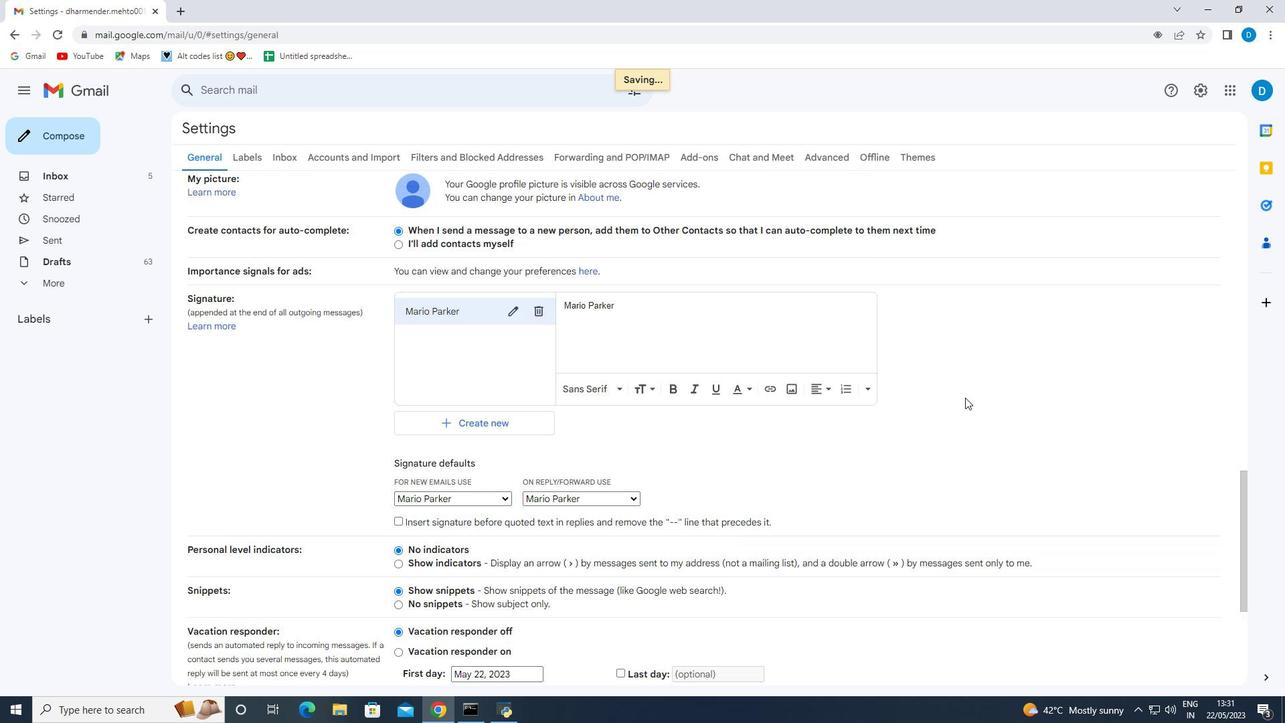 
Action: Mouse moved to (963, 399)
Screenshot: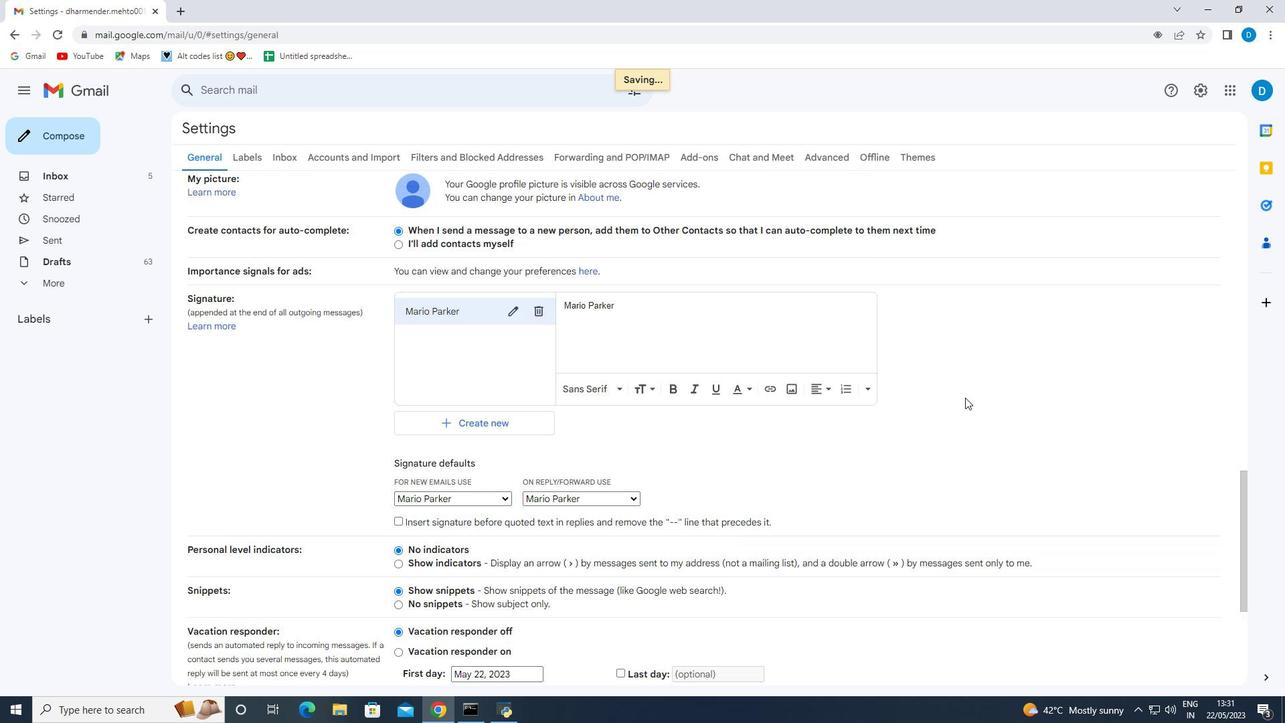 
Action: Mouse scrolled (963, 399) with delta (0, 0)
Screenshot: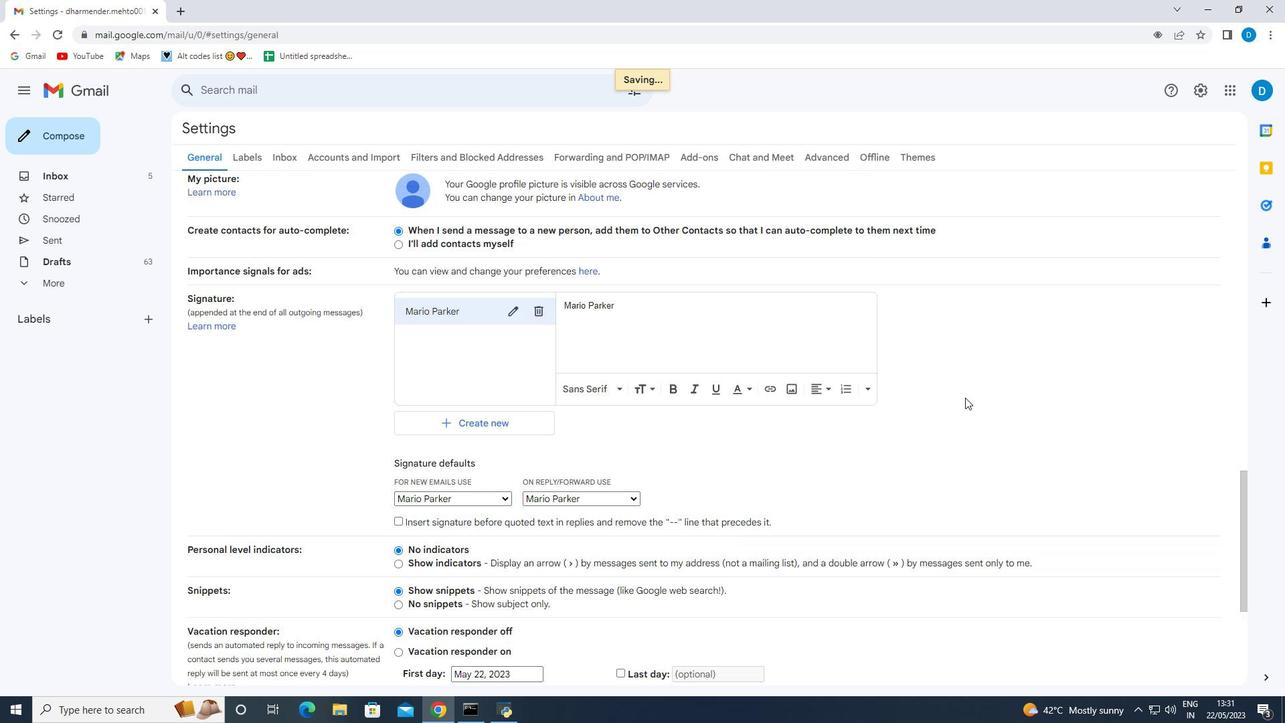 
Action: Mouse moved to (956, 401)
Screenshot: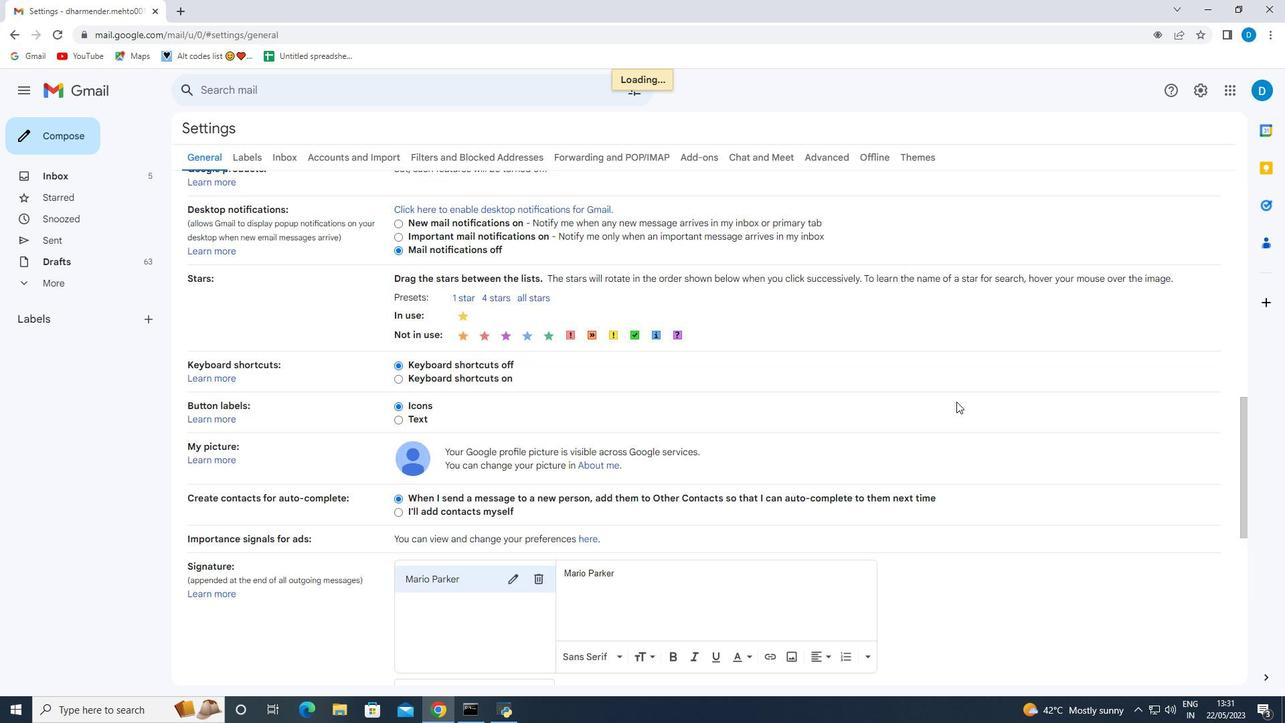 
Action: Mouse scrolled (956, 402) with delta (0, 0)
Screenshot: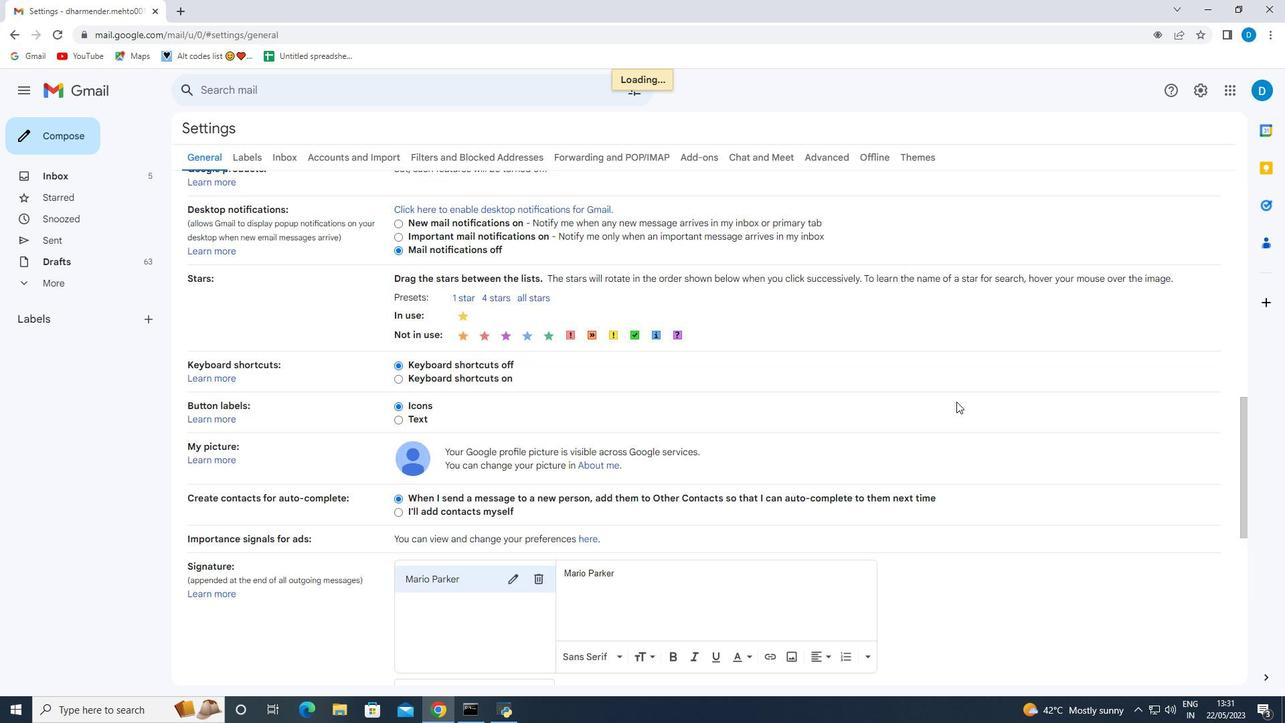 
Action: Mouse scrolled (956, 402) with delta (0, 0)
Screenshot: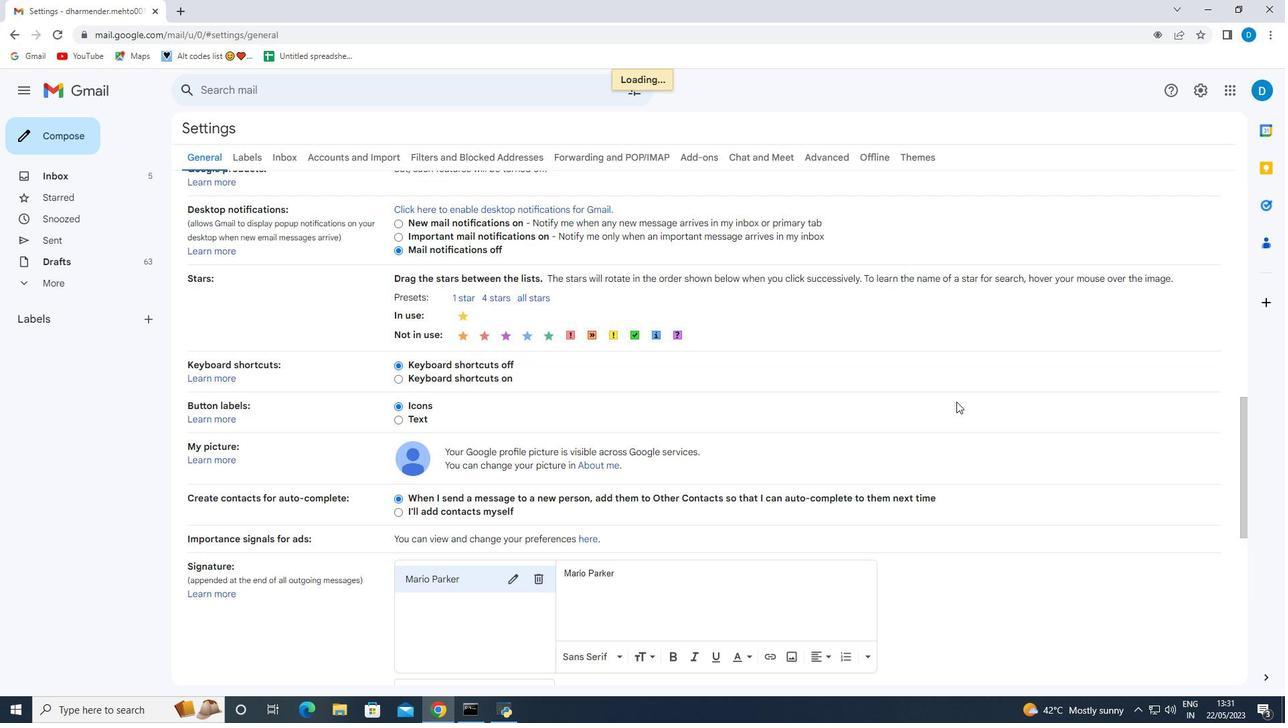 
Action: Mouse scrolled (956, 402) with delta (0, 0)
Screenshot: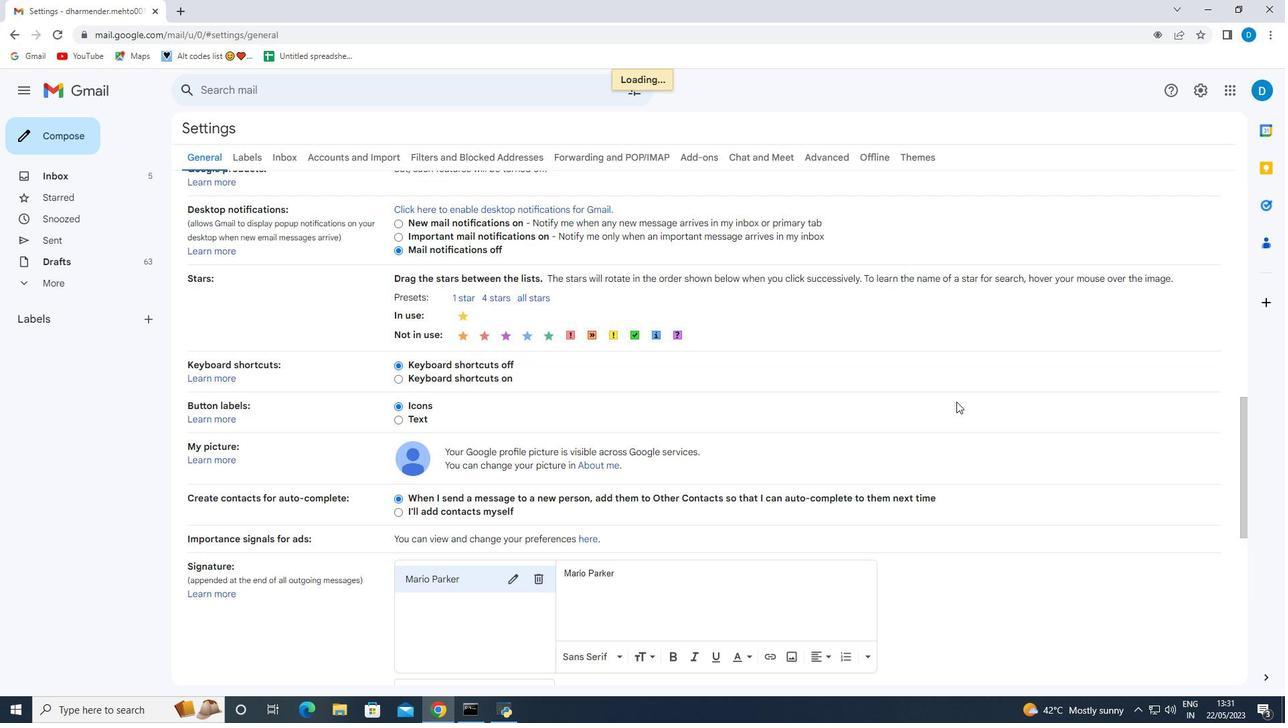 
Action: Mouse scrolled (956, 402) with delta (0, 0)
Screenshot: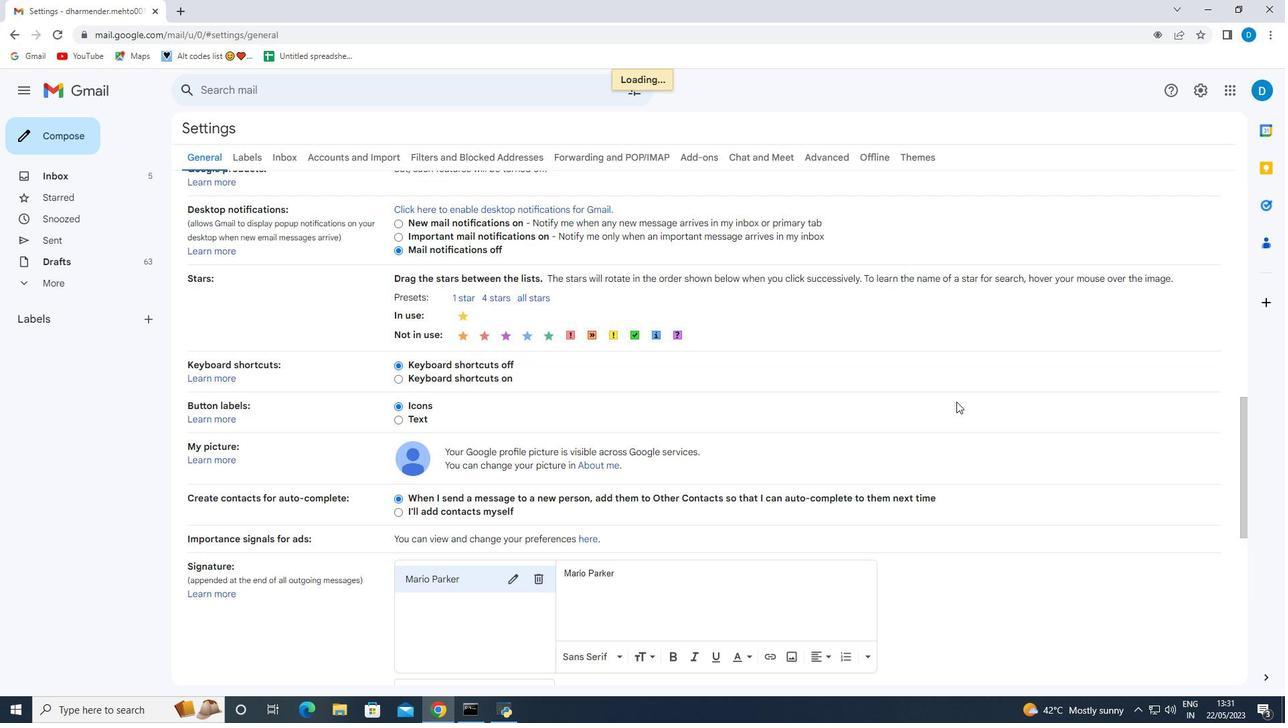 
Action: Mouse scrolled (956, 402) with delta (0, 0)
Screenshot: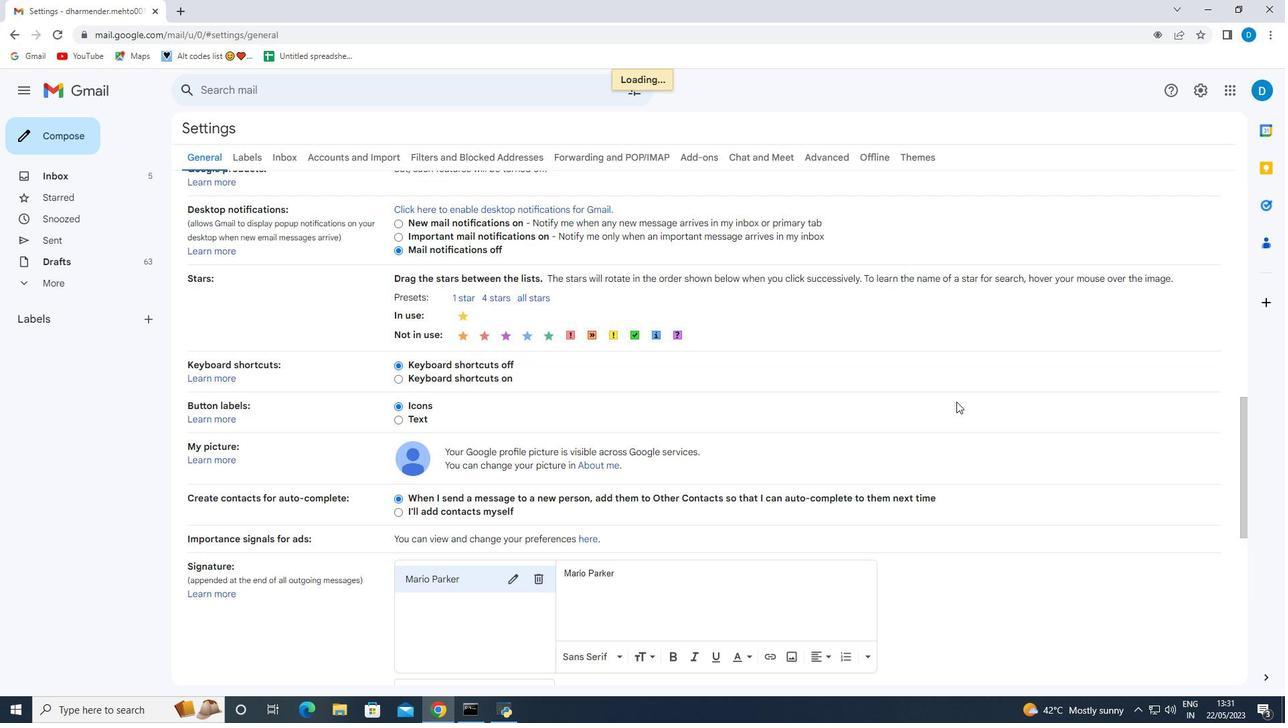 
Action: Mouse moved to (962, 293)
Screenshot: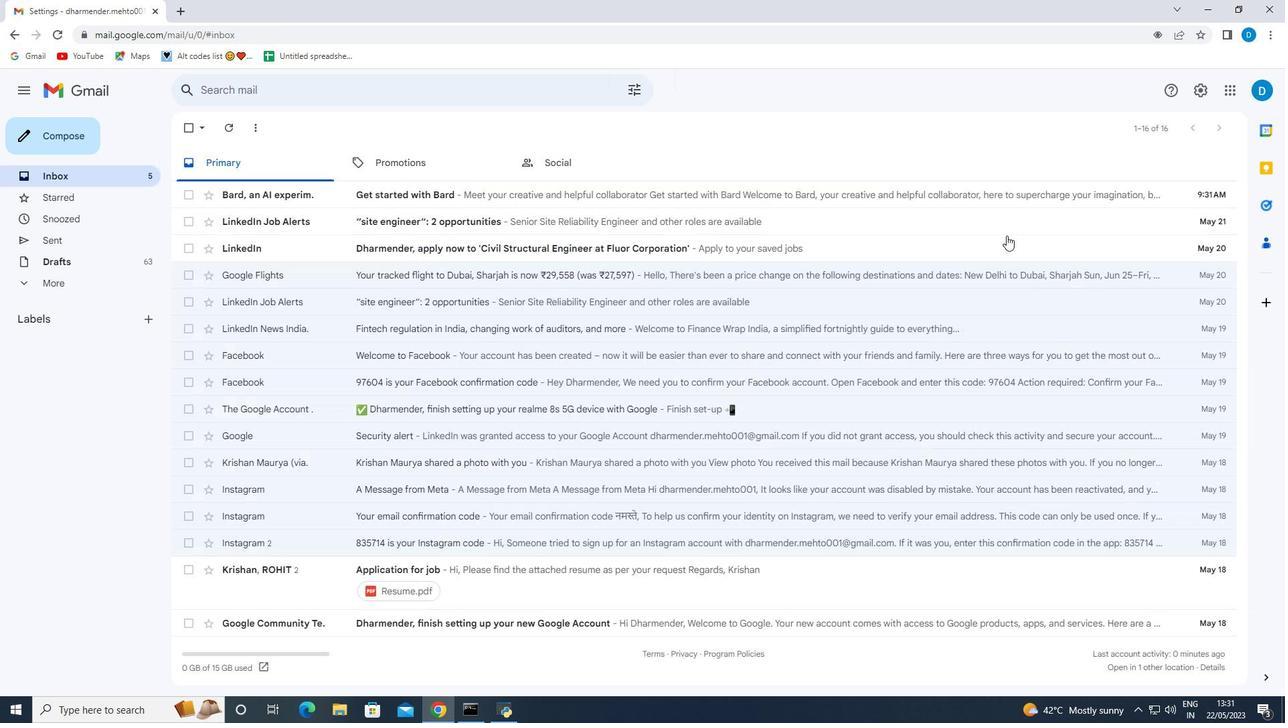 
Action: Mouse scrolled (962, 293) with delta (0, 0)
Screenshot: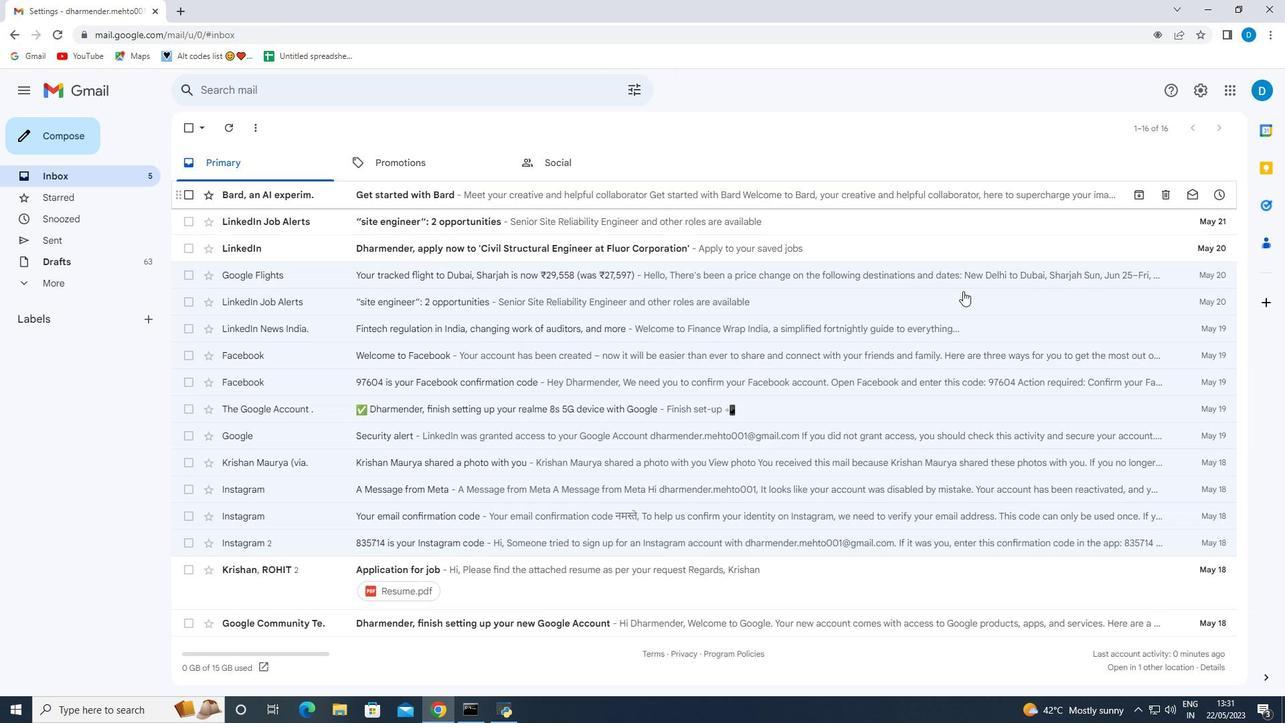 
Action: Mouse scrolled (962, 293) with delta (0, 0)
Screenshot: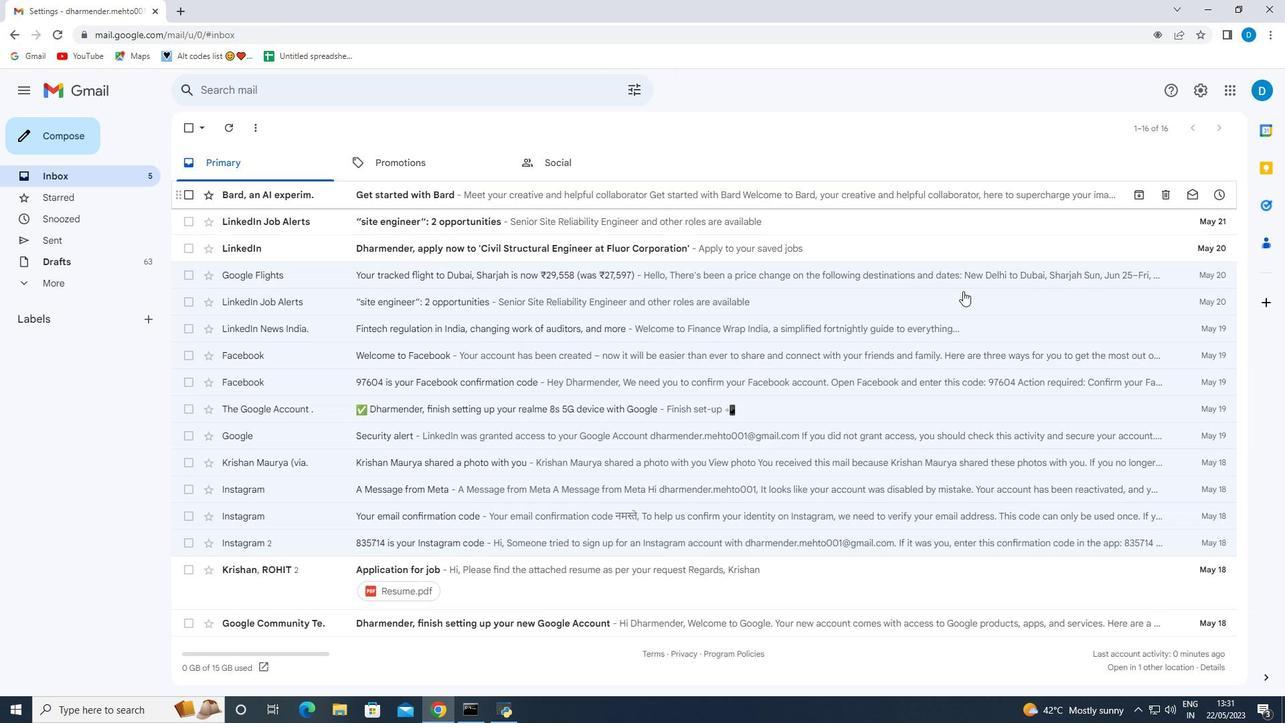 
Action: Mouse scrolled (962, 293) with delta (0, 0)
Screenshot: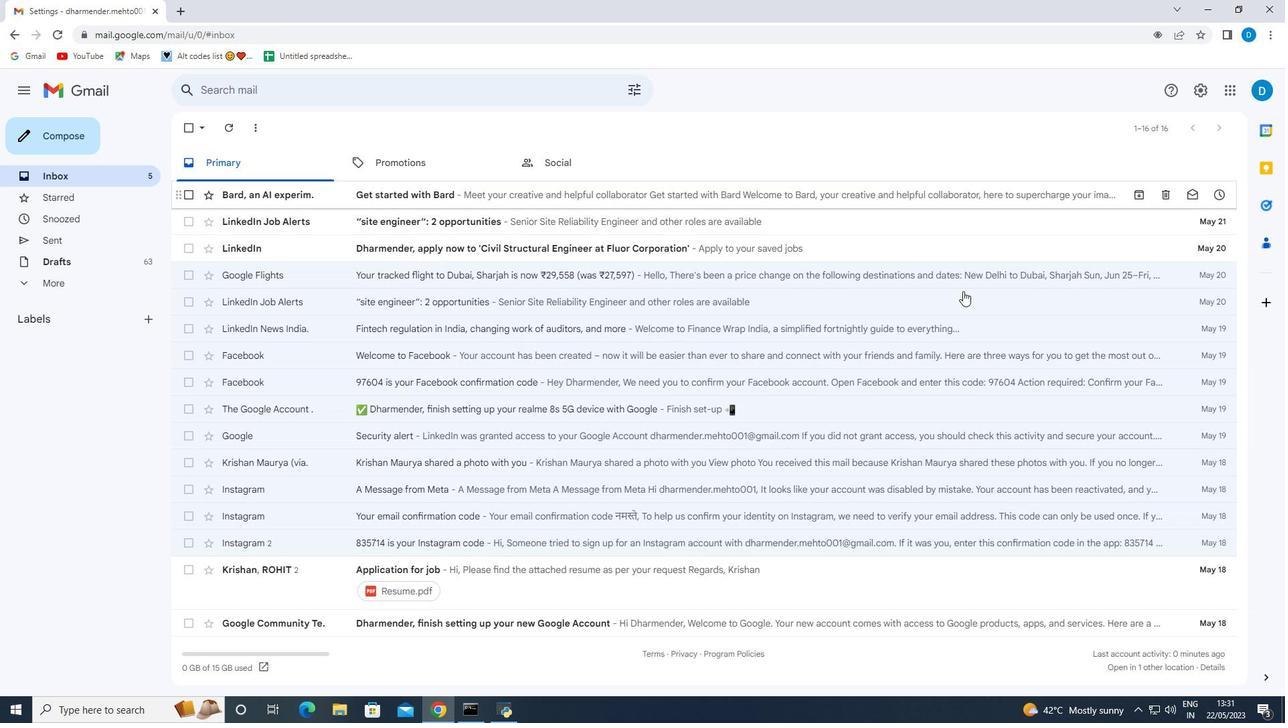 
Action: Mouse scrolled (962, 293) with delta (0, 0)
Screenshot: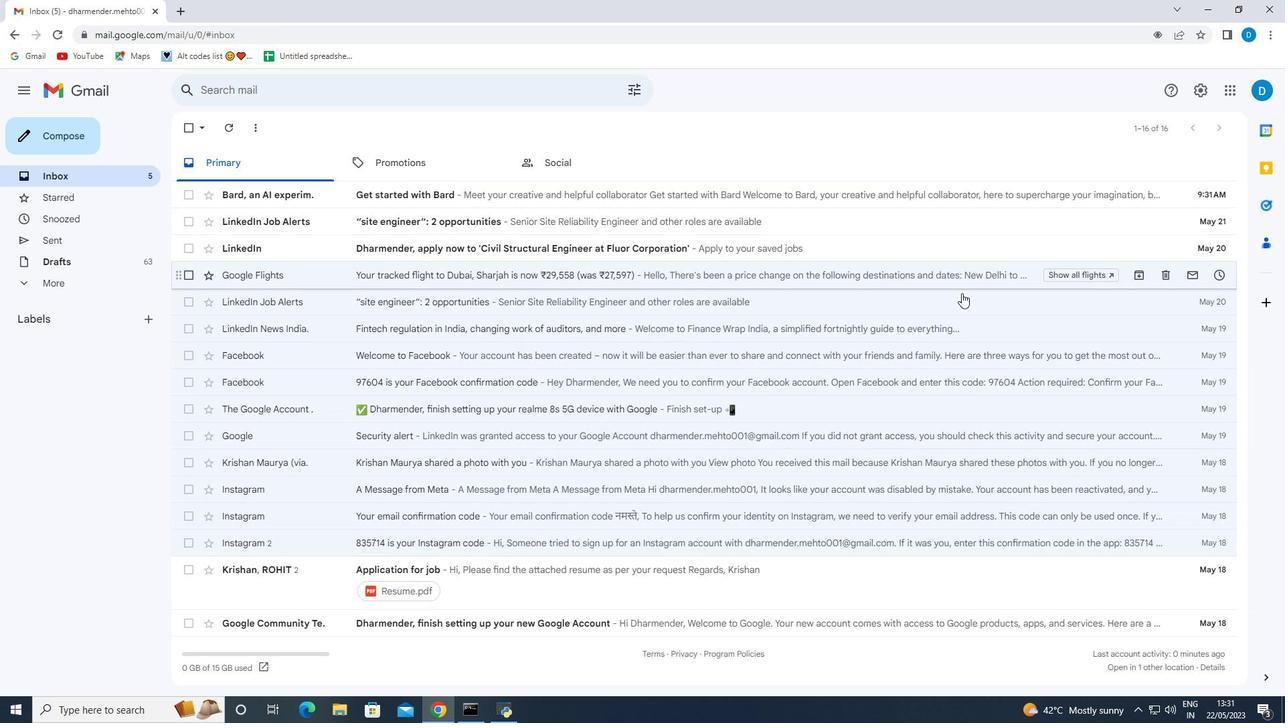 
Action: Mouse moved to (72, 139)
Screenshot: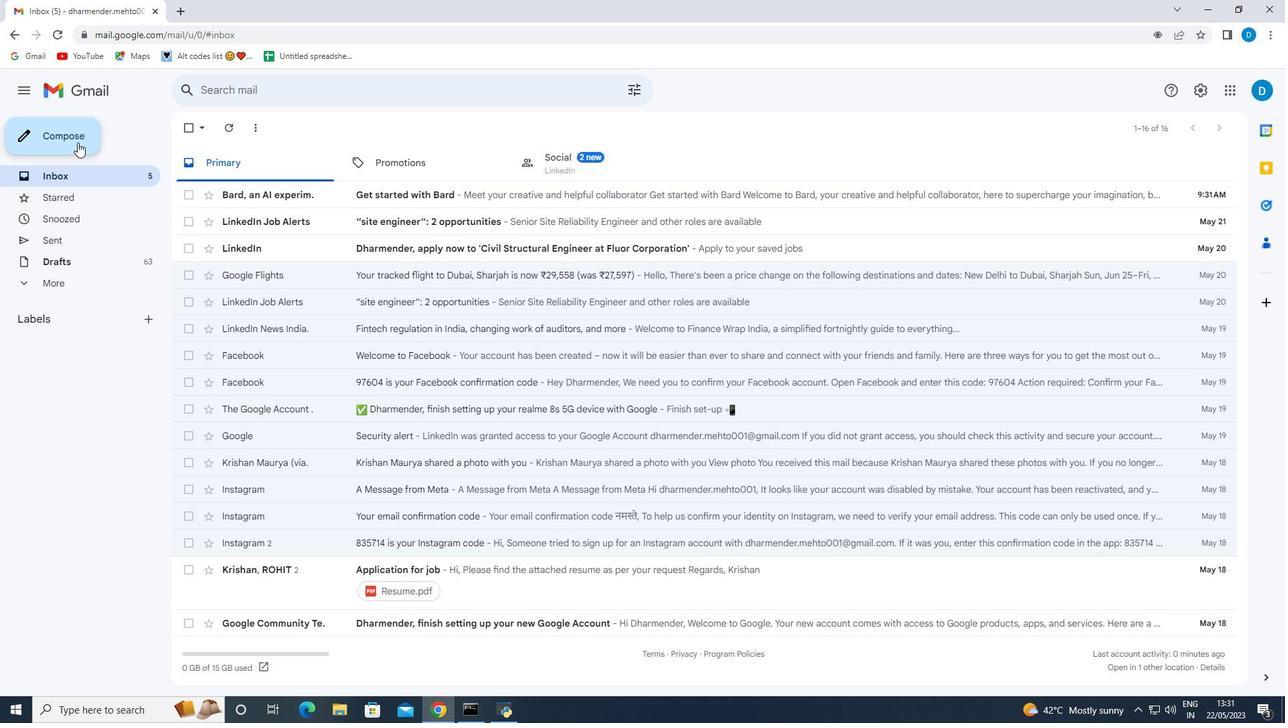
Action: Mouse pressed left at (72, 139)
Screenshot: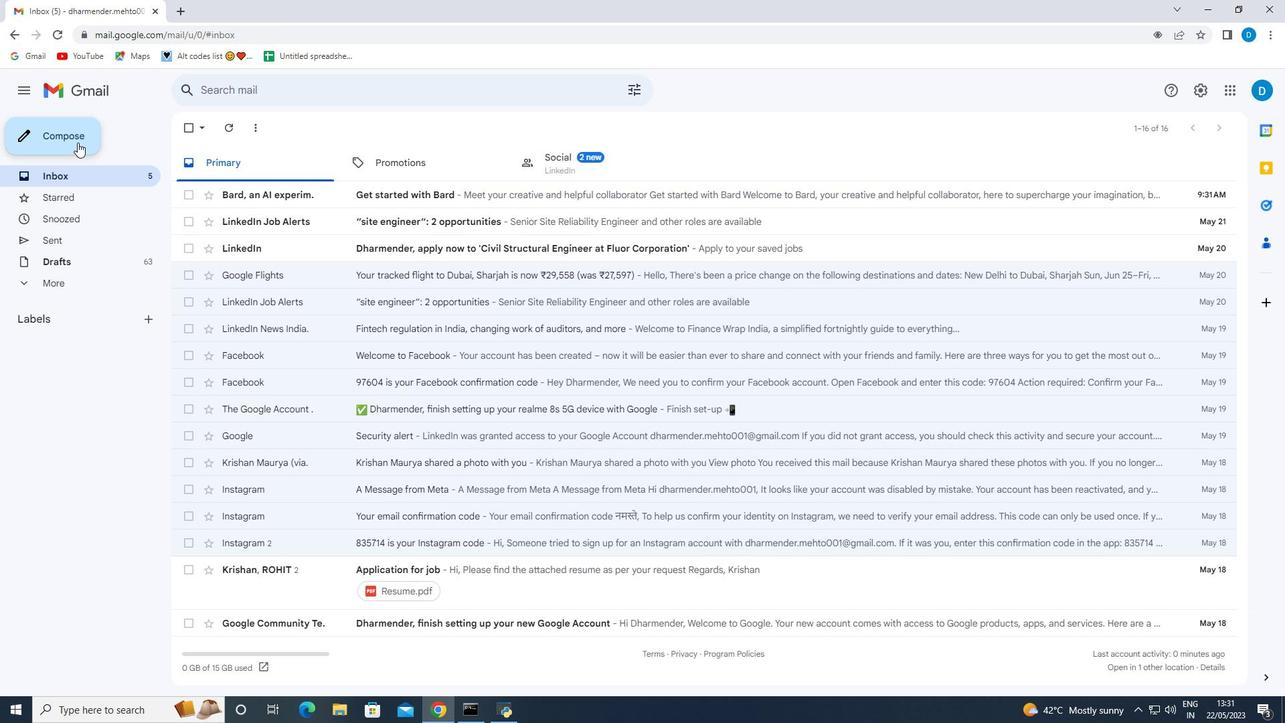 
Action: Mouse moved to (869, 400)
Screenshot: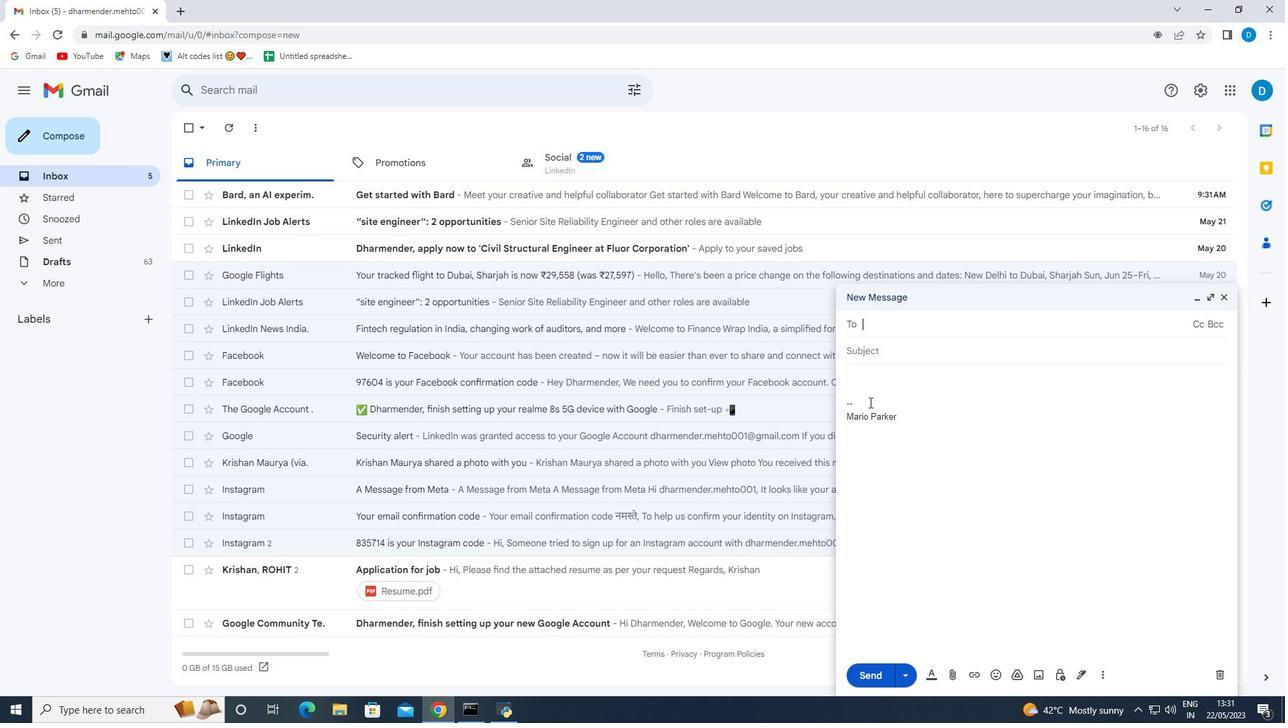 
Action: Mouse pressed left at (869, 400)
Screenshot: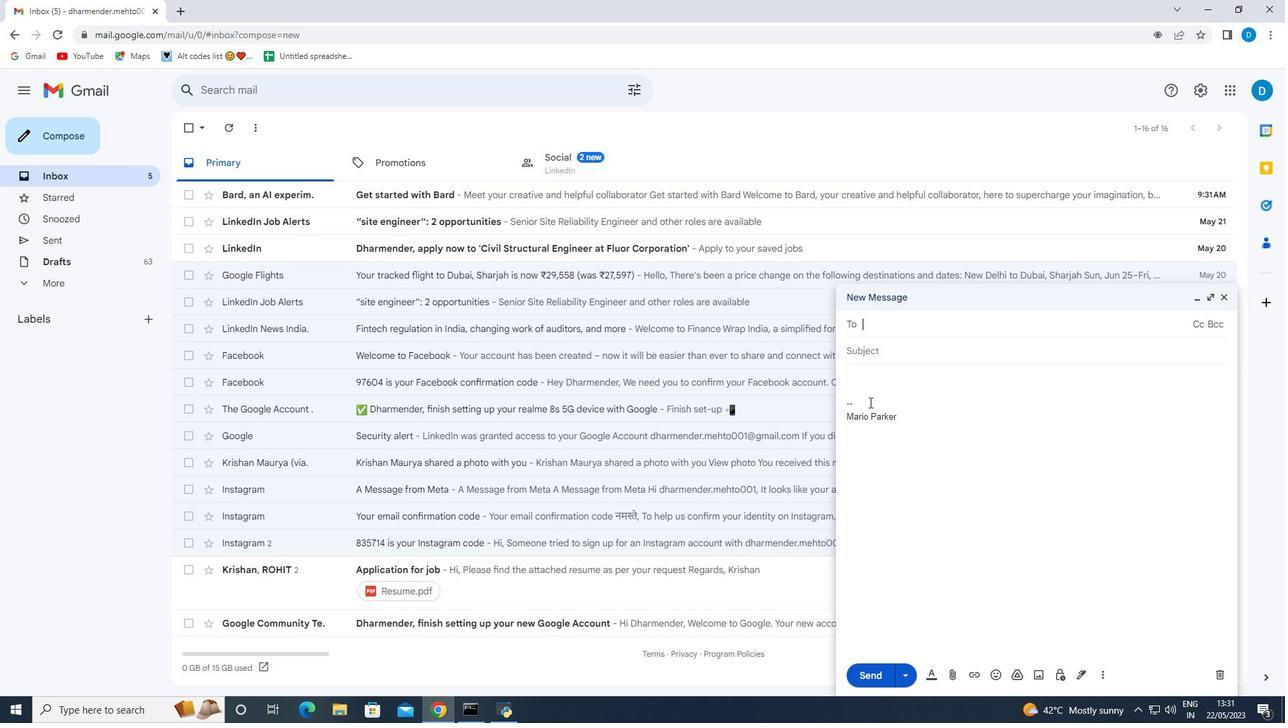 
Action: Key pressed <Key.backspace><Key.backspace><Key.backspace><Key.backspace><Key.backspace><Key.enter><Key.up><Key.shift>Best<Key.space>wishes<Key.space>for<Key.space>a<Key.space>happy<Key.space><Key.shift>National<Key.space><Key.shift>Hun<Key.backspace>man<Key.space><Key.shift>Trafficking<Key.space><Key.shift>Awareness<Key.space><Key.shift>Day,
Screenshot: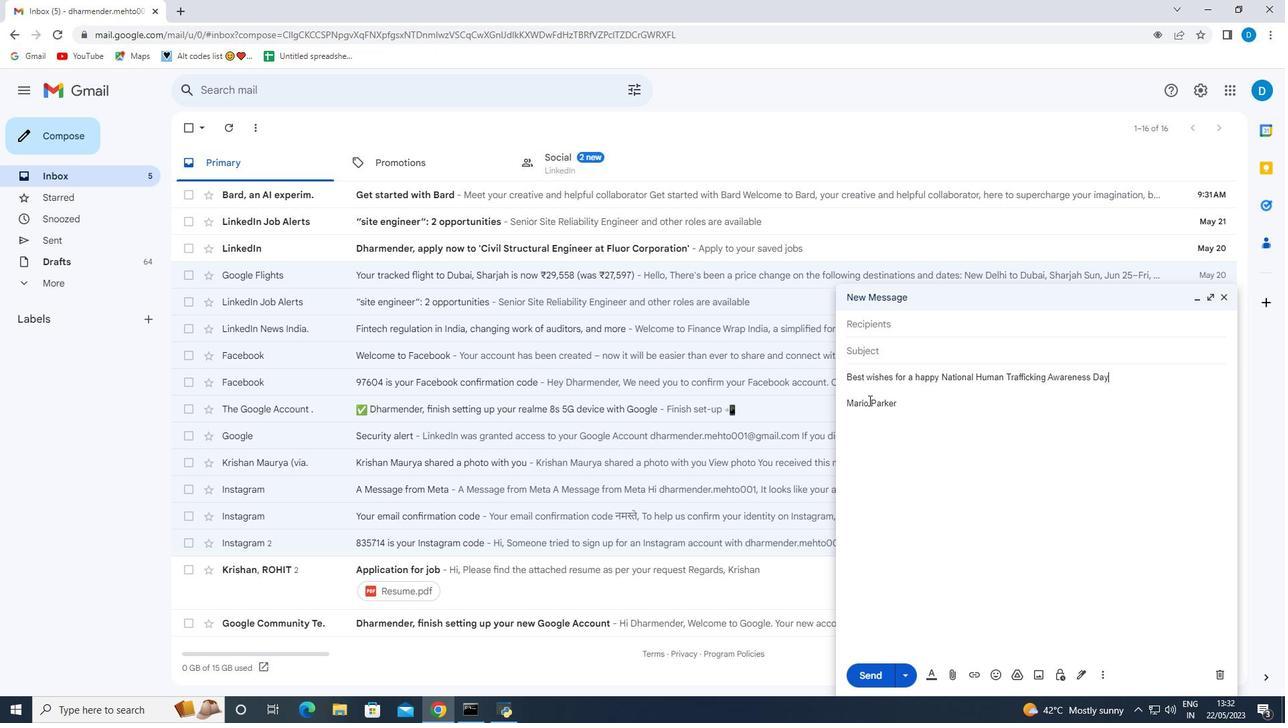 
Action: Mouse moved to (1102, 675)
Screenshot: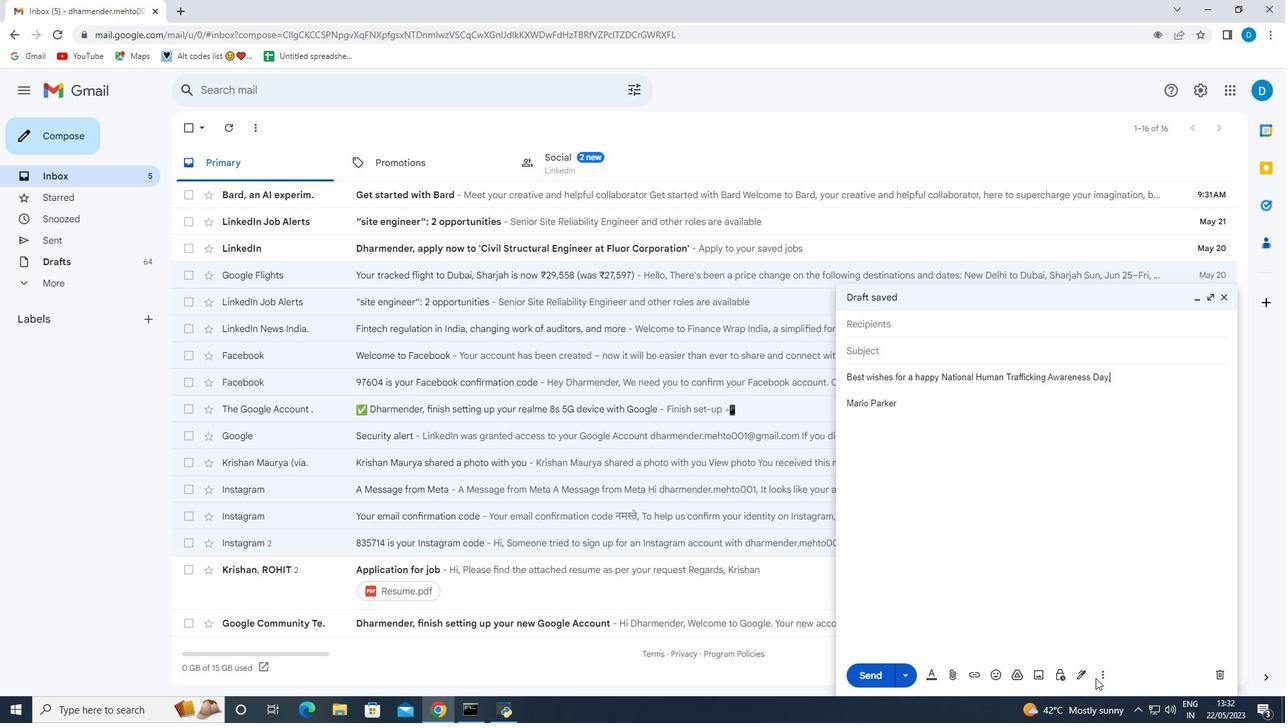 
Action: Mouse pressed left at (1102, 675)
Screenshot: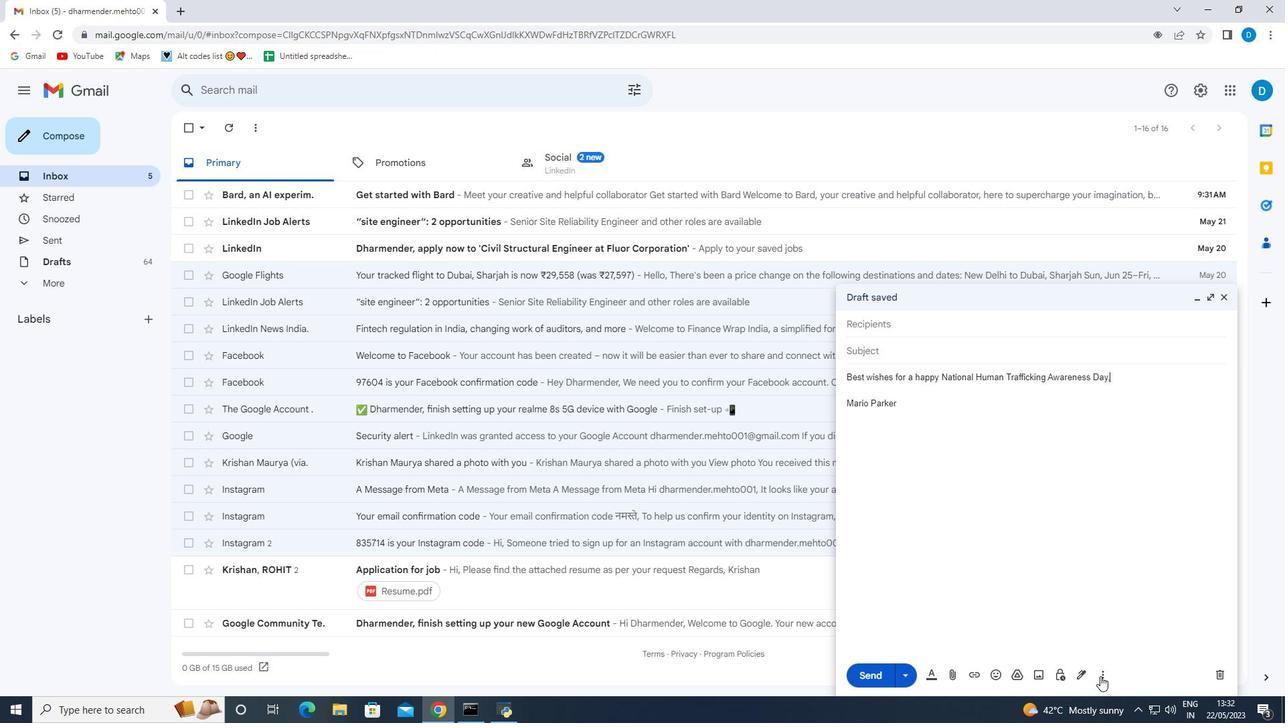 
Action: Mouse moved to (1137, 546)
Screenshot: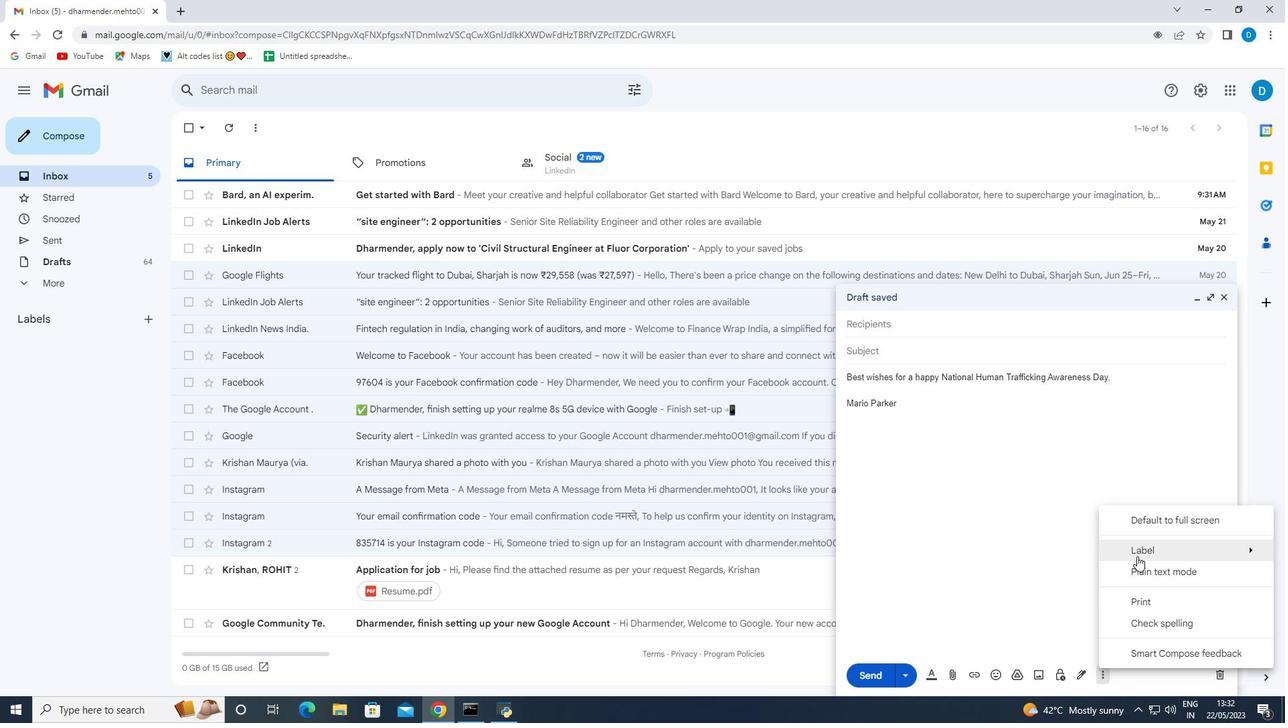 
Action: Mouse pressed left at (1137, 546)
Screenshot: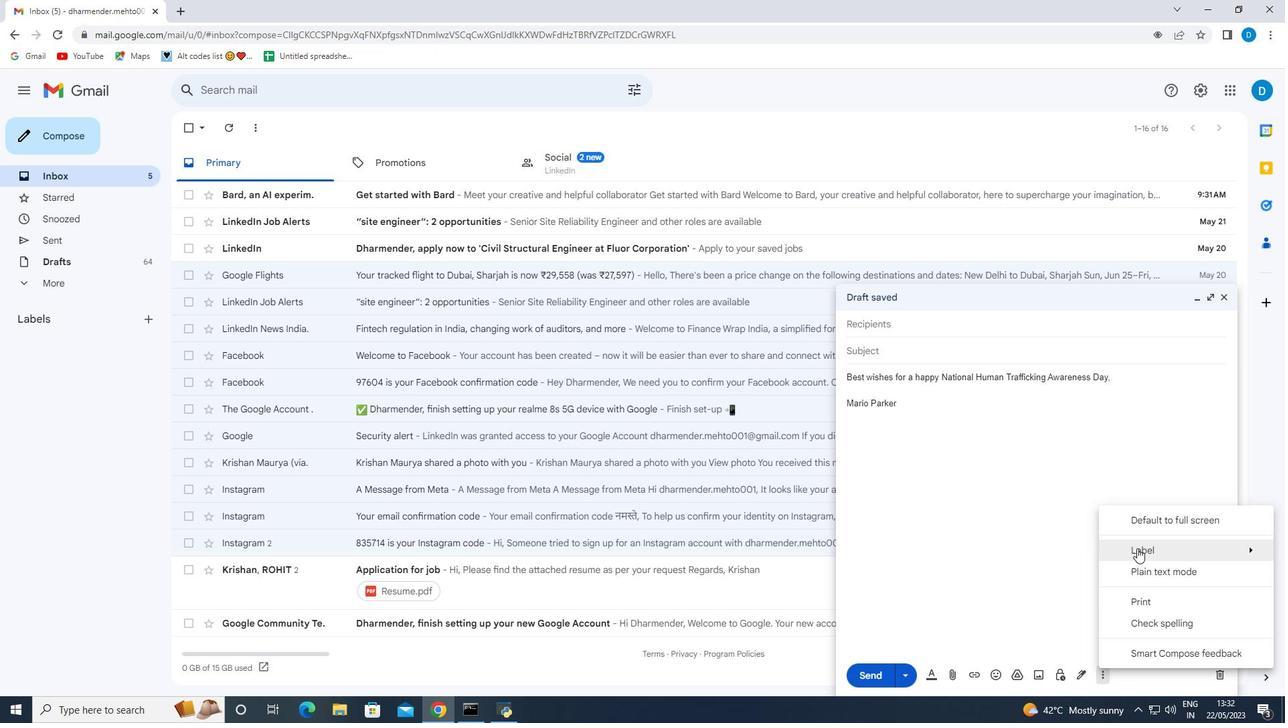 
Action: Mouse moved to (996, 525)
Screenshot: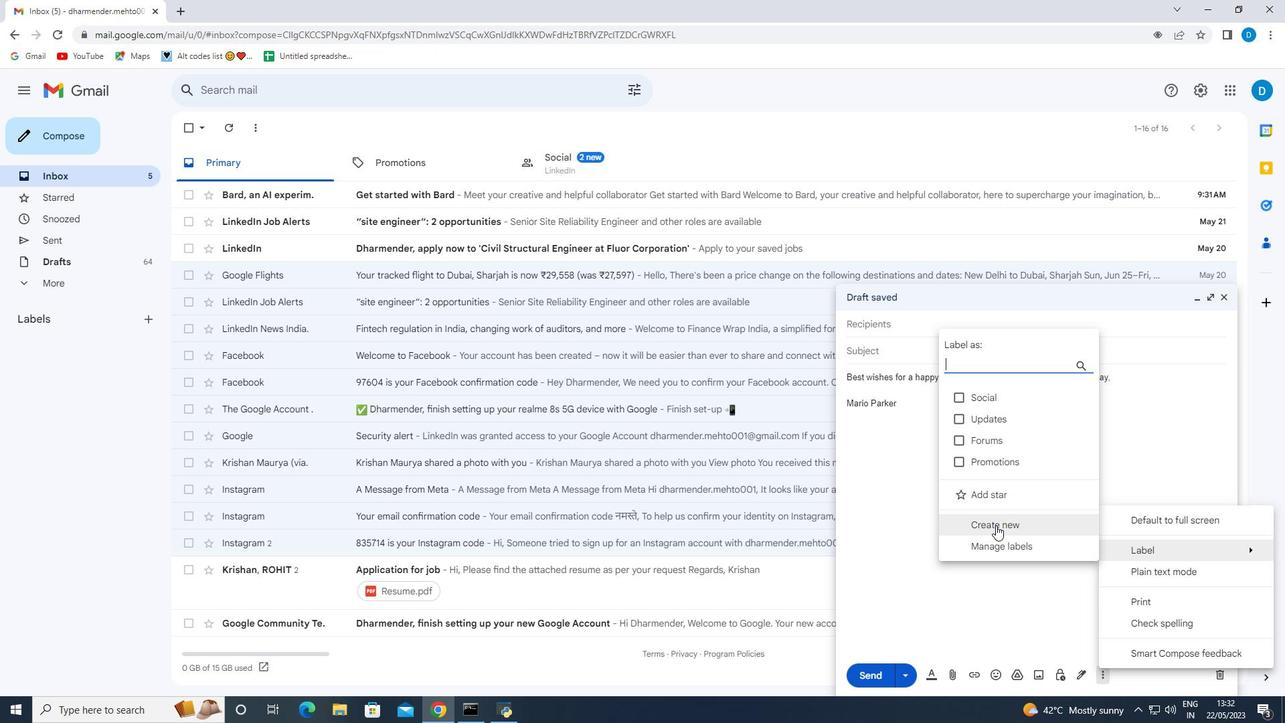
Action: Mouse pressed left at (996, 525)
Screenshot: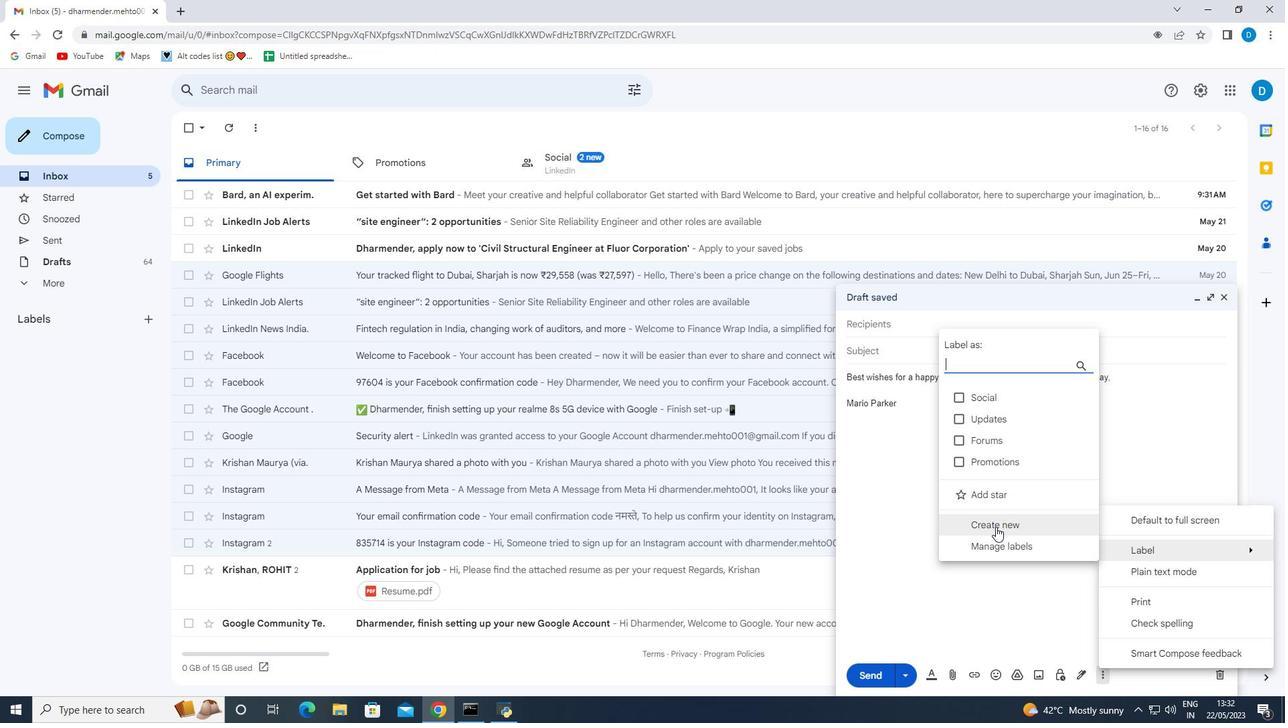 
Action: Mouse moved to (546, 366)
Screenshot: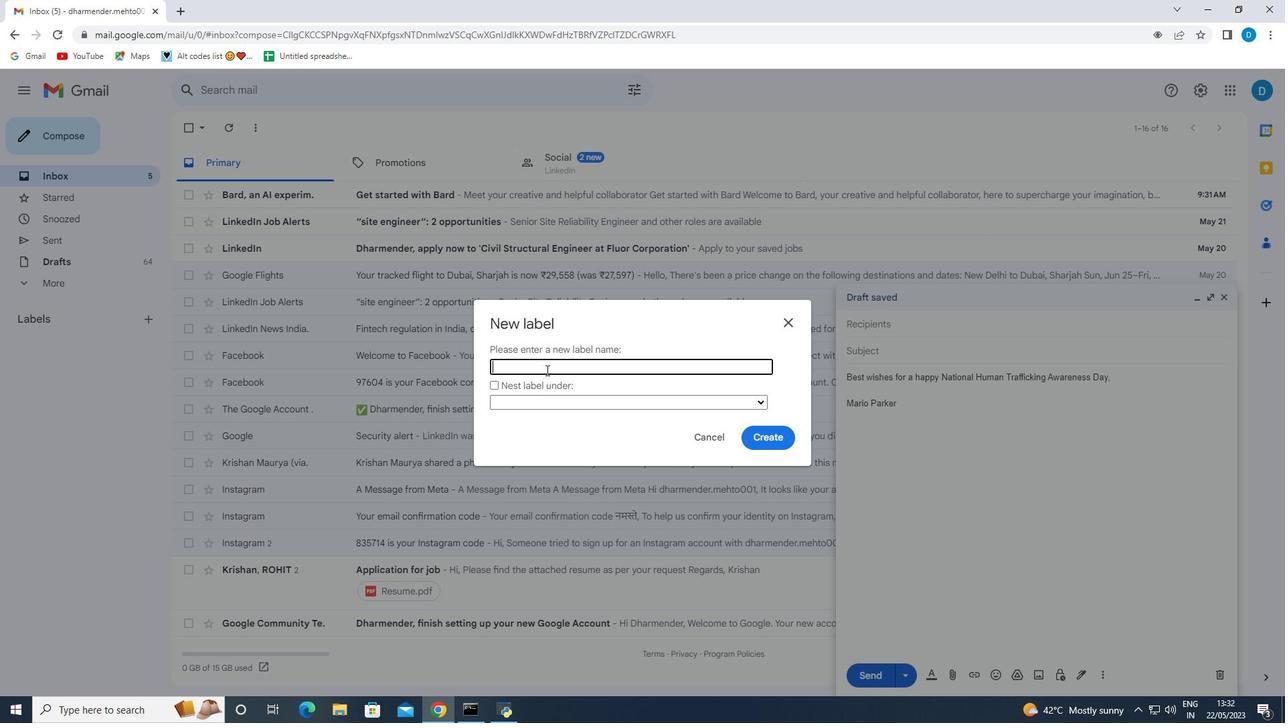 
Action: Mouse pressed left at (546, 366)
Screenshot: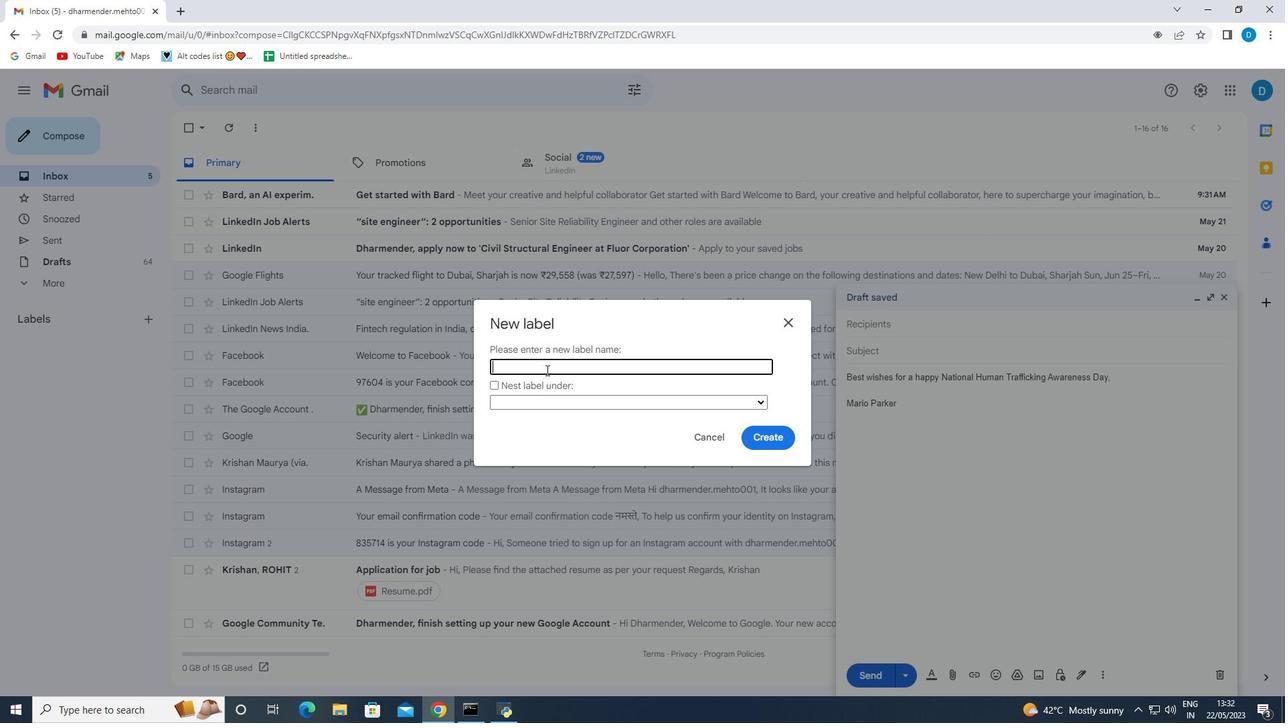 
Action: Key pressed <Key.shift>Vender<Key.backspace><Key.backspace>or<Key.space><Key.shift>Contract
Screenshot: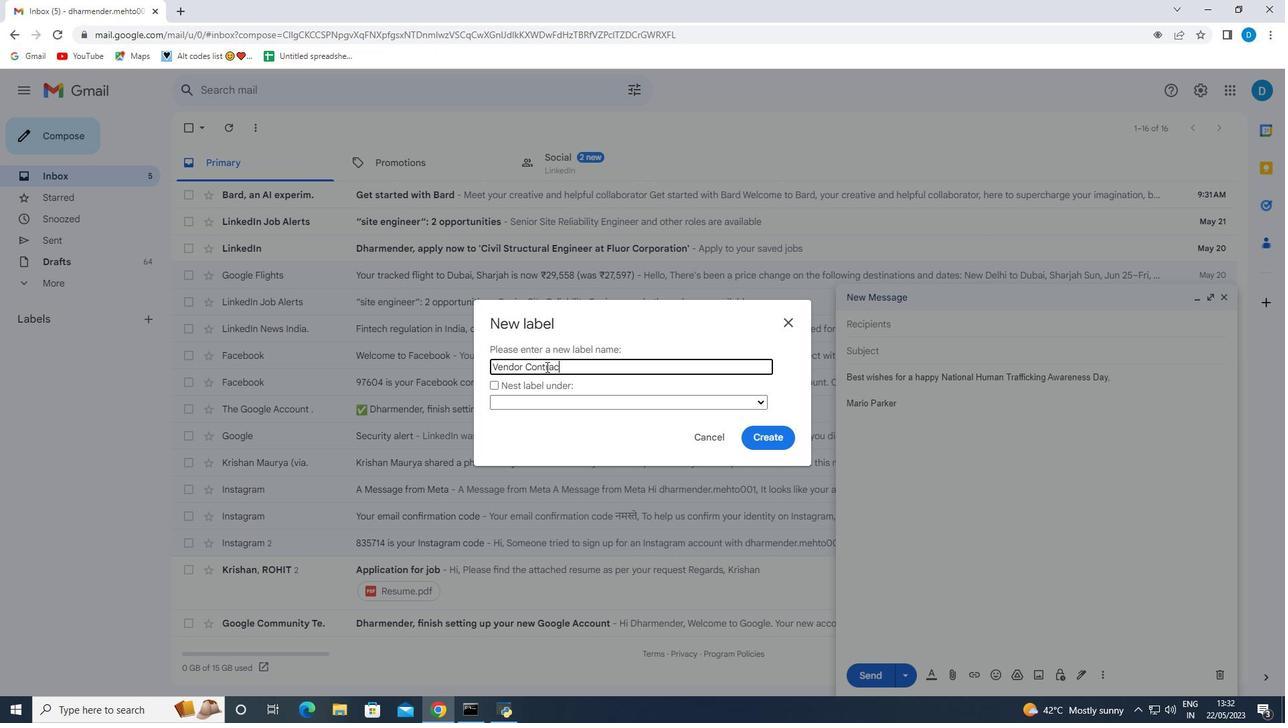 
Action: Mouse moved to (781, 442)
Screenshot: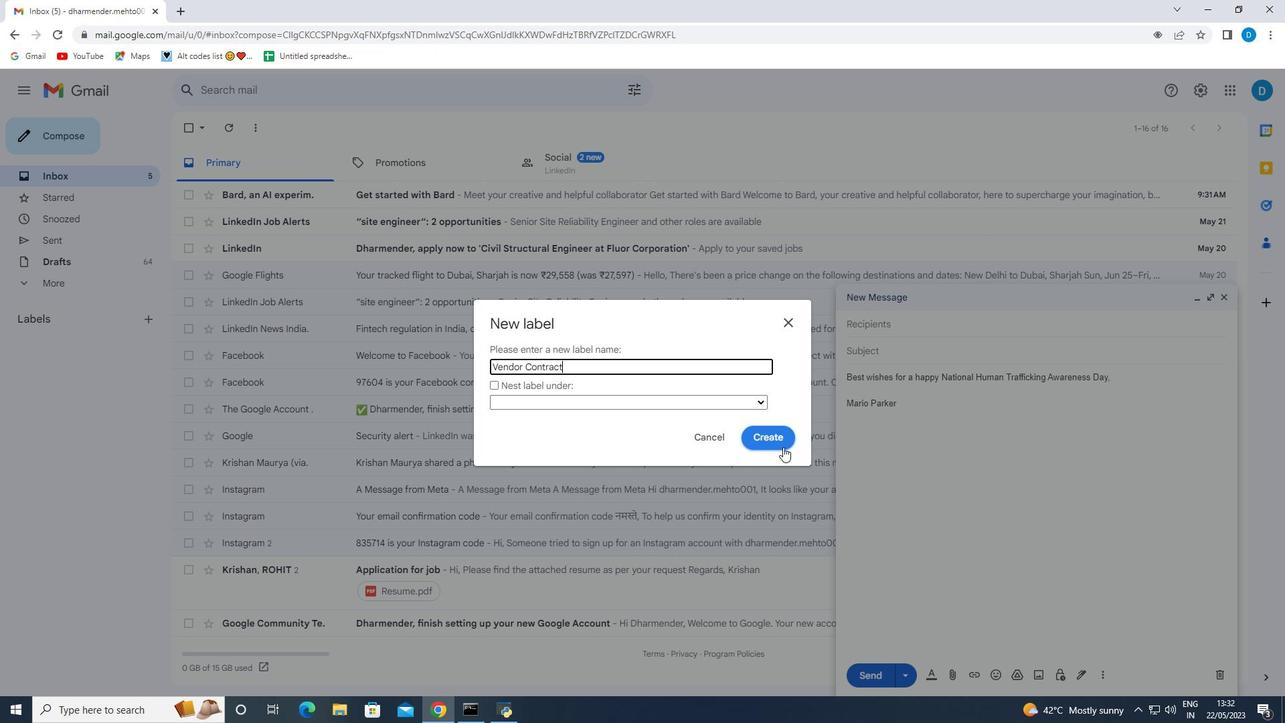 
Action: Key pressed s
Screenshot: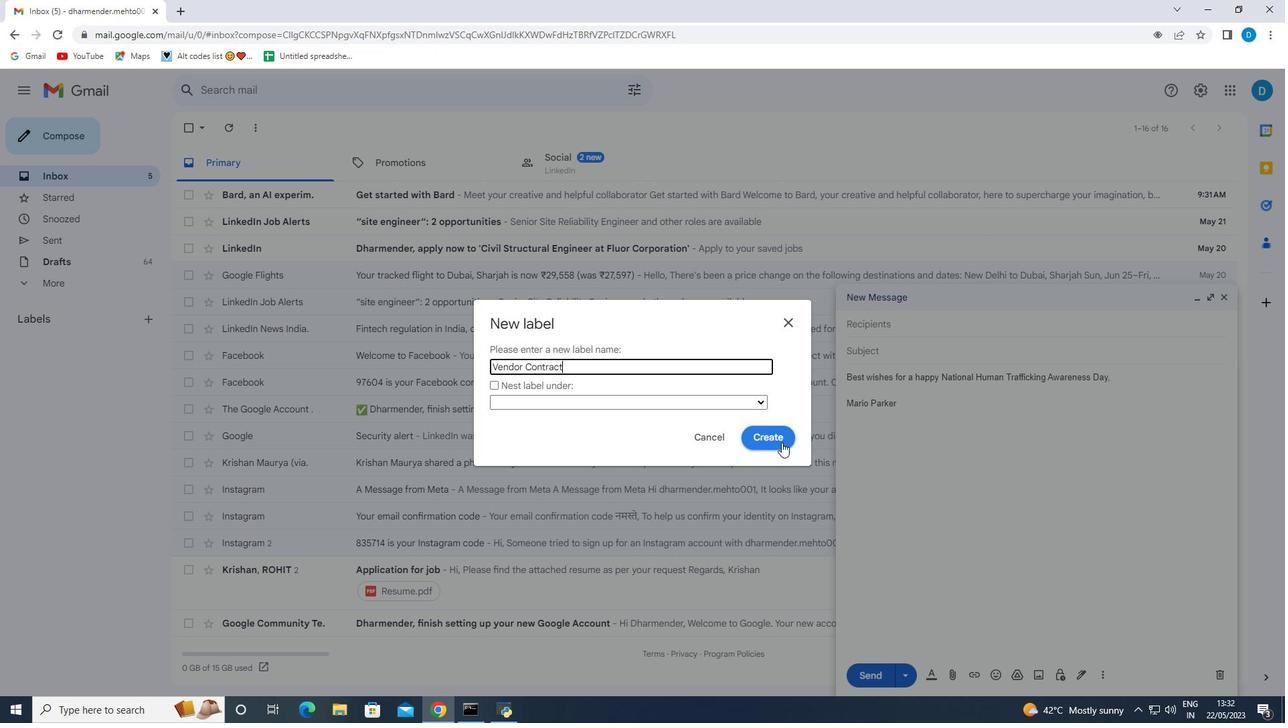 
Action: Mouse moved to (784, 440)
Screenshot: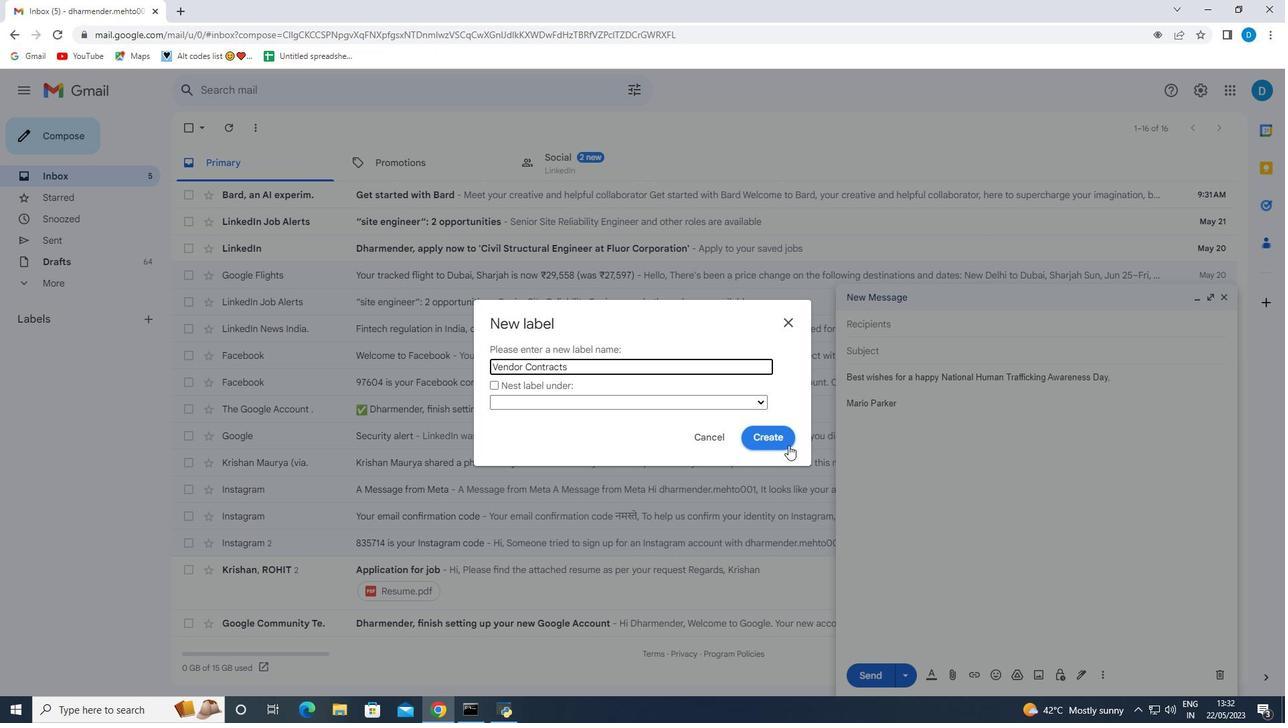 
Action: Mouse pressed left at (784, 440)
Screenshot: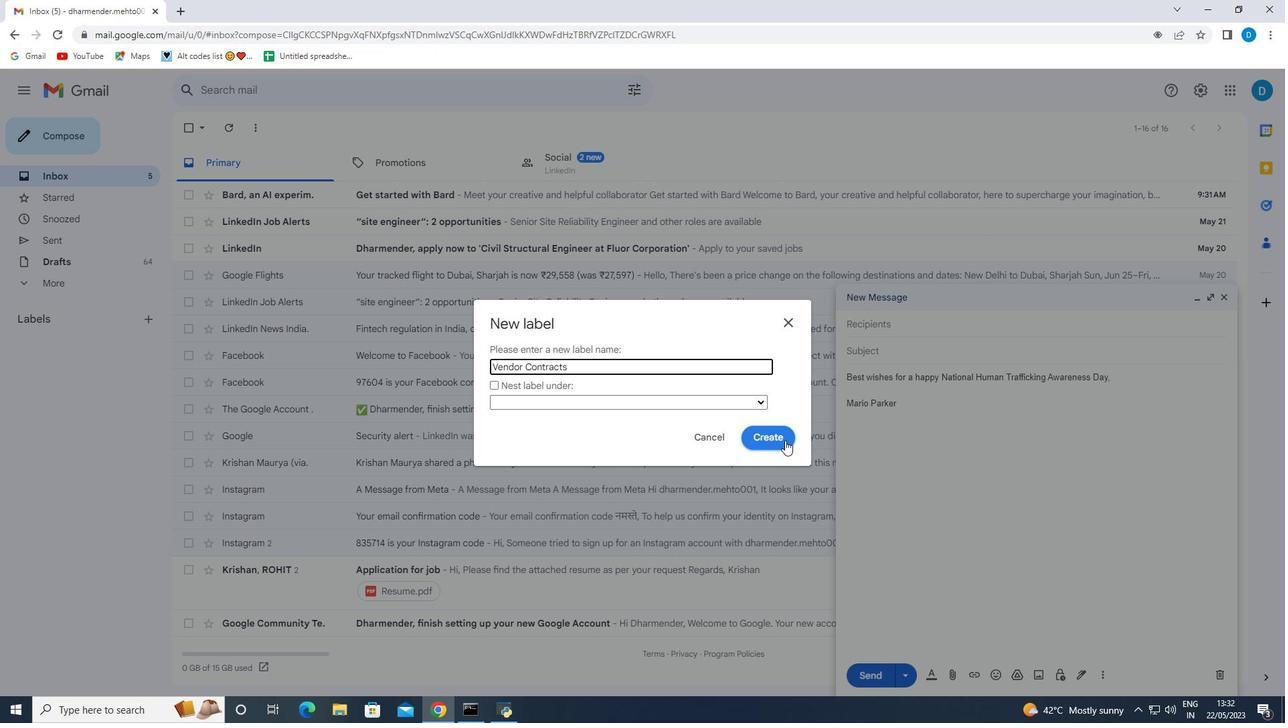 
Action: Mouse moved to (889, 322)
Screenshot: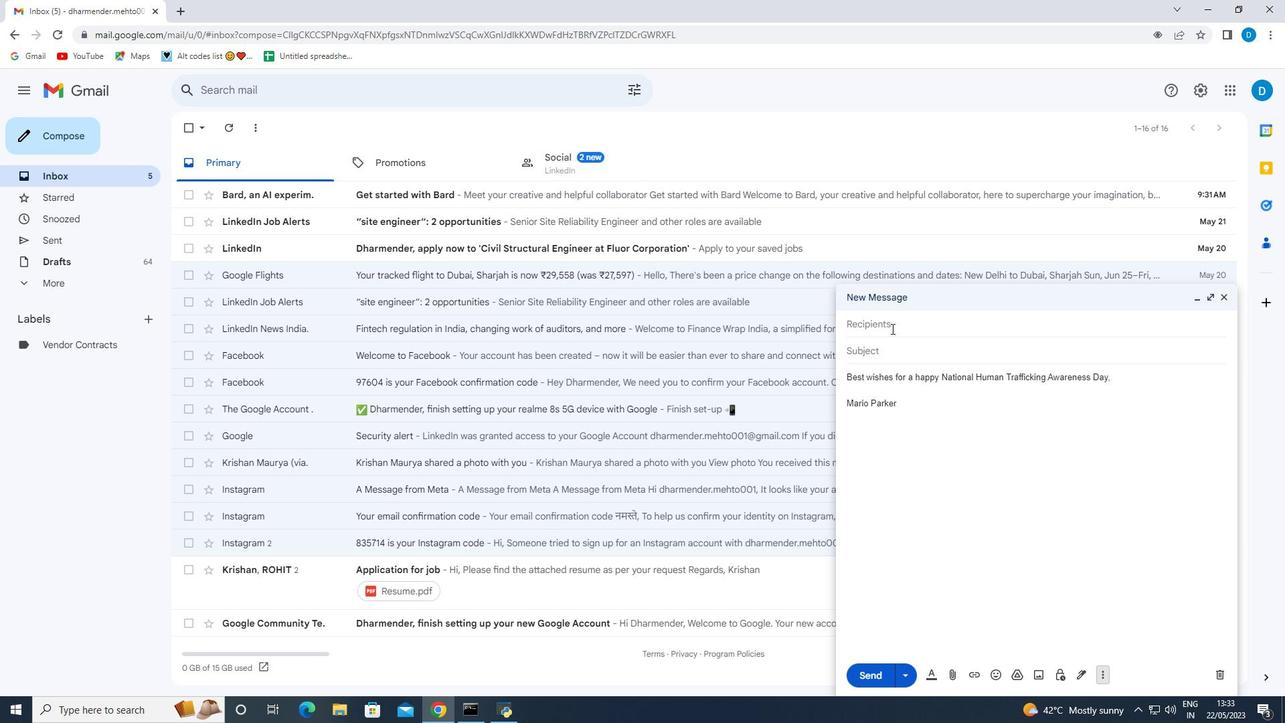 
Action: Mouse pressed left at (889, 322)
Screenshot: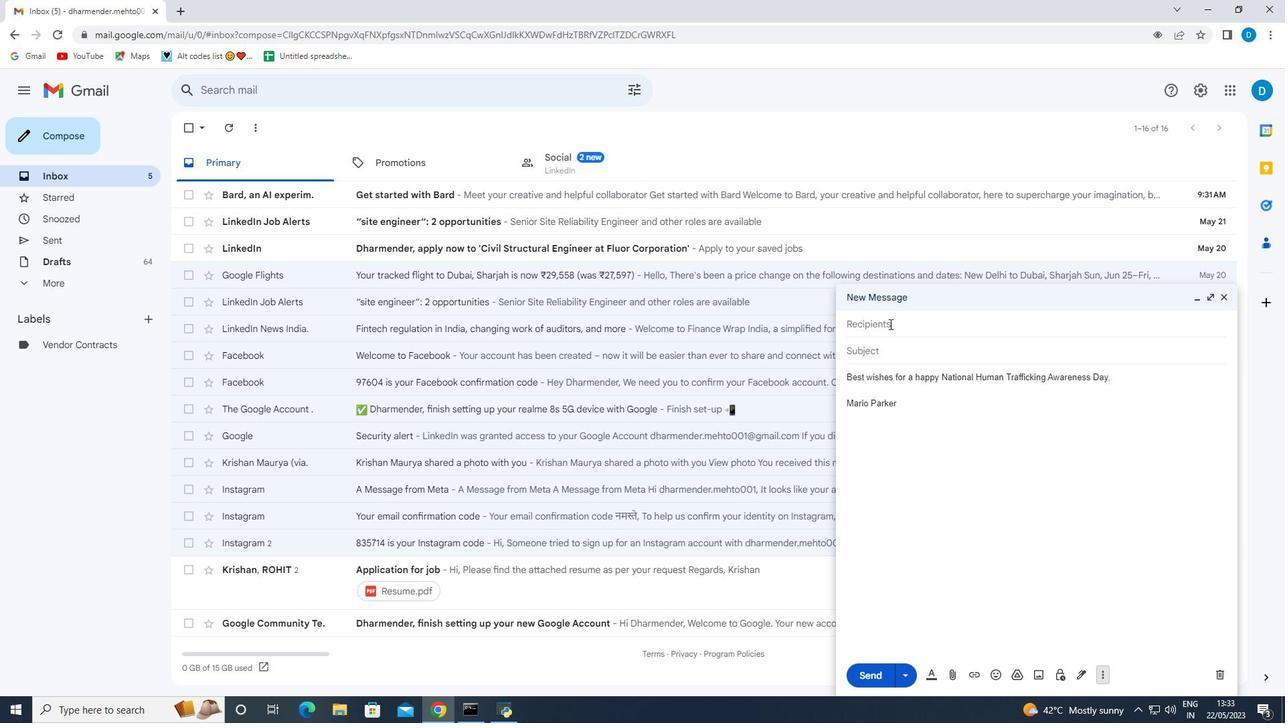 
Action: Key pressed softage.9<Key.shift>@softage.net
Screenshot: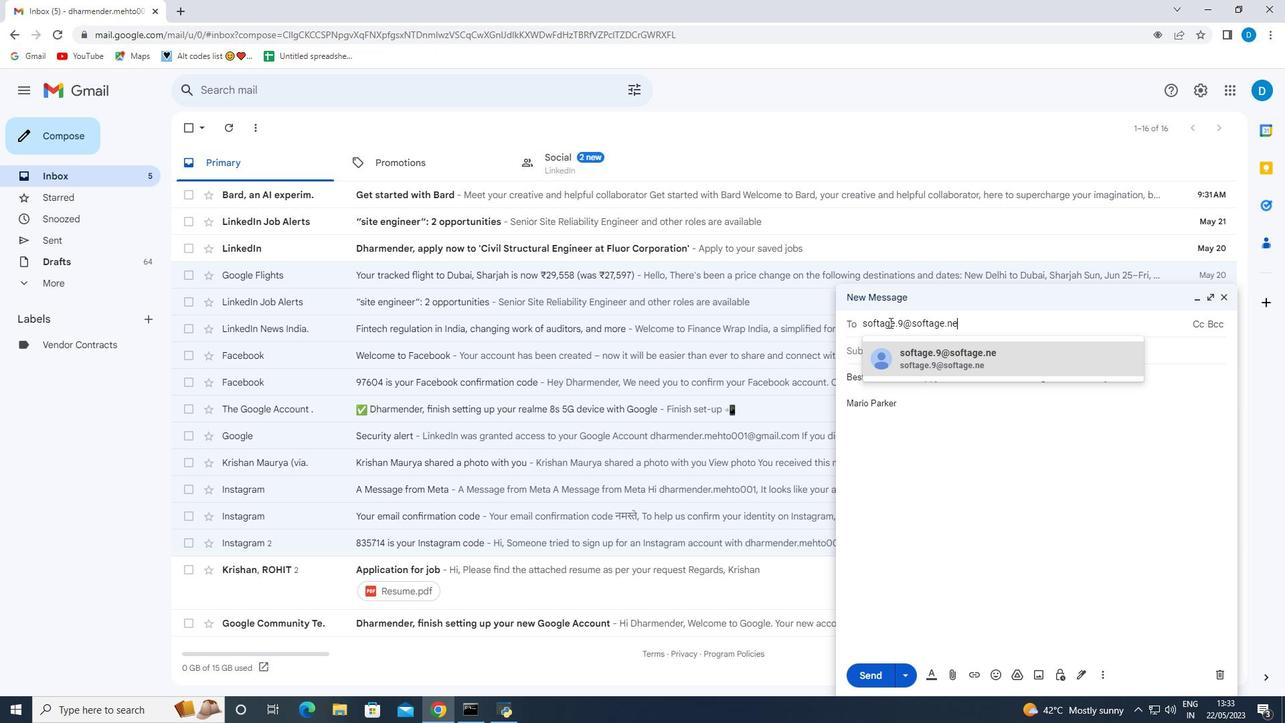 
Action: Mouse moved to (1035, 356)
Screenshot: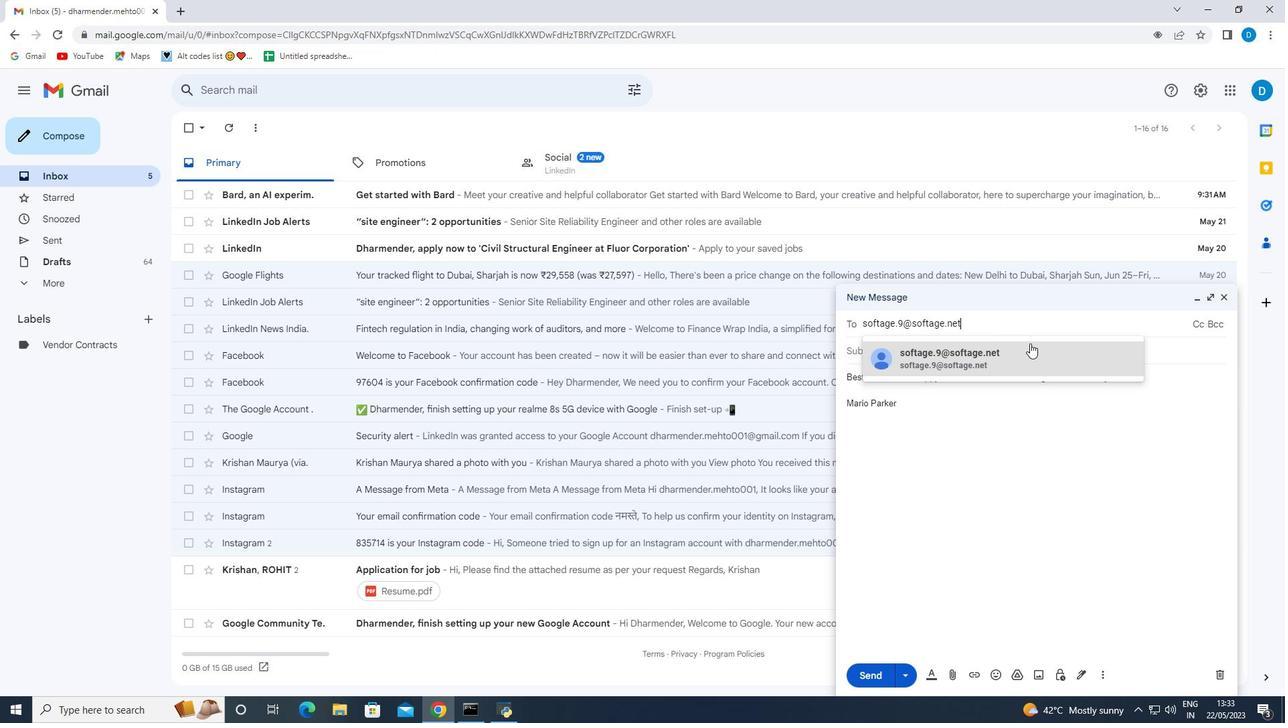 
Action: Mouse pressed left at (1035, 356)
Screenshot: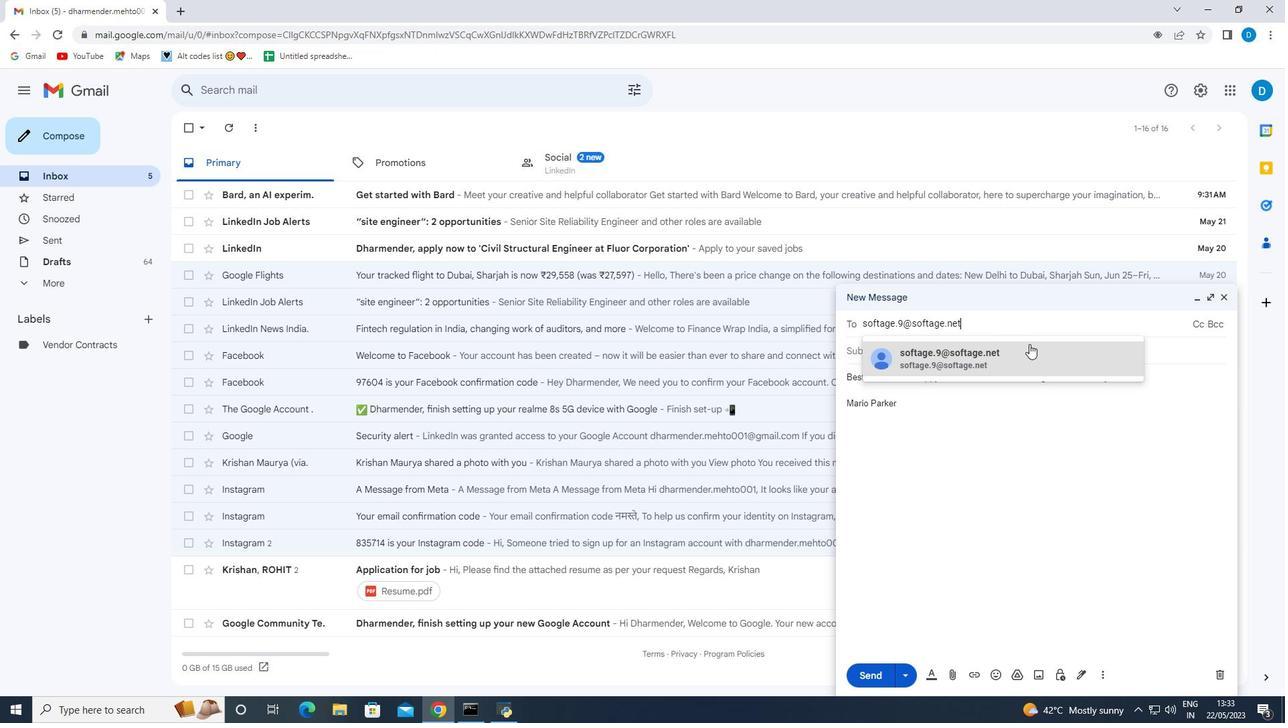 
Action: Mouse moved to (957, 555)
Screenshot: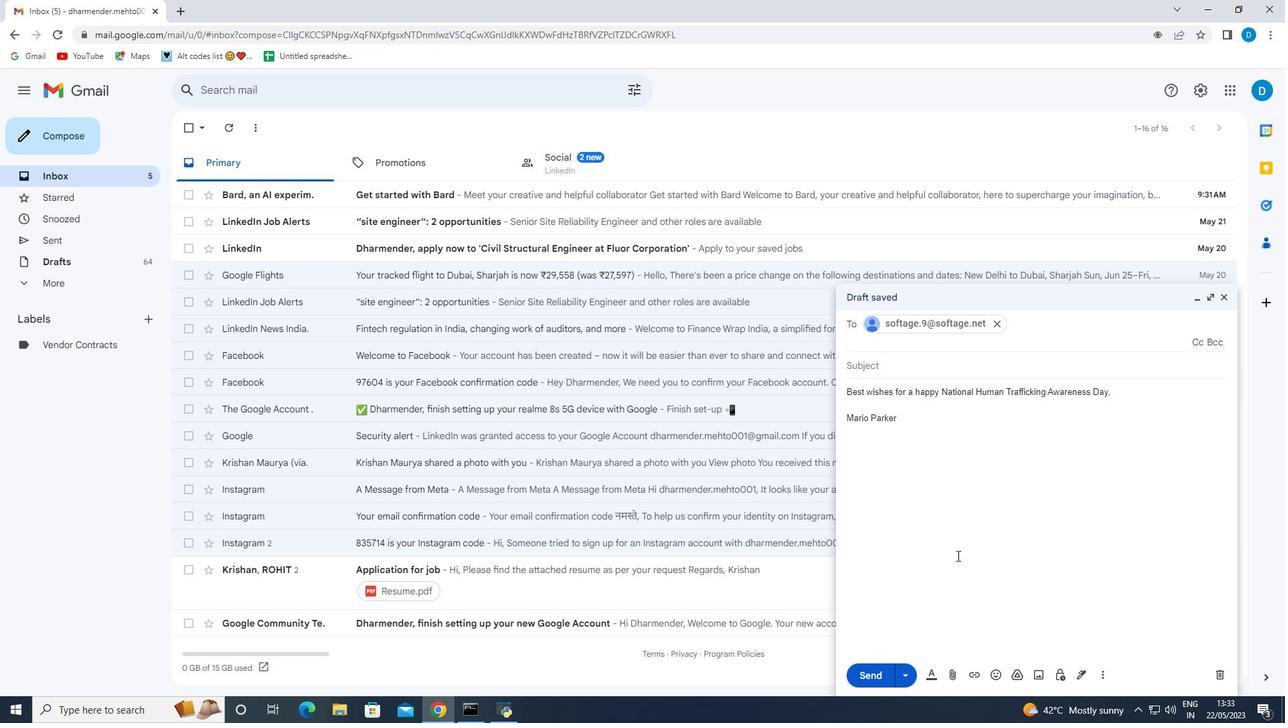 
Action: Mouse scrolled (957, 555) with delta (0, 0)
Screenshot: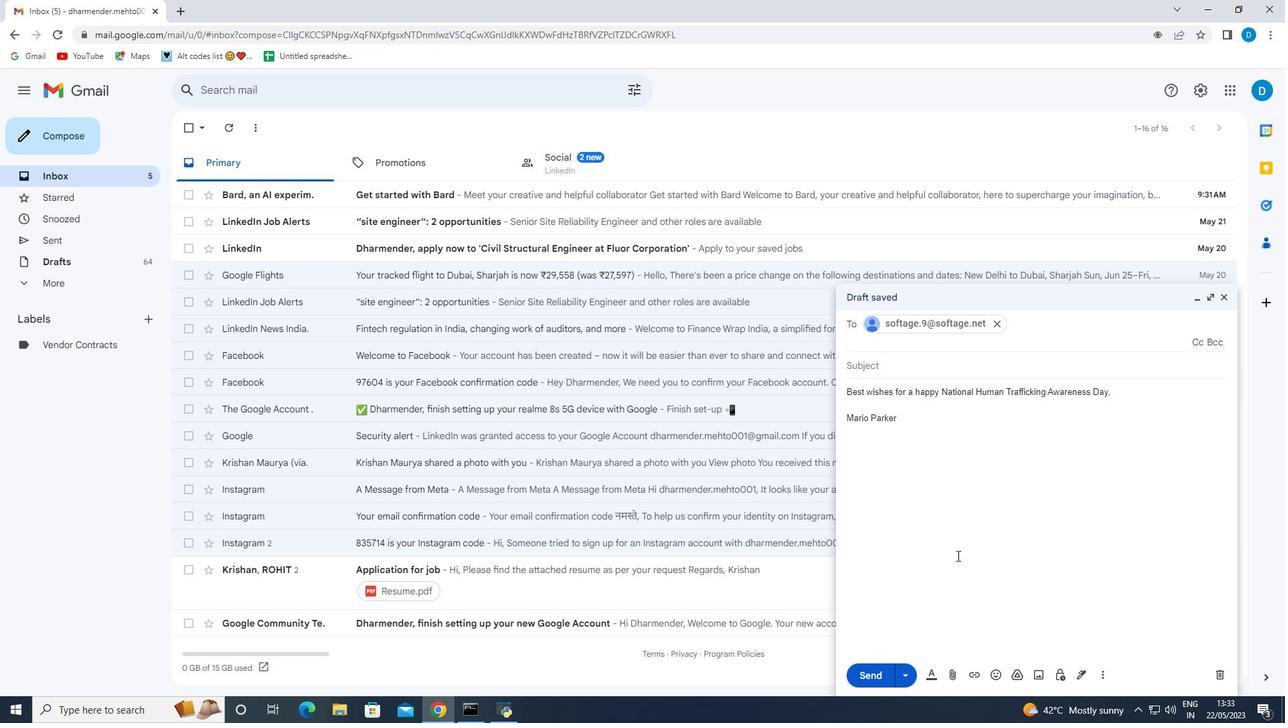 
Action: Mouse scrolled (957, 555) with delta (0, 0)
Screenshot: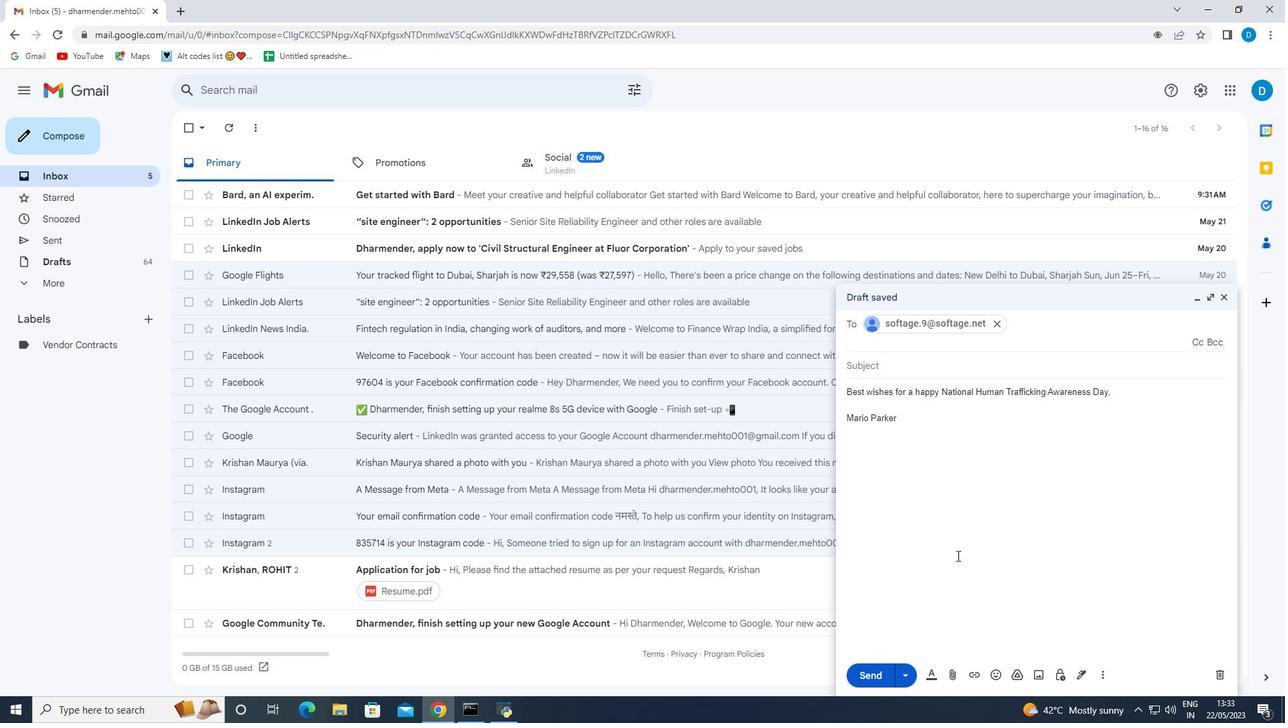 
Action: Mouse moved to (1108, 630)
Screenshot: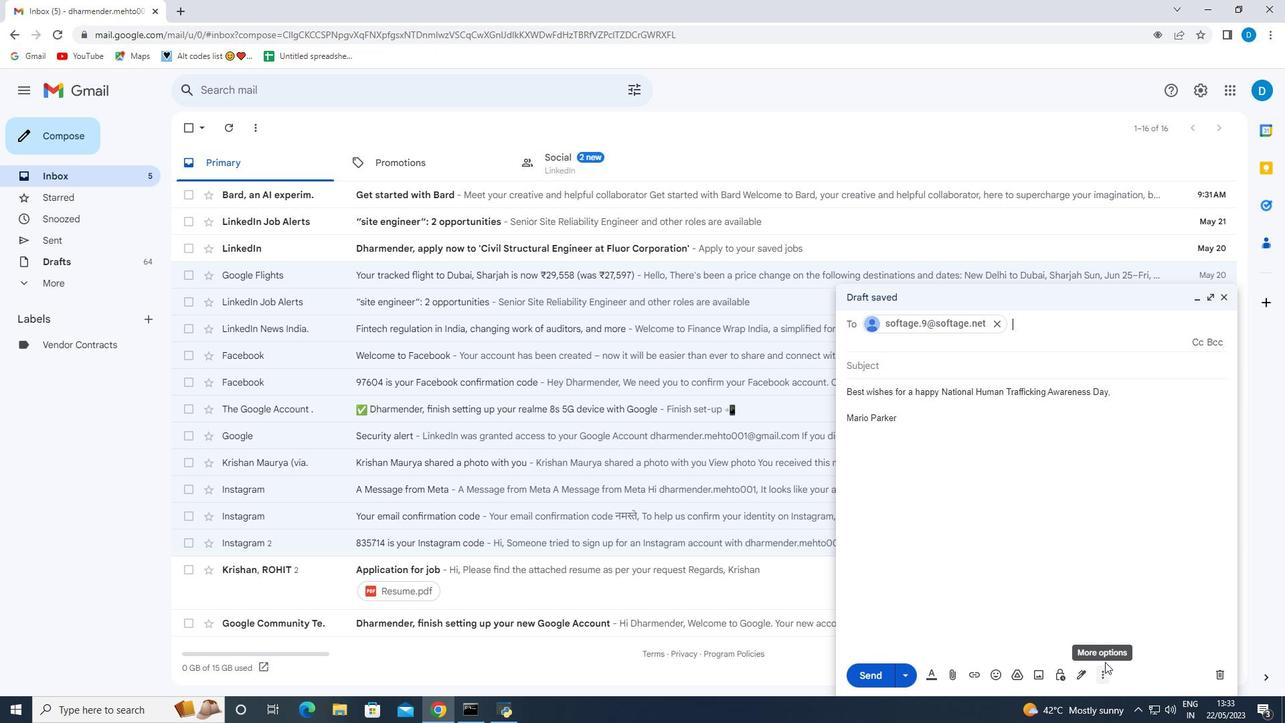 
